 Task: Font style For heading Use Bodoni MT with light red berry 1 colour & Underline. font size for heading '12 Pt. 'Change the font style of data to Andalusand font size to  18 Pt. Change the alignment of both headline & data to  Align right. In the sheet  auditingProductSales
Action: Mouse moved to (68, 117)
Screenshot: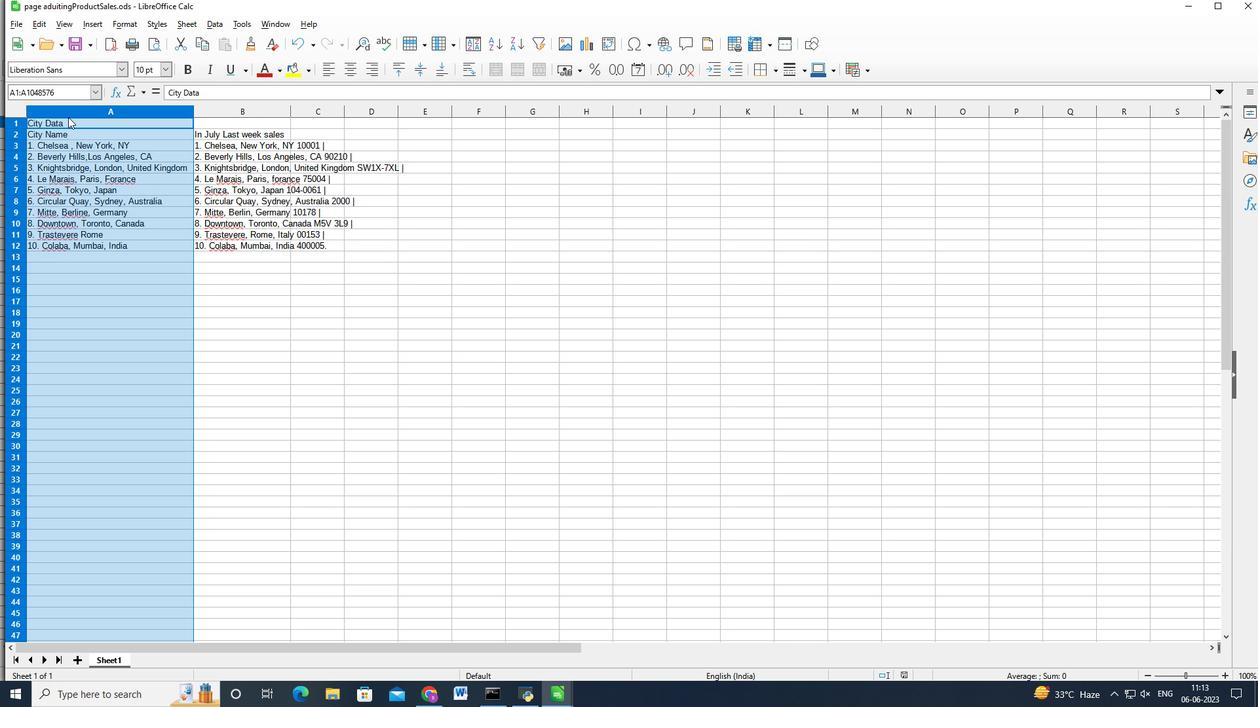 
Action: Mouse pressed left at (68, 117)
Screenshot: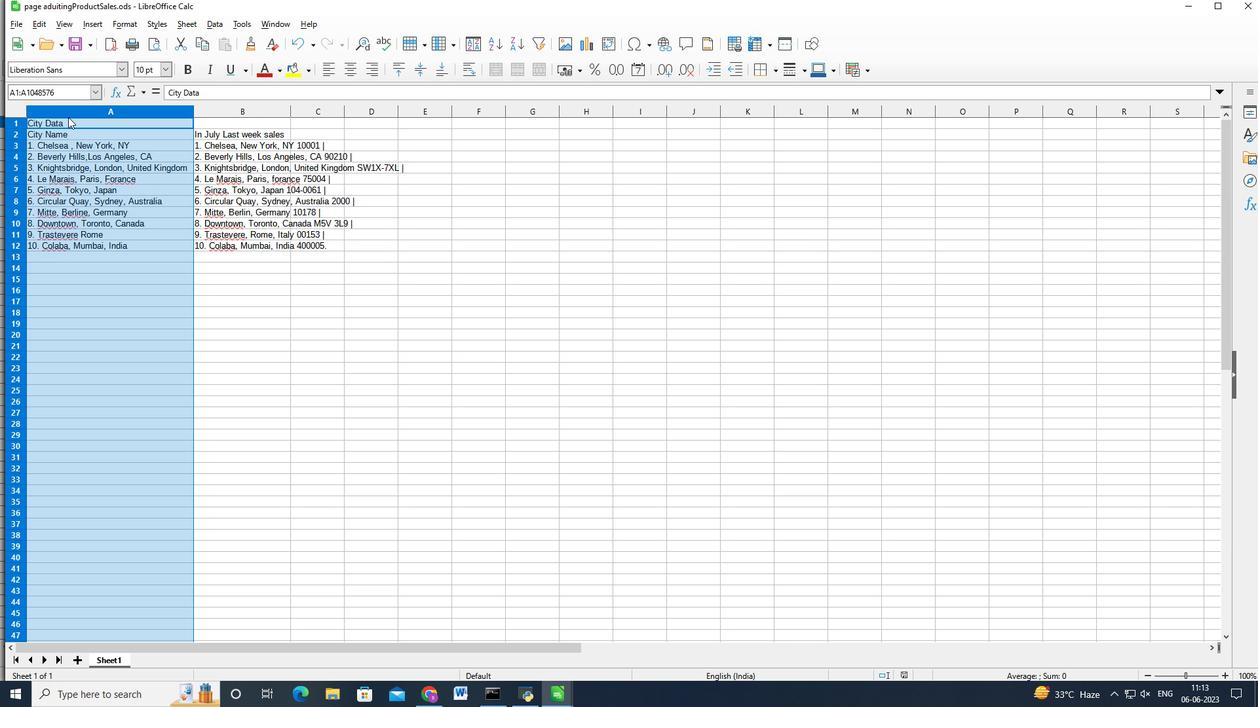 
Action: Mouse moved to (254, 141)
Screenshot: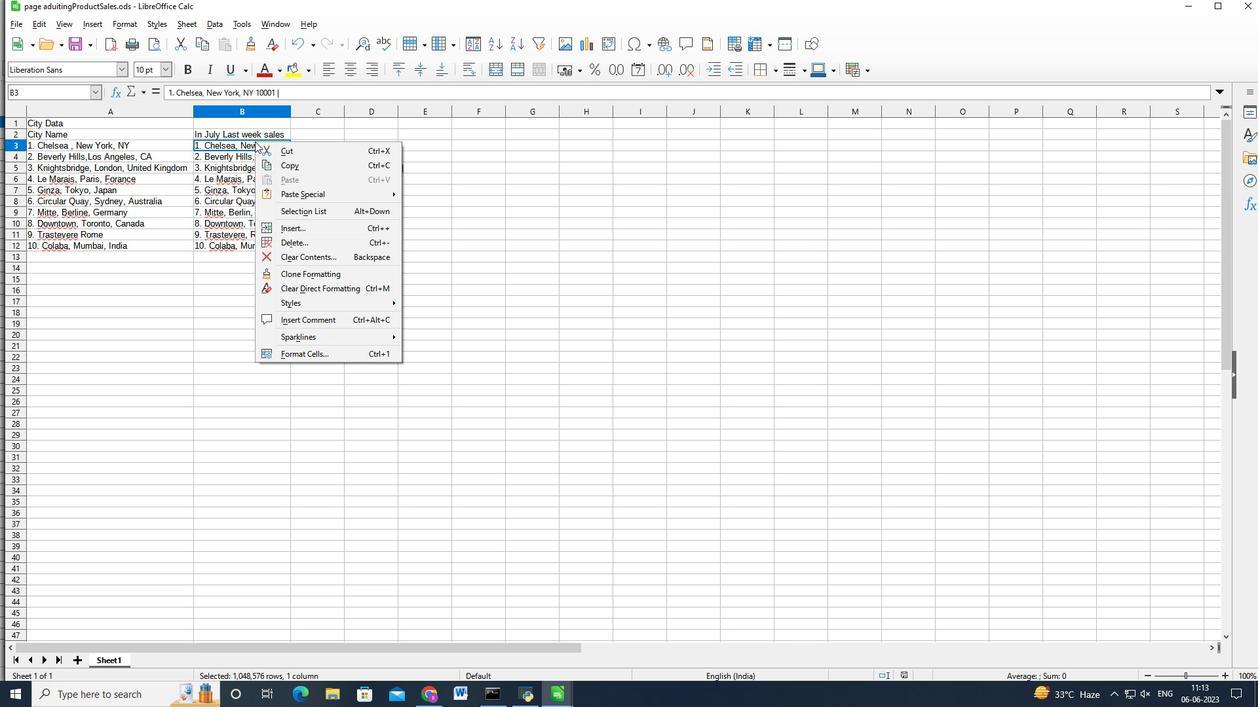 
Action: Mouse pressed right at (254, 141)
Screenshot: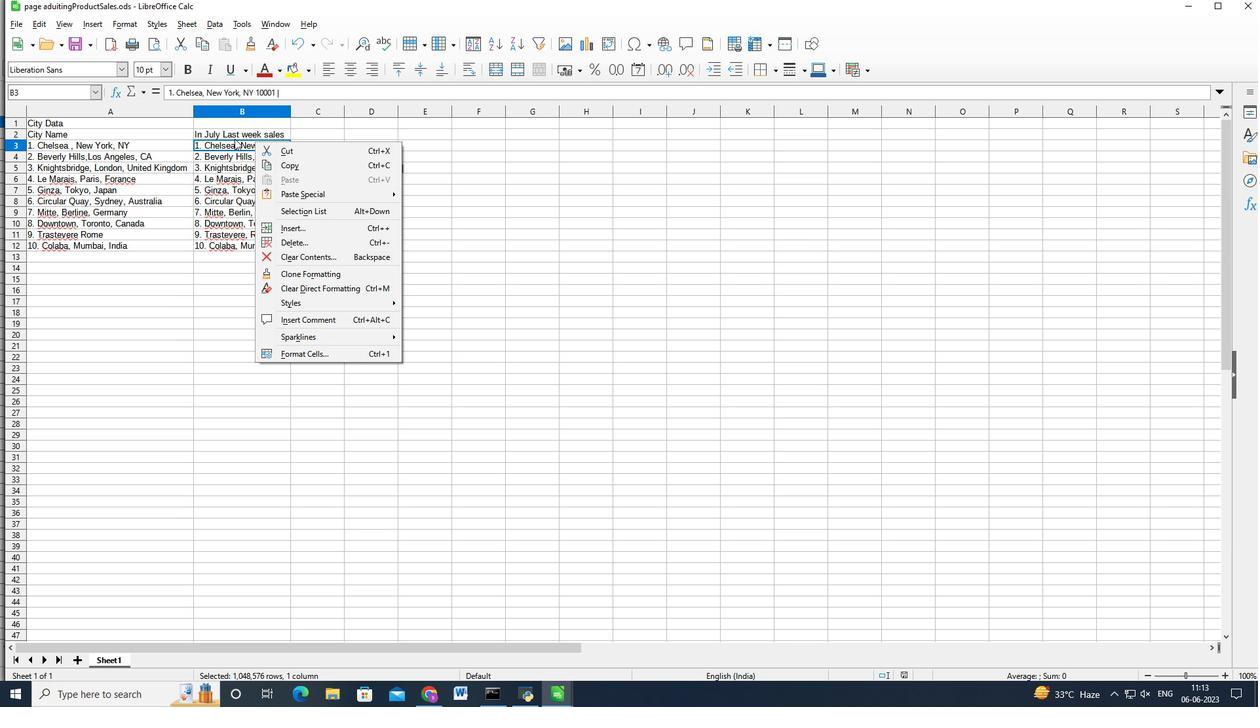 
Action: Mouse moved to (92, 118)
Screenshot: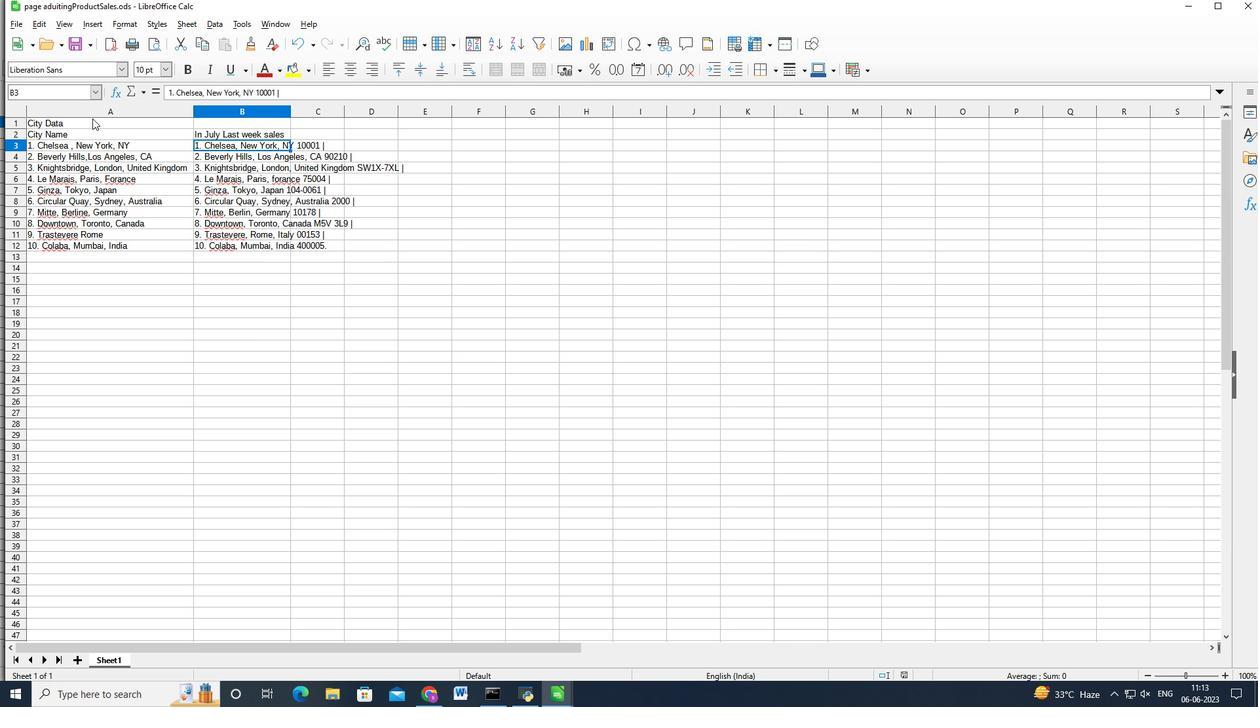 
Action: Mouse pressed right at (92, 118)
Screenshot: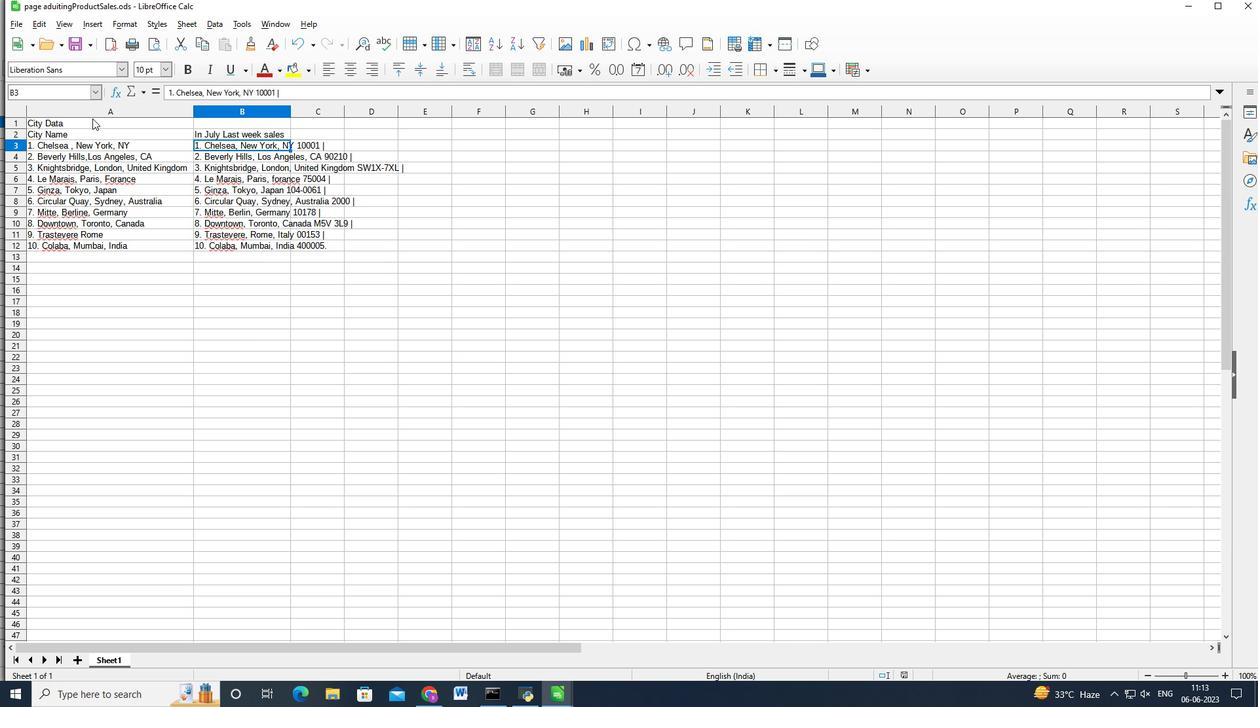 
Action: Mouse moved to (80, 123)
Screenshot: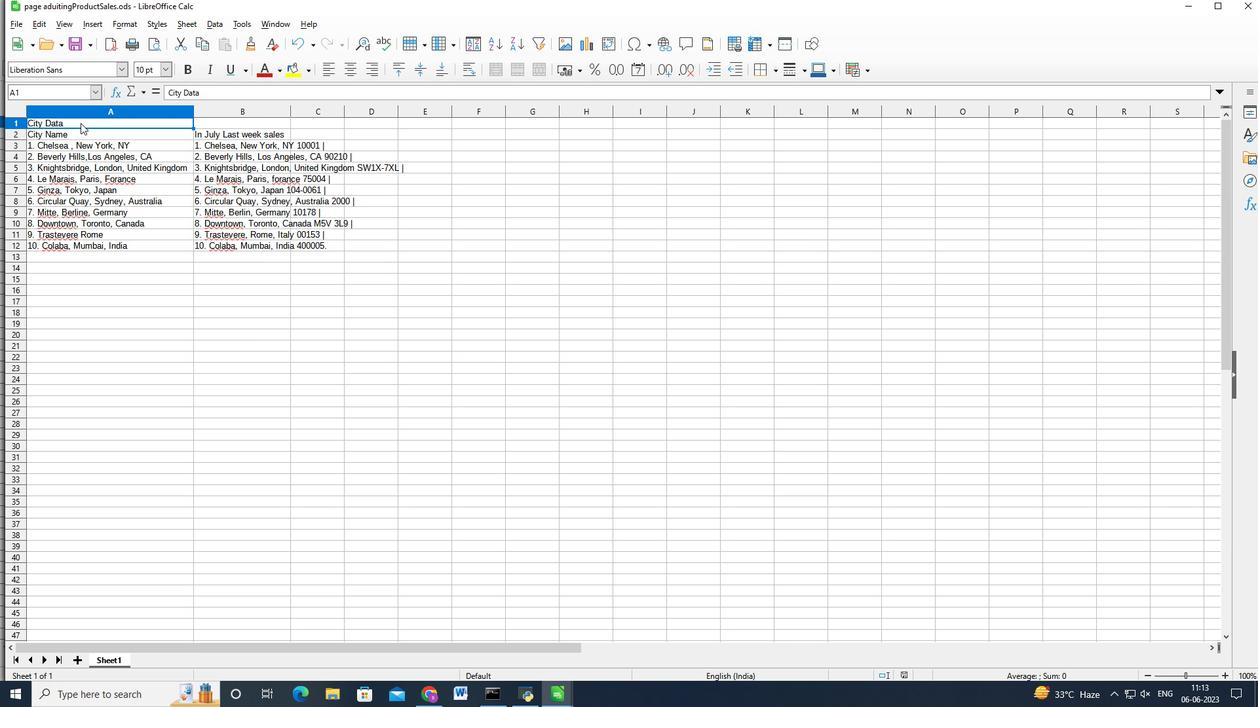 
Action: Mouse pressed left at (80, 123)
Screenshot: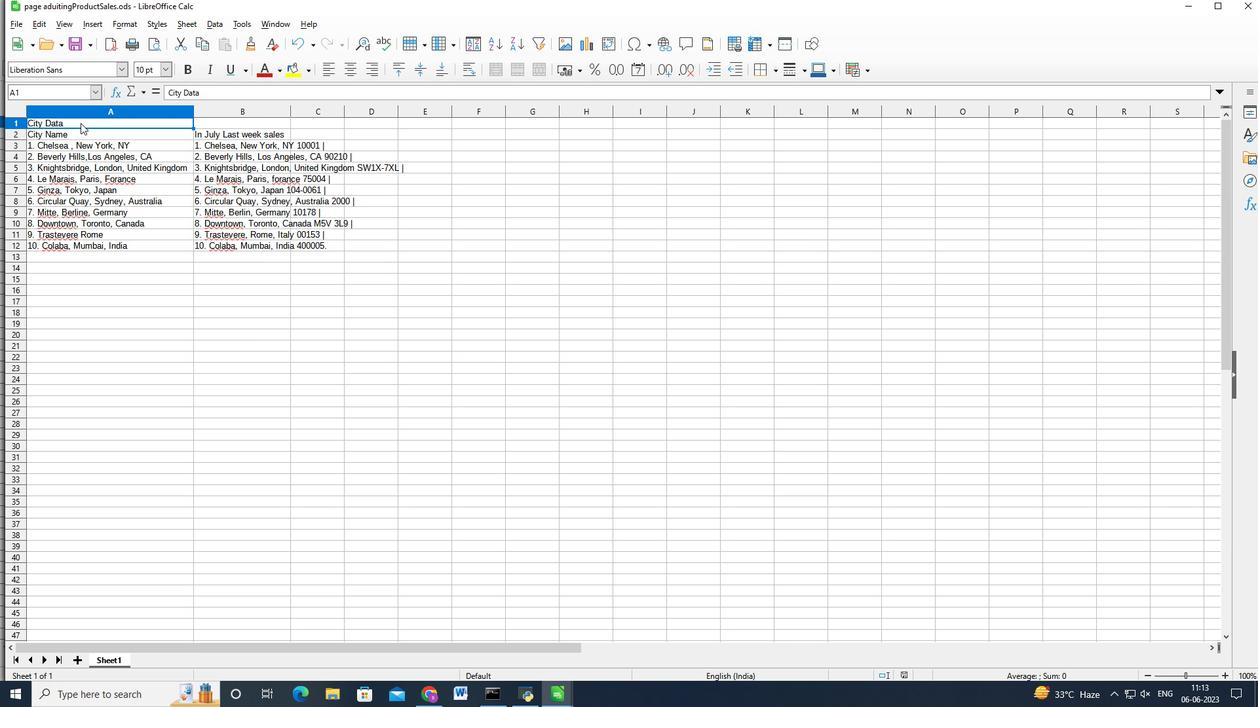 
Action: Mouse moved to (73, 72)
Screenshot: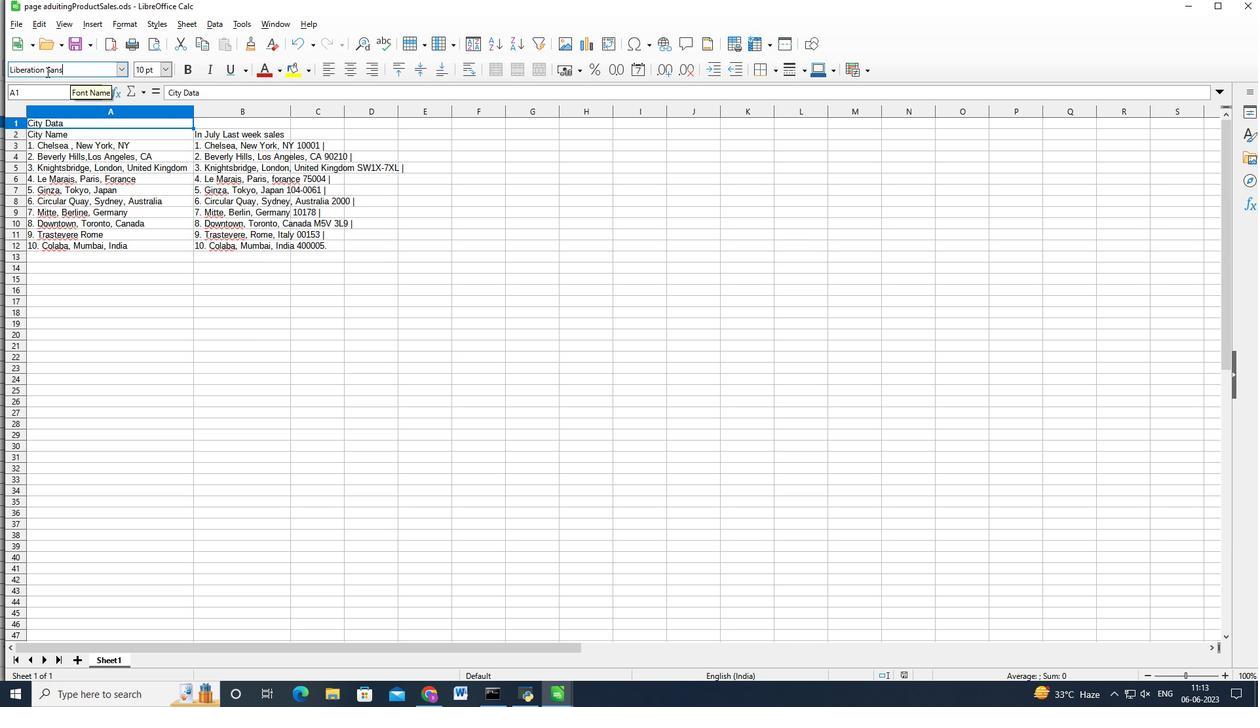 
Action: Mouse pressed left at (73, 72)
Screenshot: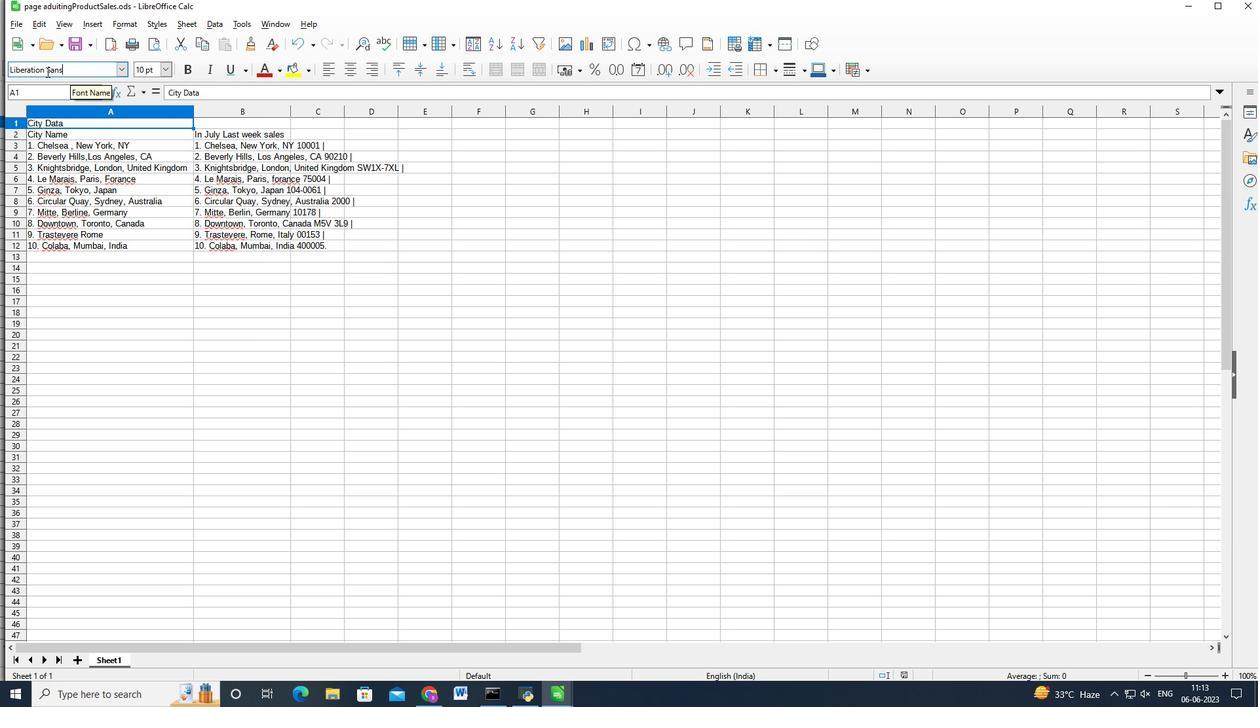 
Action: Mouse moved to (14, 72)
Screenshot: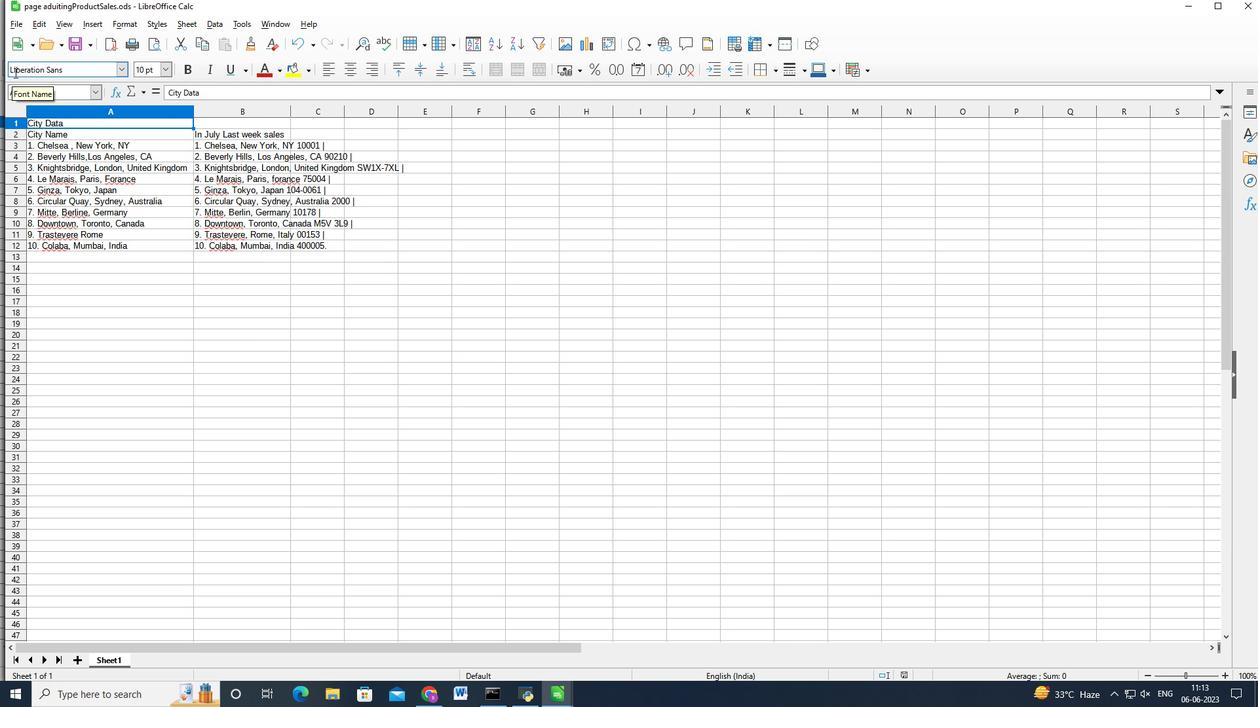 
Action: Key pressed <Key.backspace><Key.backspace><Key.backspace><Key.backspace><Key.backspace><Key.backspace><Key.backspace><Key.backspace><Key.backspace><Key.backspace><Key.backspace><Key.backspace><Key.backspace><Key.backspace><Key.backspace><Key.backspace><Key.backspace><Key.backspace><Key.shift>Bodonit<Key.backspace><Key.space><Key.caps_lock>MT<Key.enter>
Screenshot: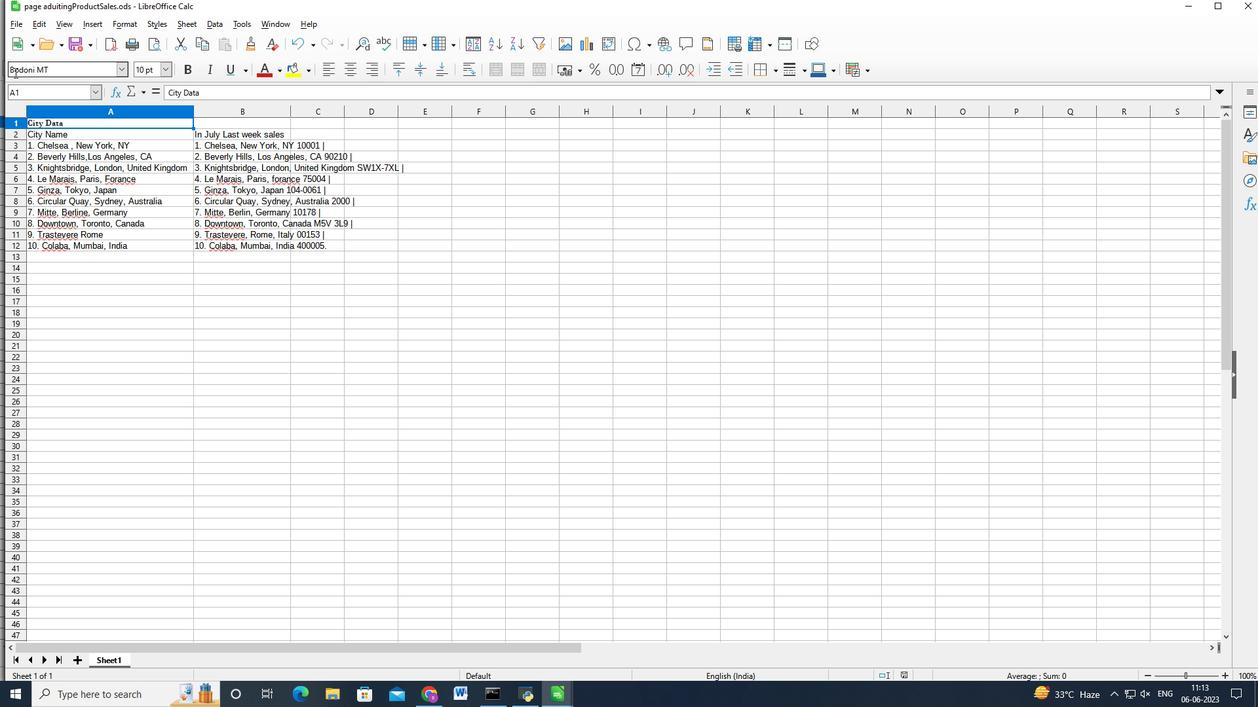 
Action: Mouse moved to (279, 68)
Screenshot: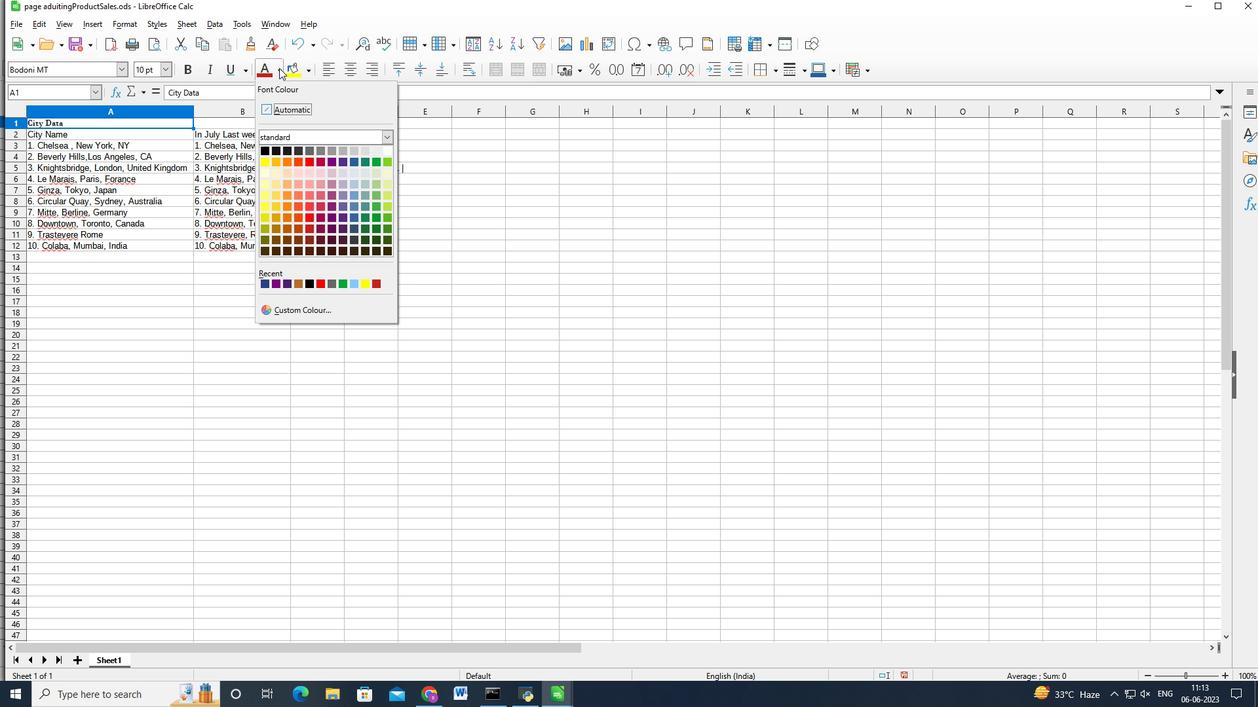
Action: Mouse pressed left at (279, 68)
Screenshot: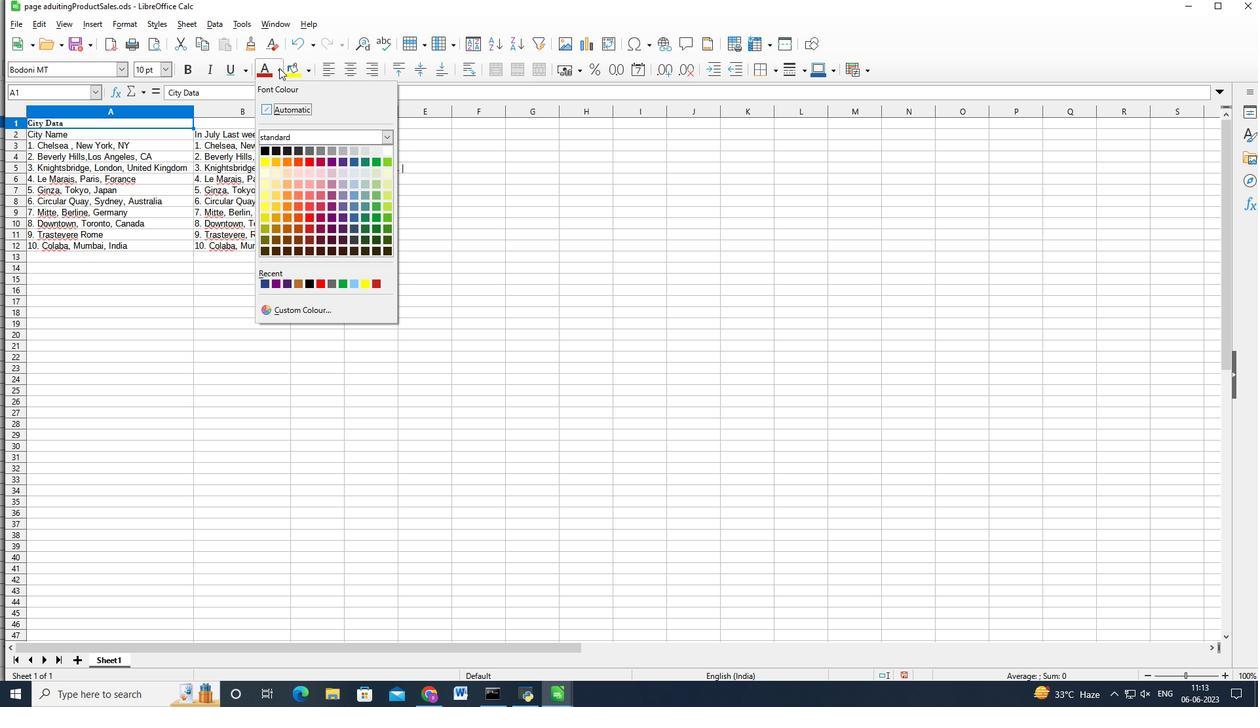 
Action: Mouse moved to (300, 311)
Screenshot: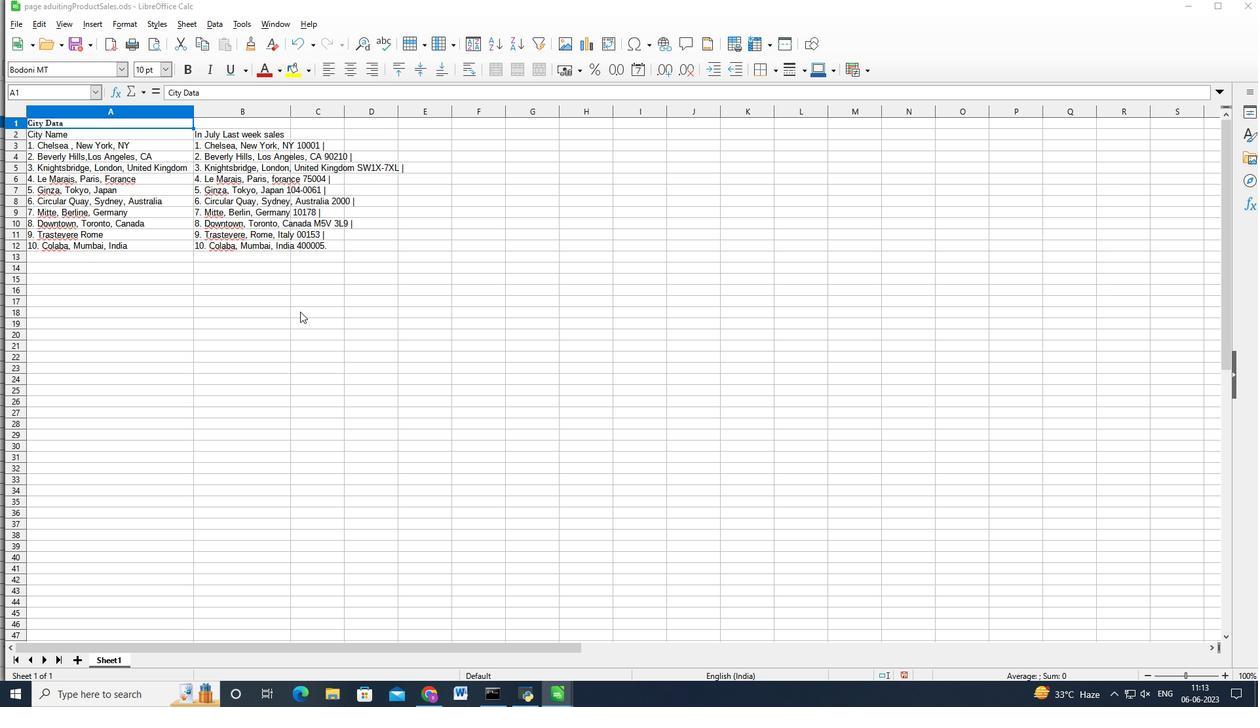 
Action: Mouse pressed left at (300, 311)
Screenshot: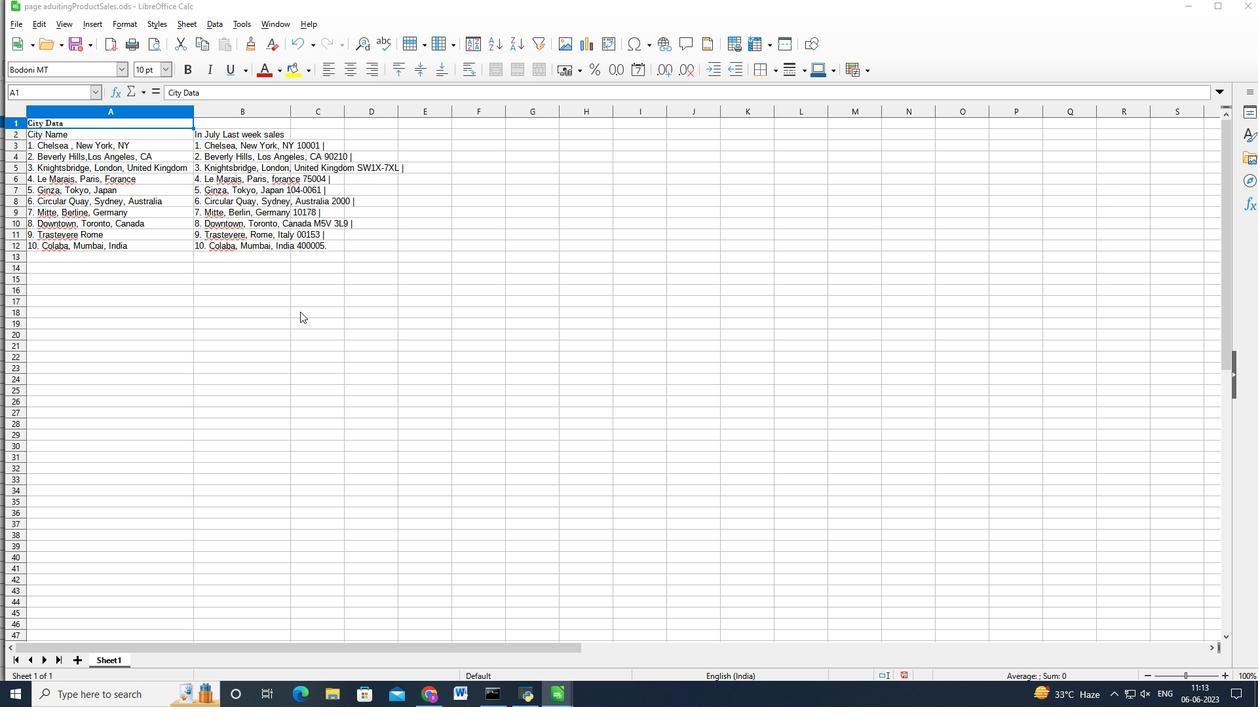 
Action: Mouse moved to (505, 435)
Screenshot: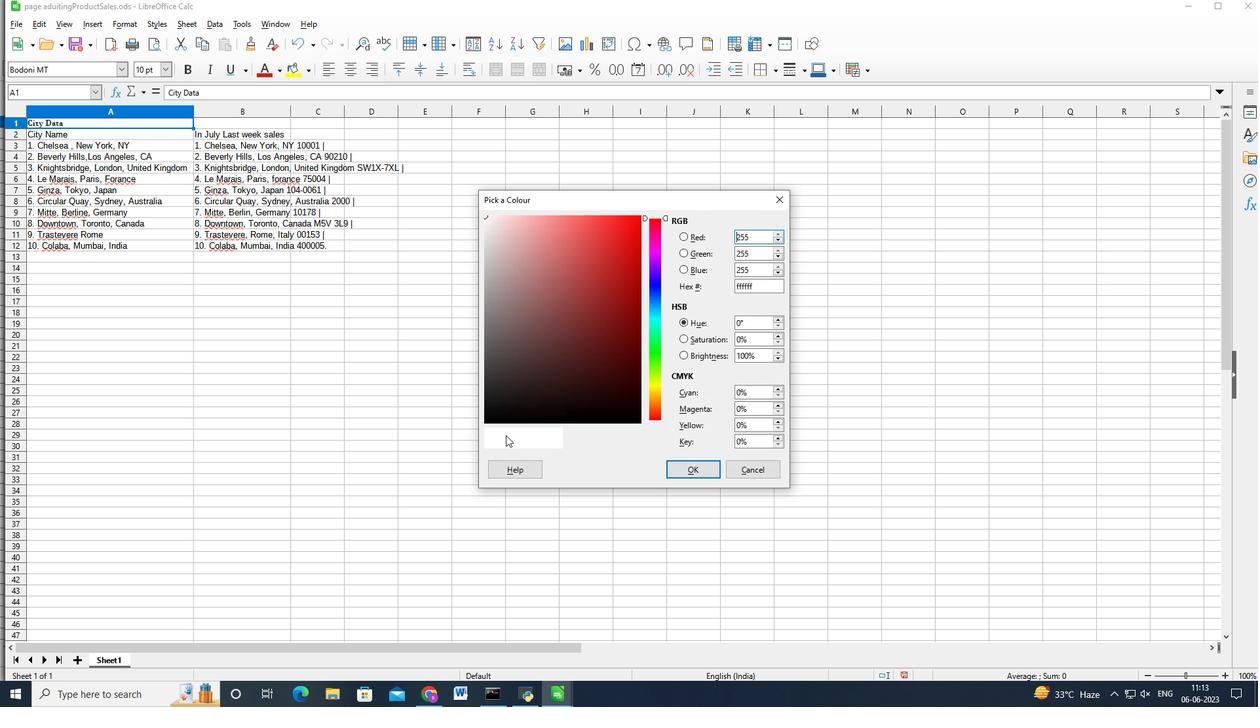
Action: Mouse pressed left at (505, 435)
Screenshot: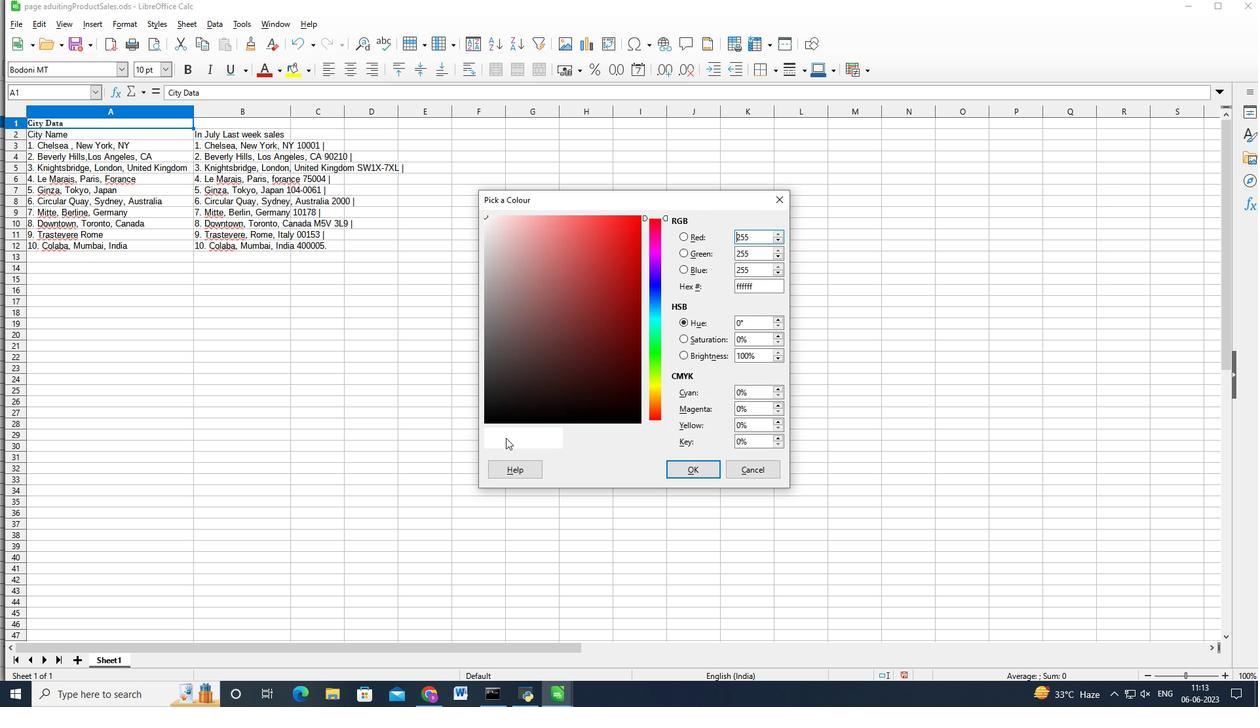 
Action: Mouse moved to (737, 475)
Screenshot: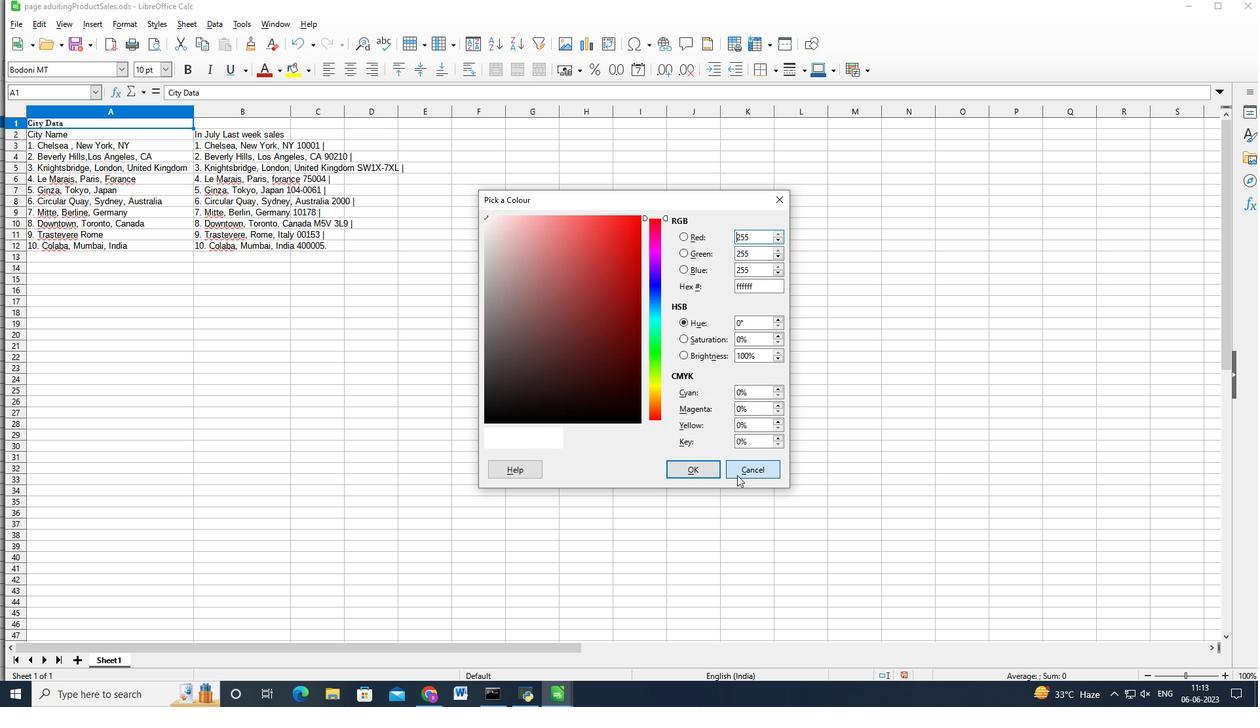 
Action: Mouse pressed left at (737, 475)
Screenshot: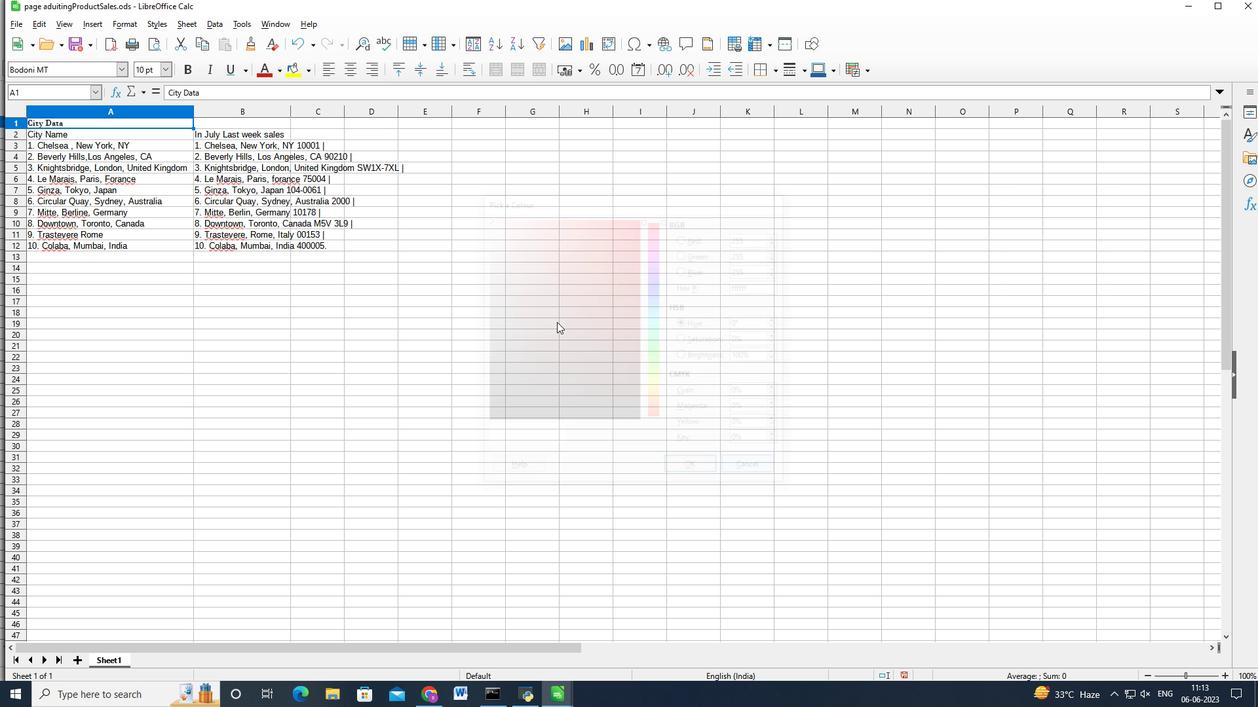 
Action: Mouse moved to (275, 70)
Screenshot: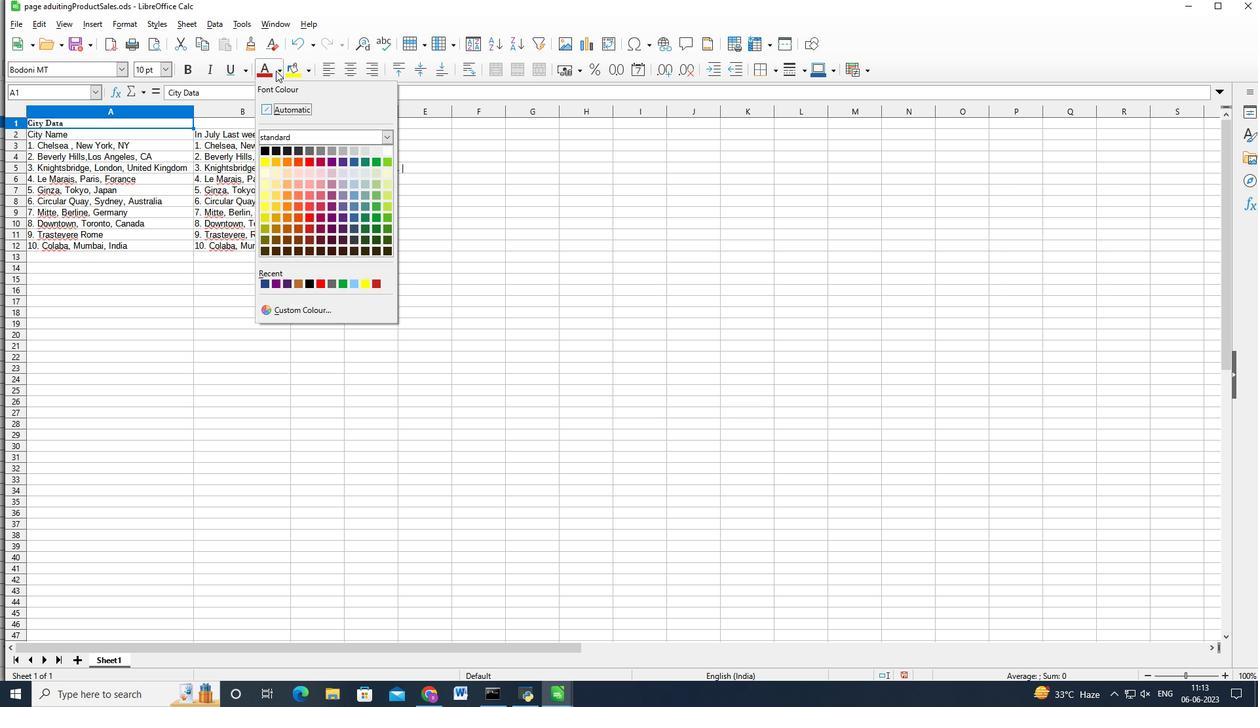 
Action: Mouse pressed left at (275, 70)
Screenshot: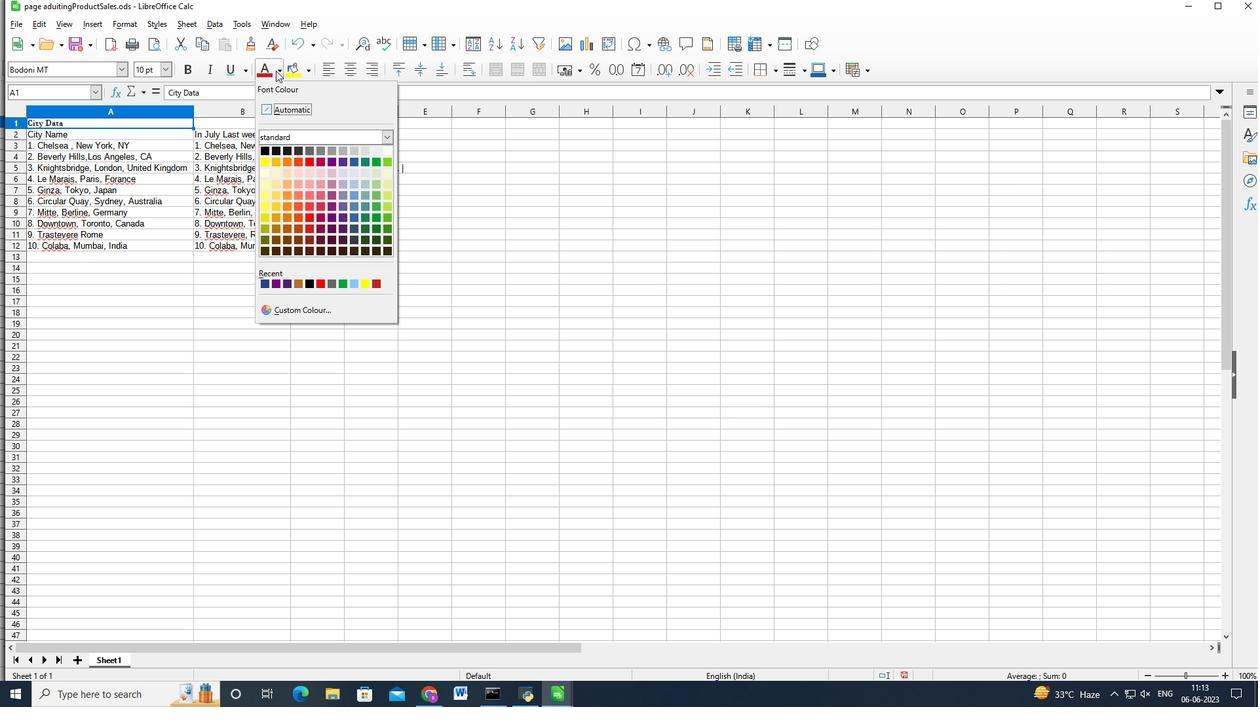 
Action: Mouse moved to (306, 209)
Screenshot: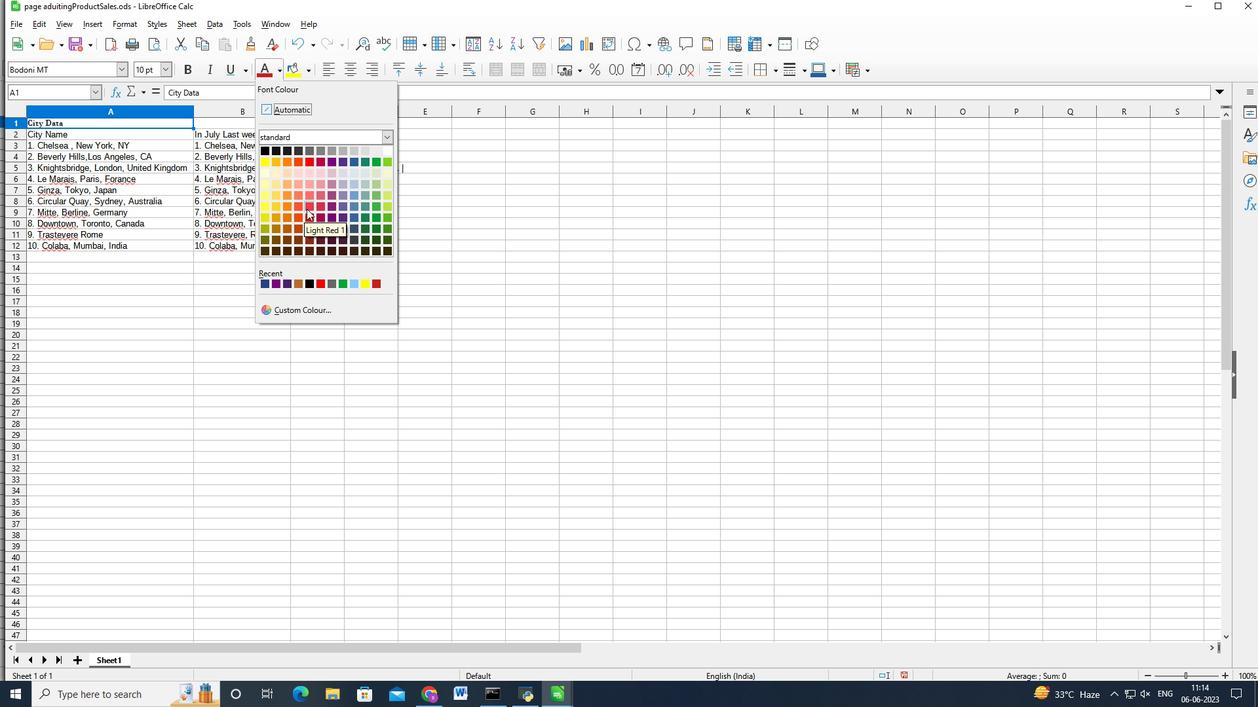 
Action: Mouse pressed left at (306, 209)
Screenshot: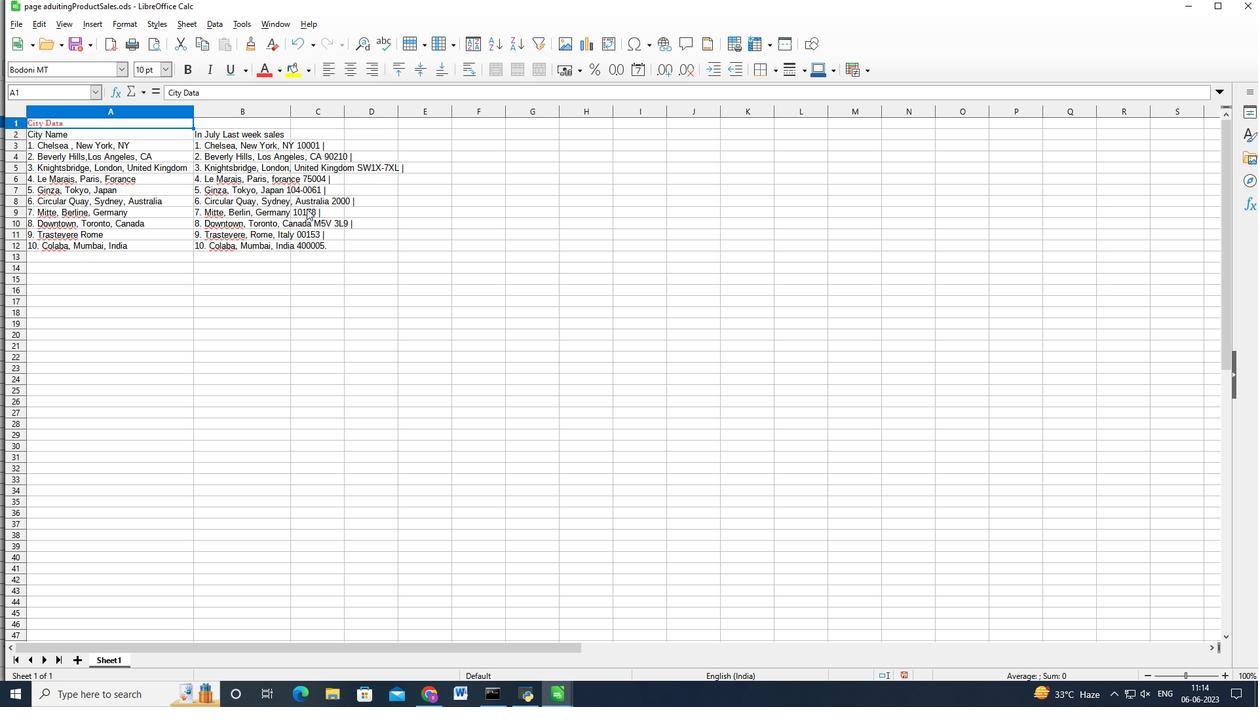 
Action: Mouse moved to (229, 68)
Screenshot: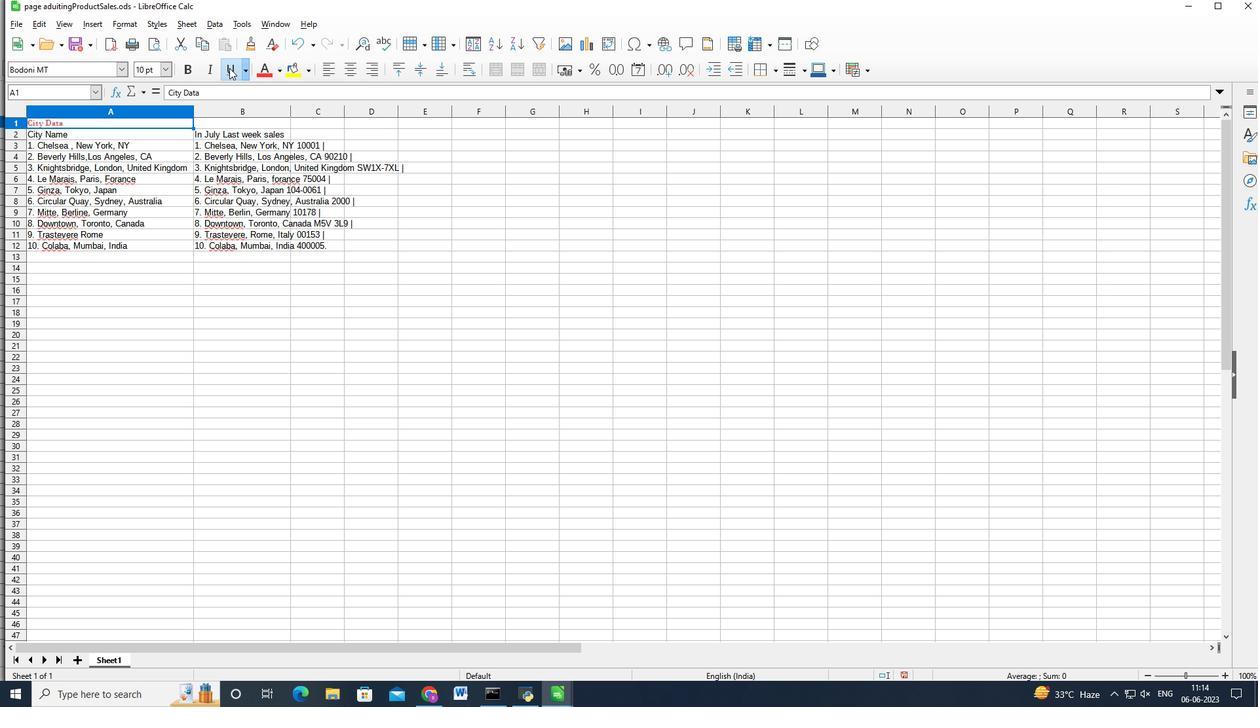 
Action: Mouse pressed left at (229, 68)
Screenshot: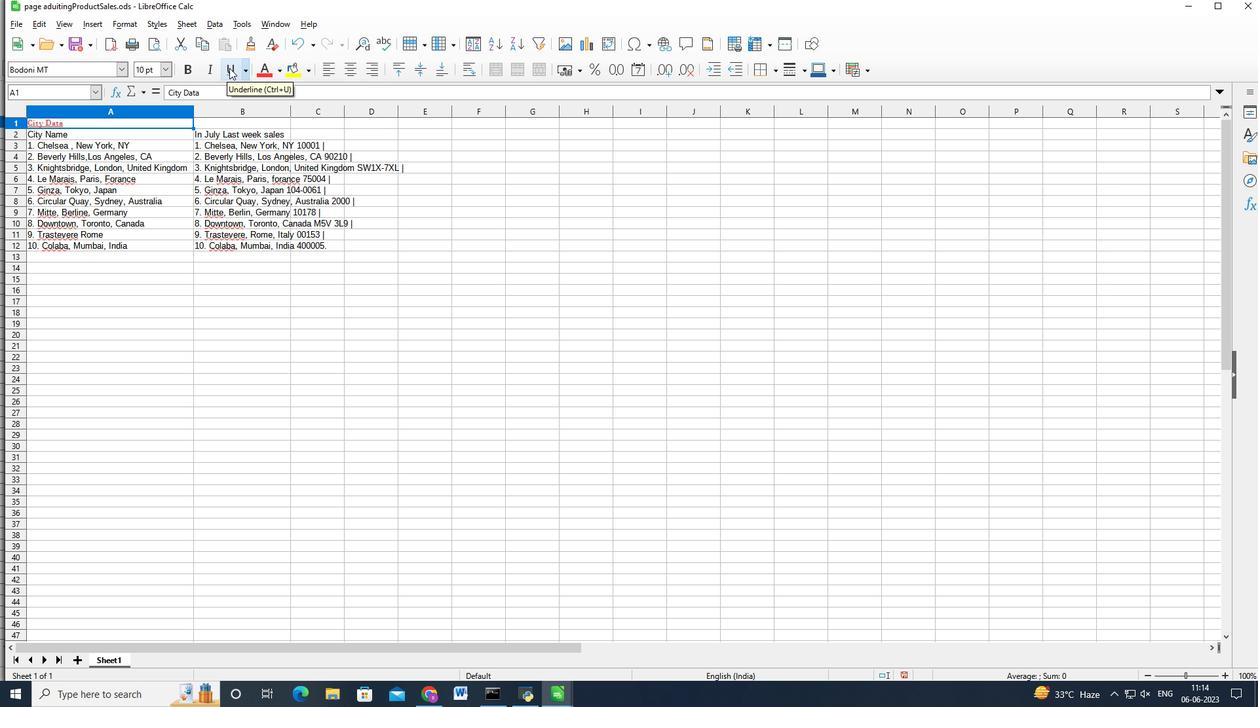 
Action: Mouse moved to (166, 68)
Screenshot: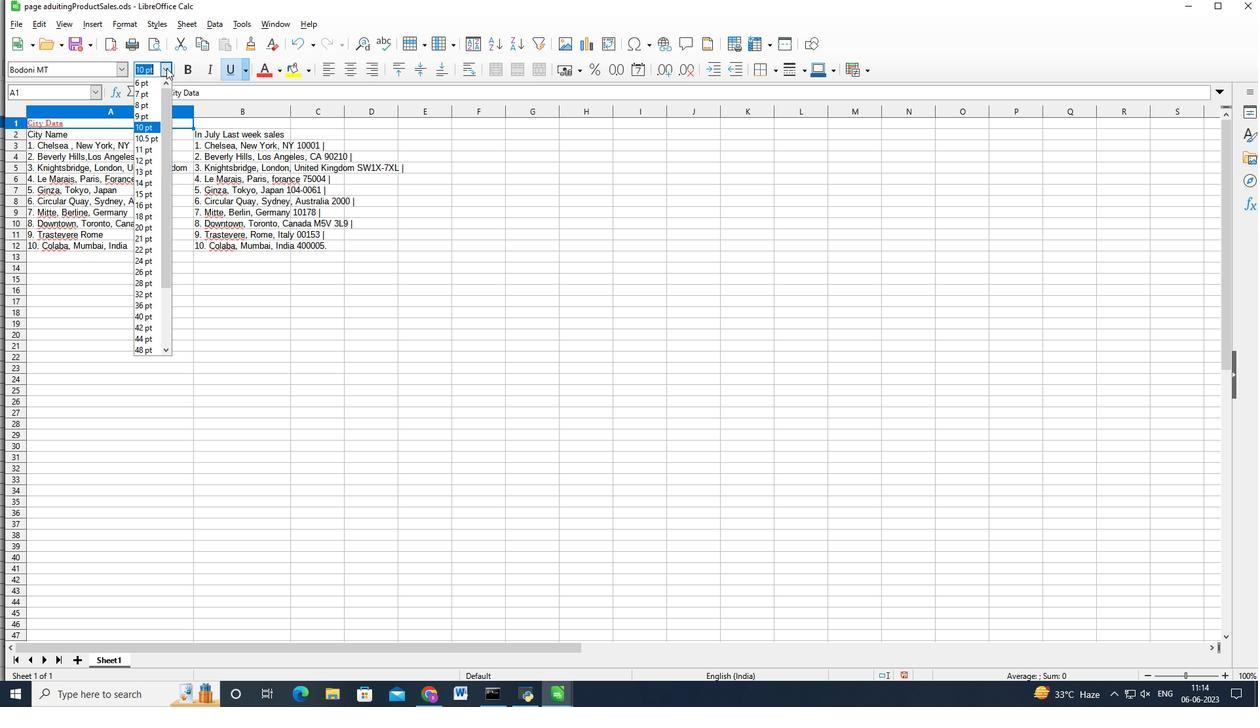 
Action: Mouse pressed left at (166, 68)
Screenshot: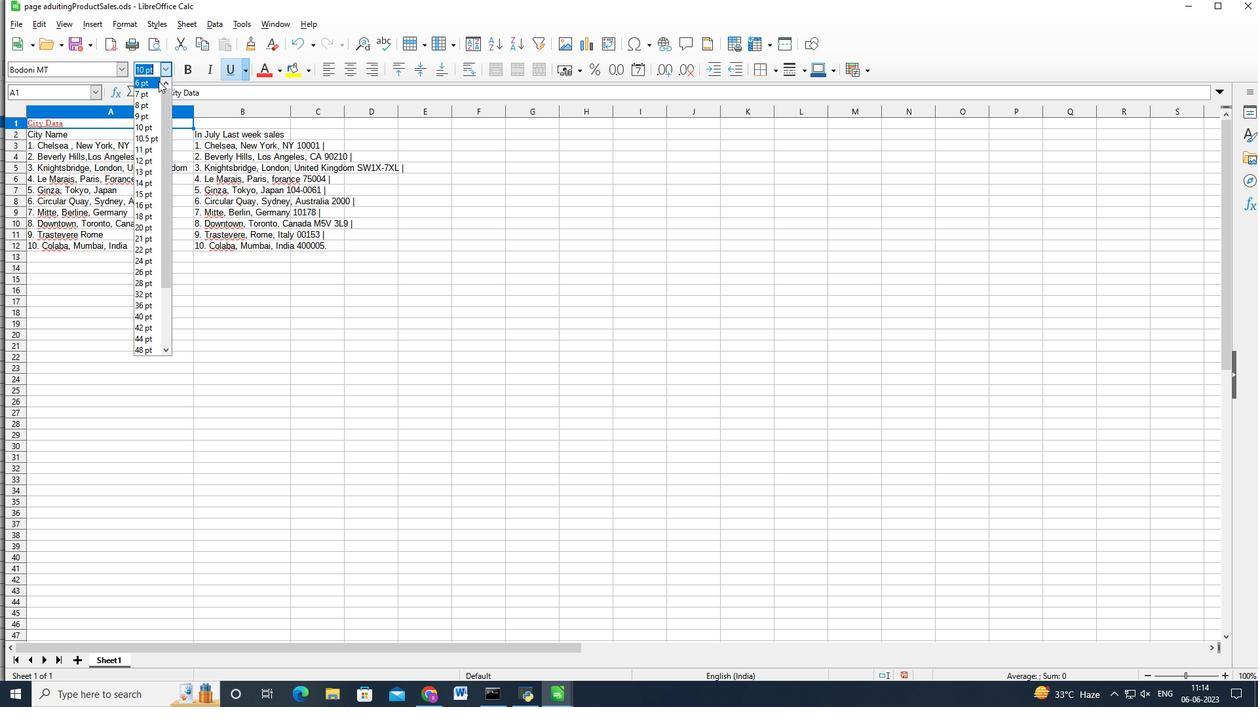 
Action: Mouse moved to (144, 159)
Screenshot: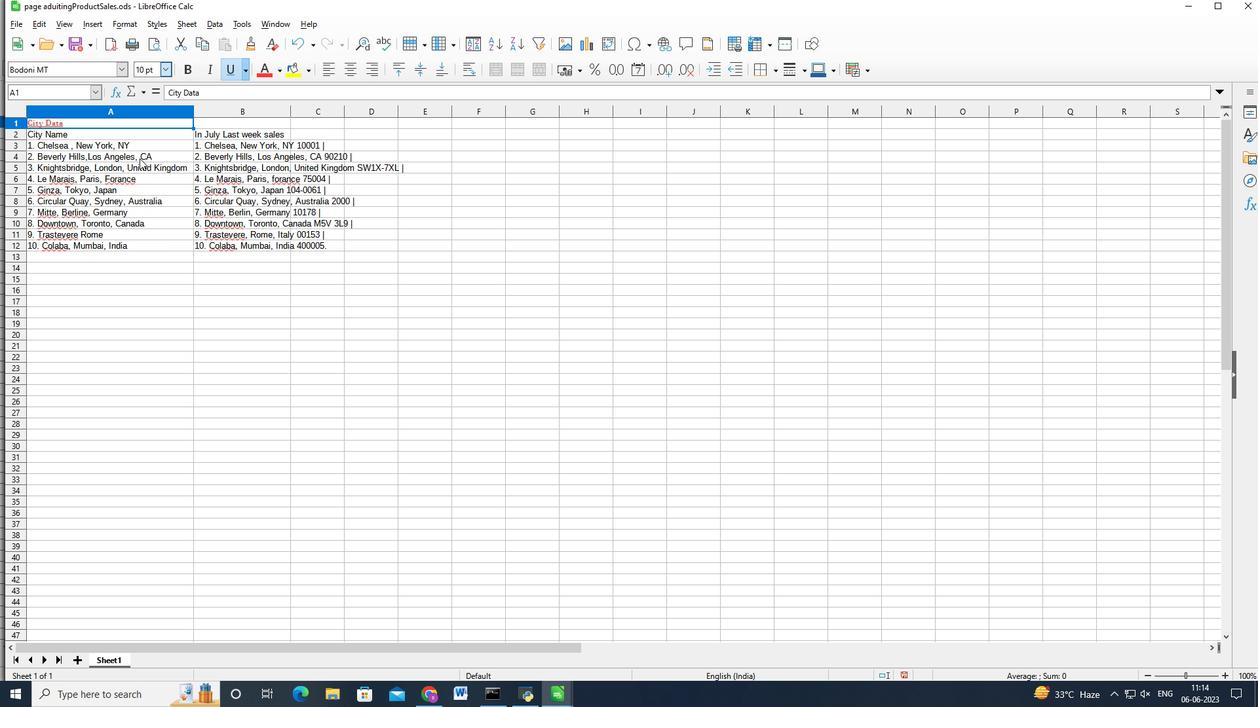 
Action: Mouse pressed left at (144, 159)
Screenshot: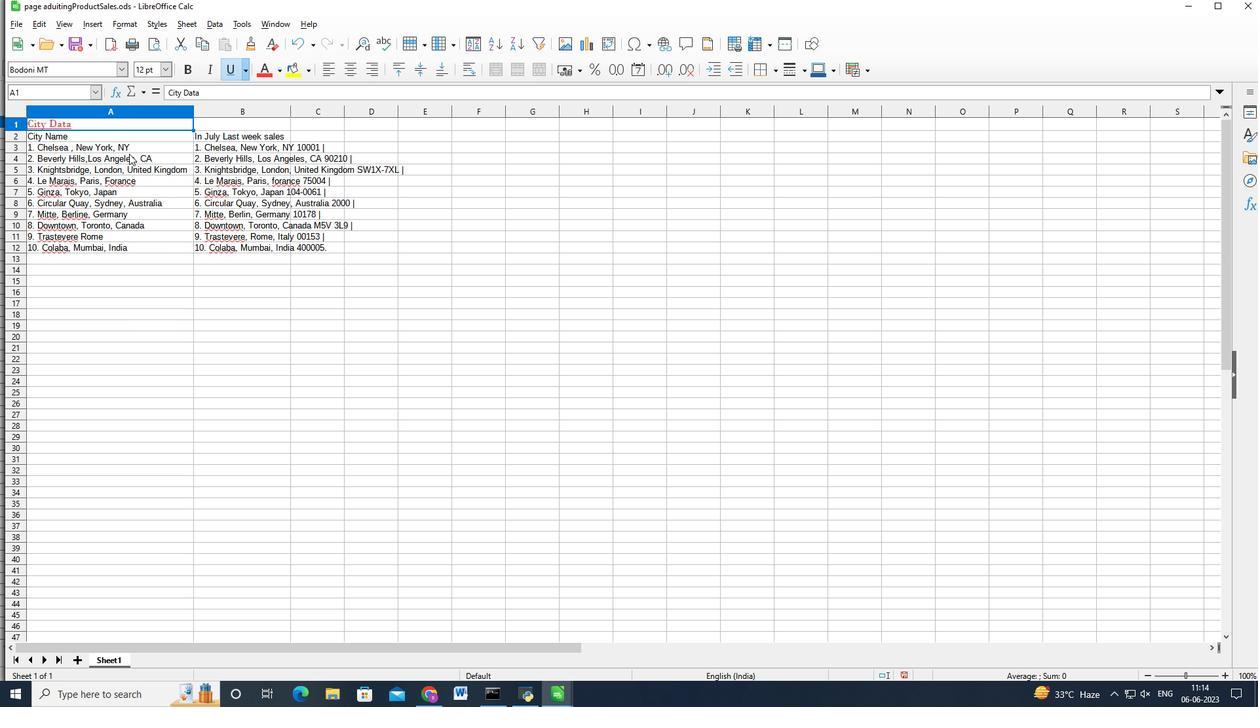 
Action: Mouse moved to (87, 136)
Screenshot: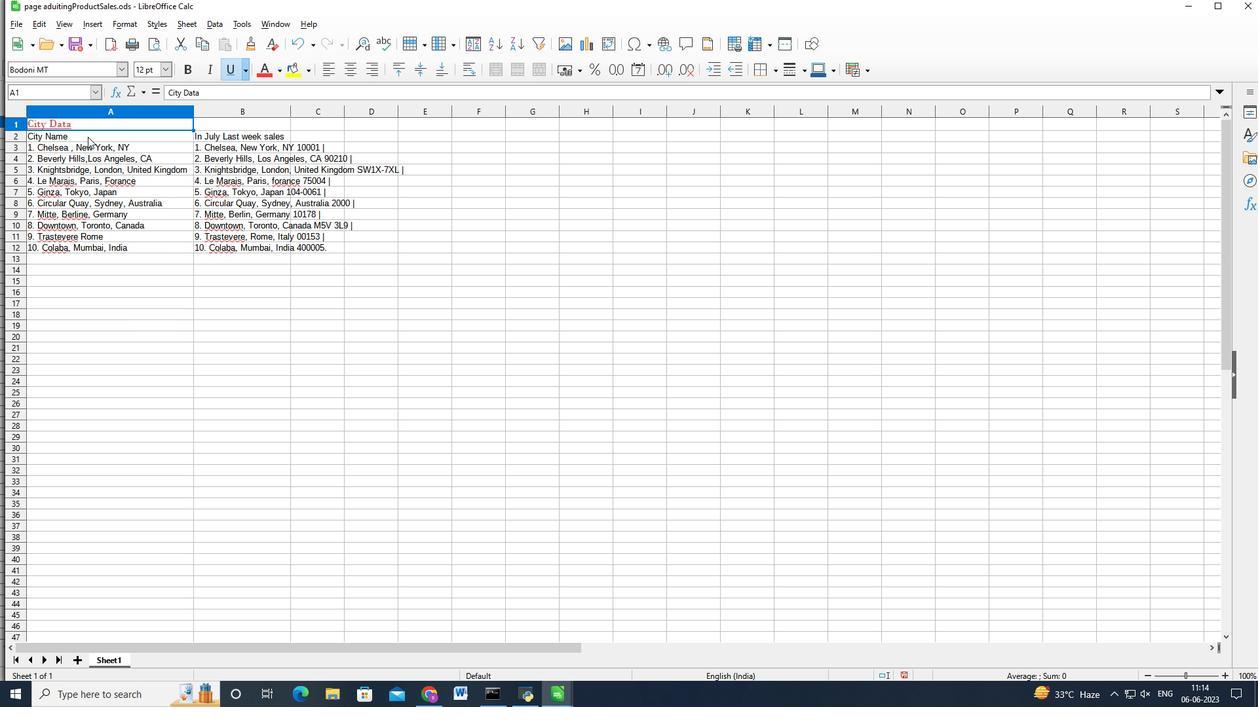 
Action: Mouse pressed left at (87, 136)
Screenshot: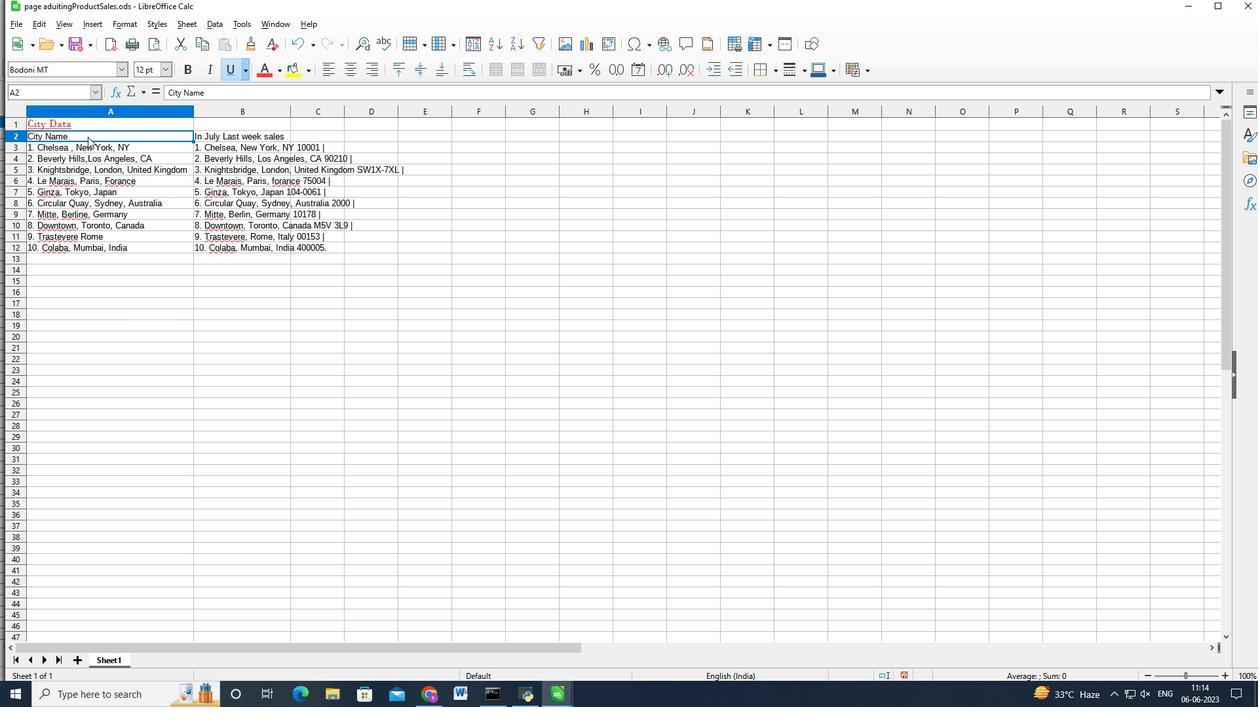 
Action: Key pressed <Key.shift><Key.right><Key.down><Key.down><Key.right><Key.right><Key.down><Key.down><Key.right><Key.down><Key.down><Key.down><Key.down><Key.down><Key.down>
Screenshot: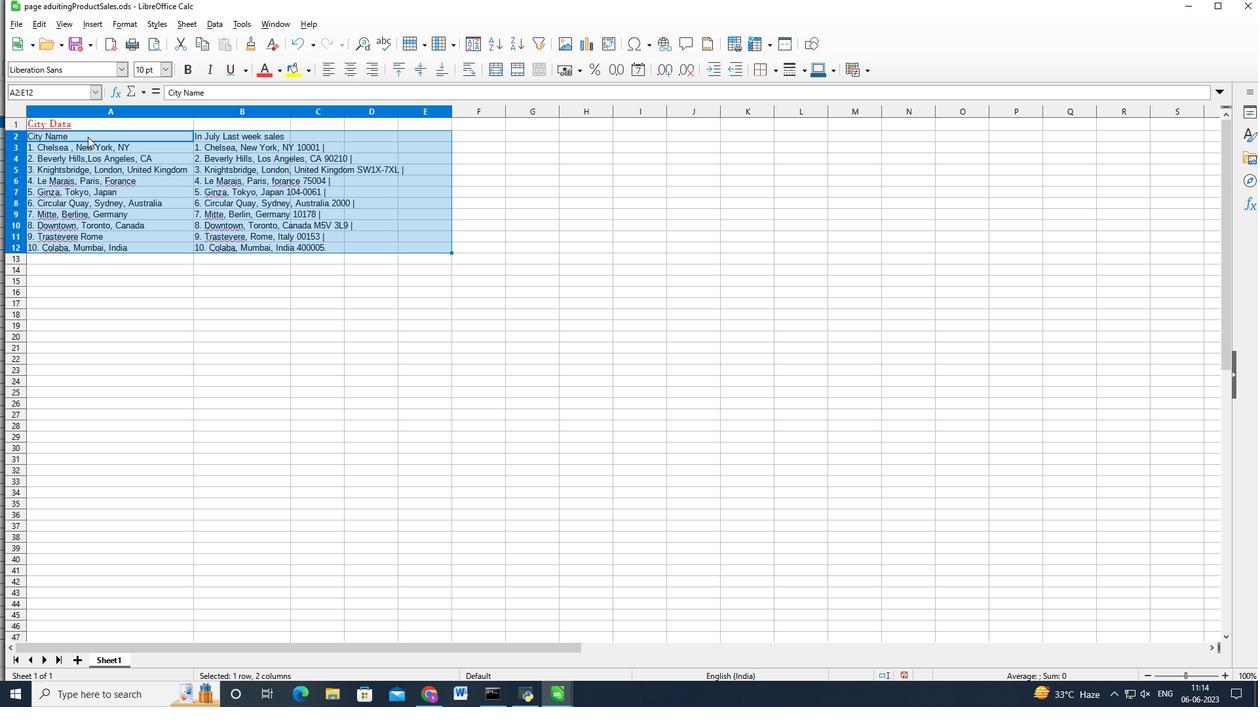 
Action: Mouse moved to (258, 137)
Screenshot: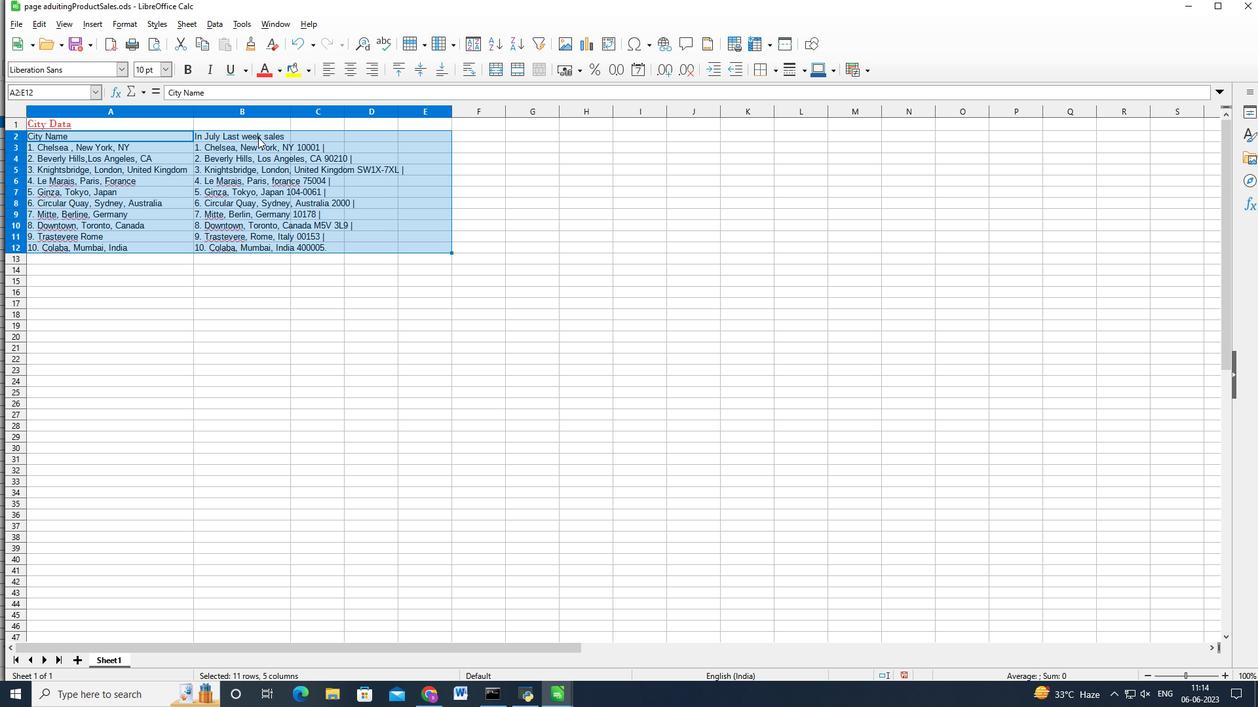 
Action: Mouse pressed left at (258, 137)
Screenshot: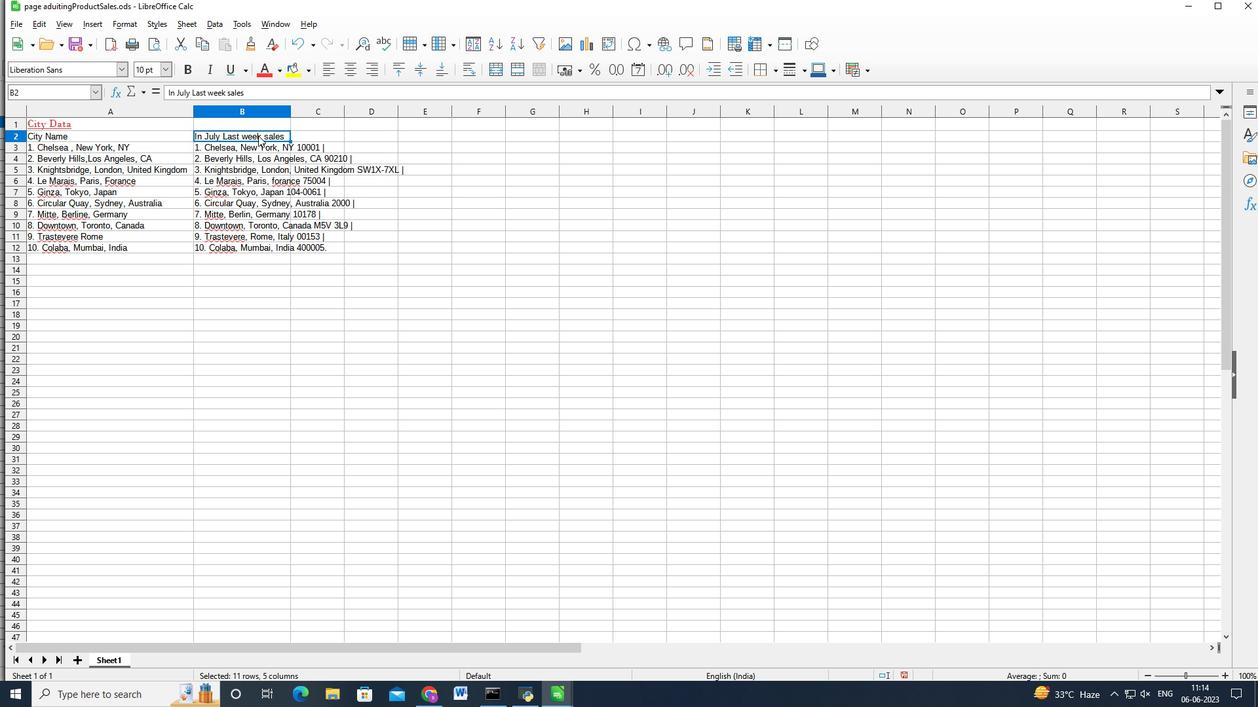 
Action: Mouse moved to (253, 111)
Screenshot: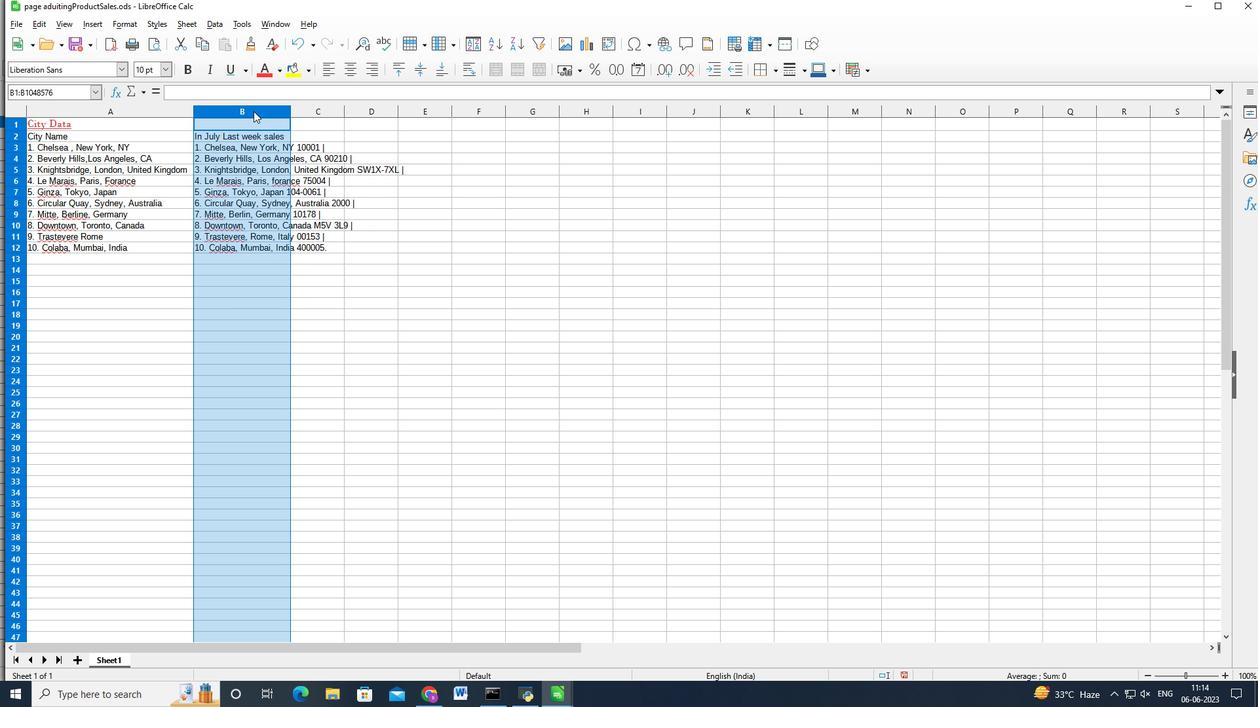
Action: Mouse pressed left at (253, 111)
Screenshot: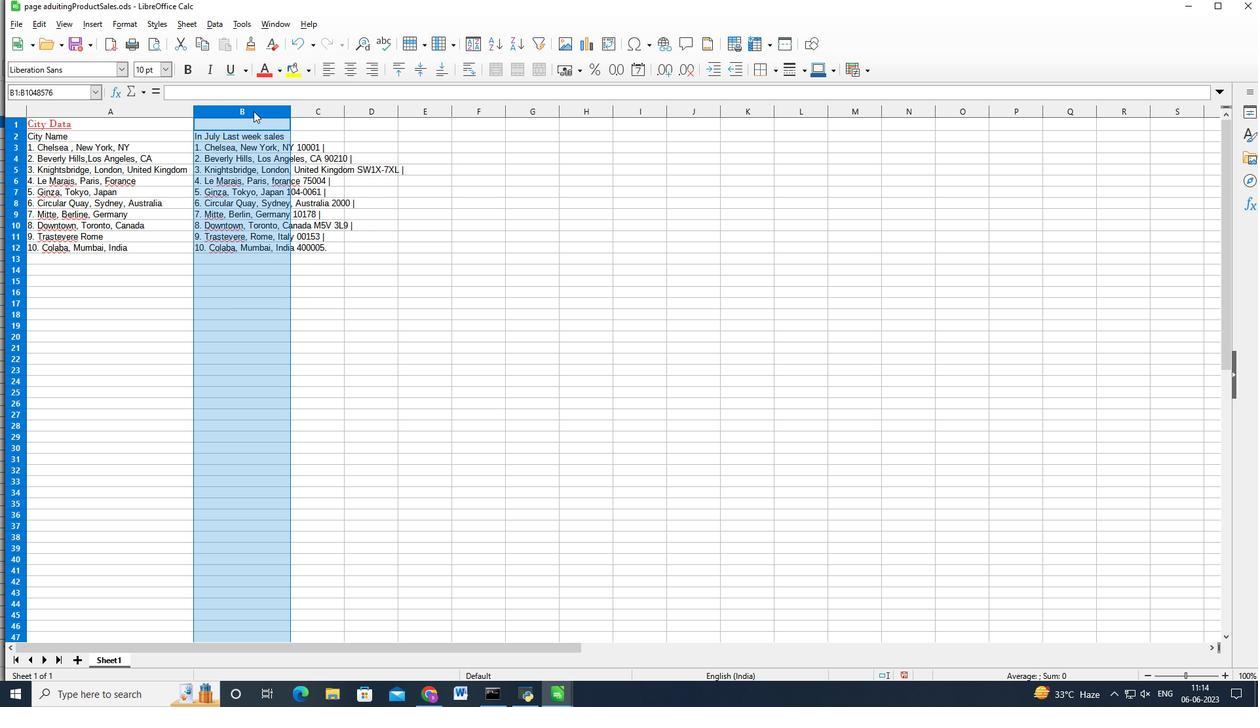 
Action: Mouse pressed left at (253, 111)
Screenshot: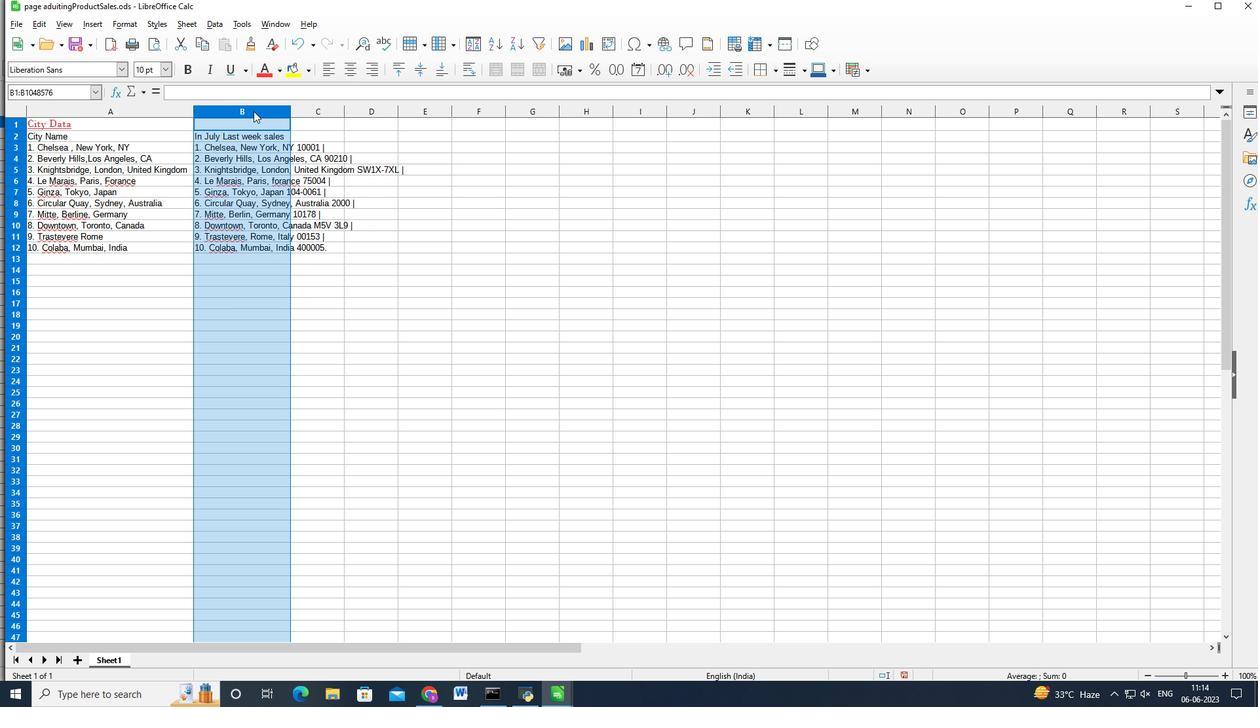 
Action: Mouse pressed left at (253, 111)
Screenshot: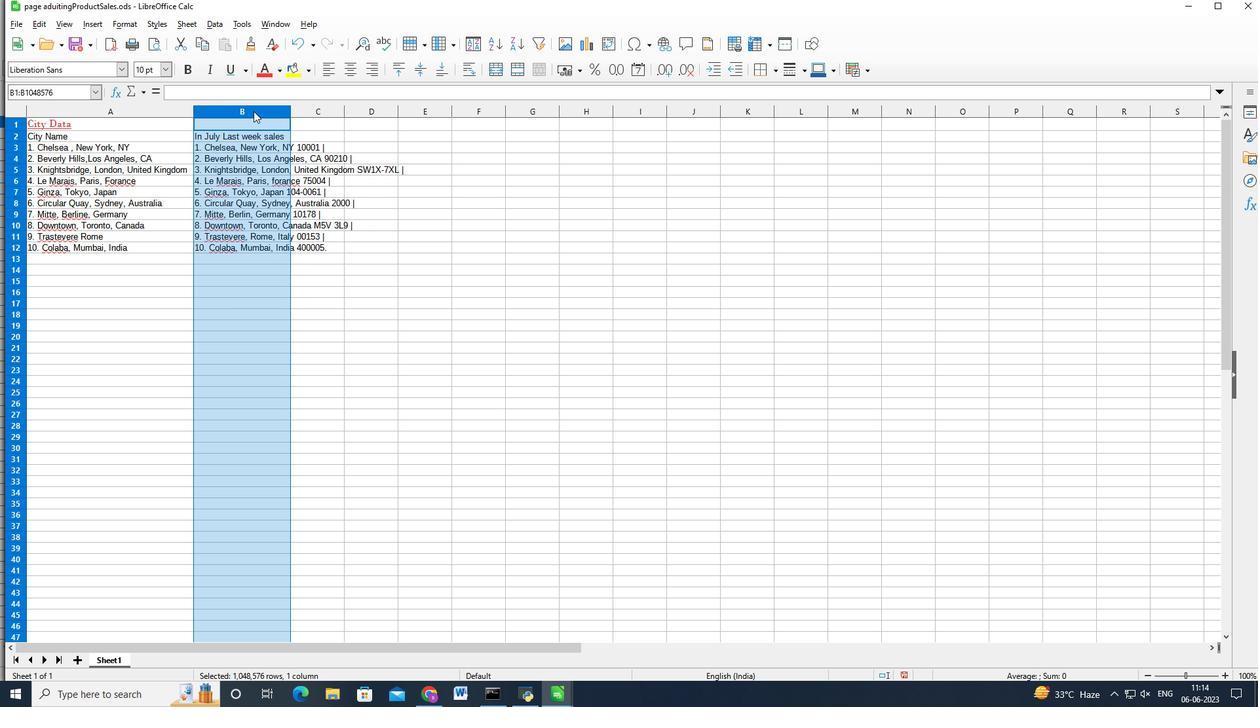 
Action: Mouse pressed left at (253, 111)
Screenshot: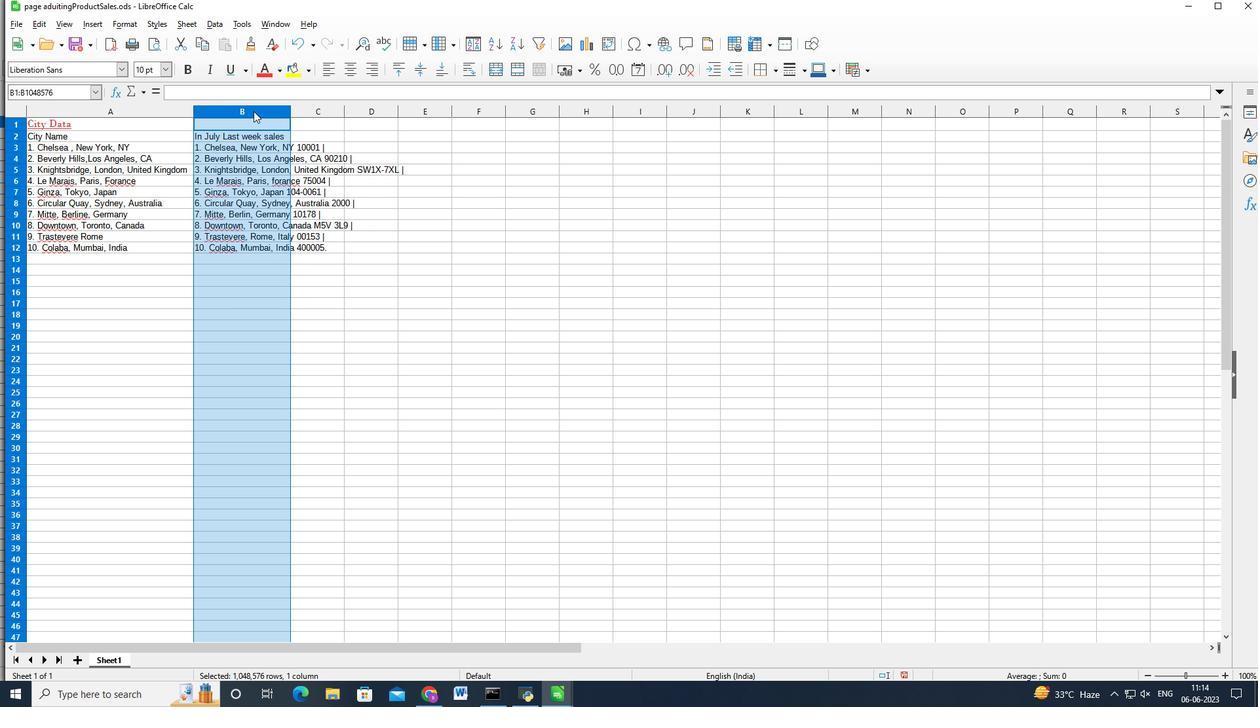 
Action: Mouse moved to (266, 108)
Screenshot: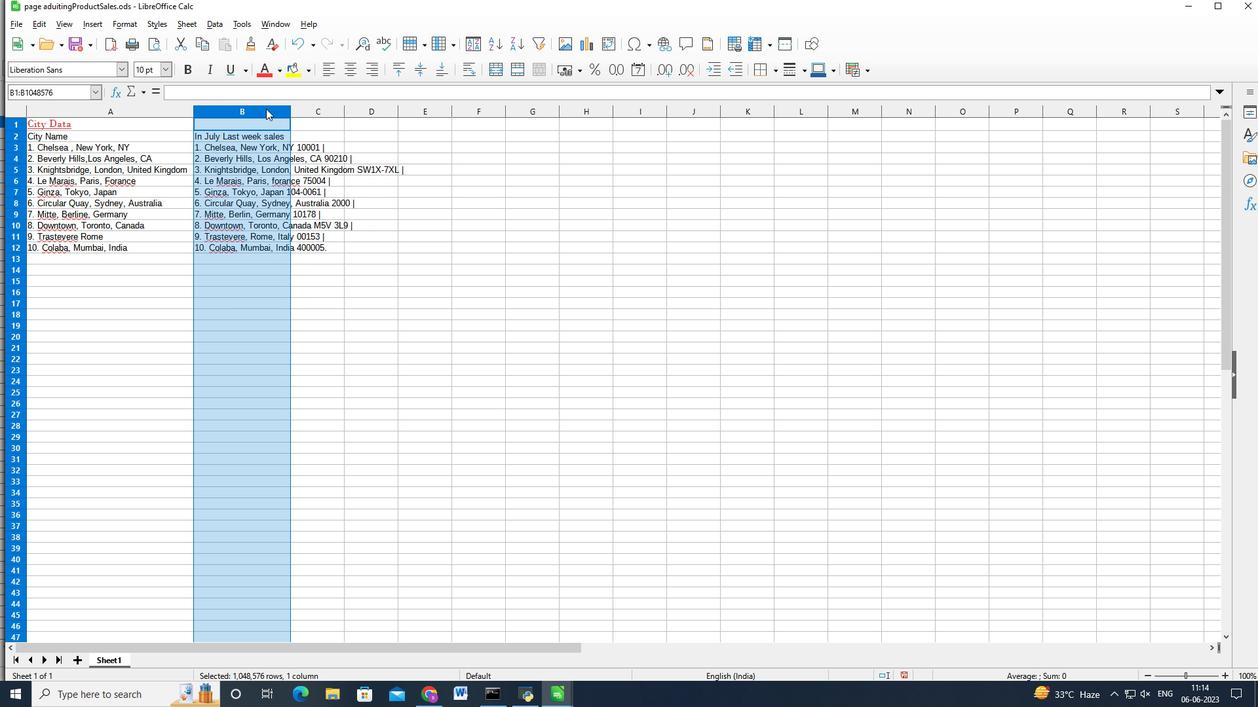 
Action: Mouse pressed left at (266, 108)
Screenshot: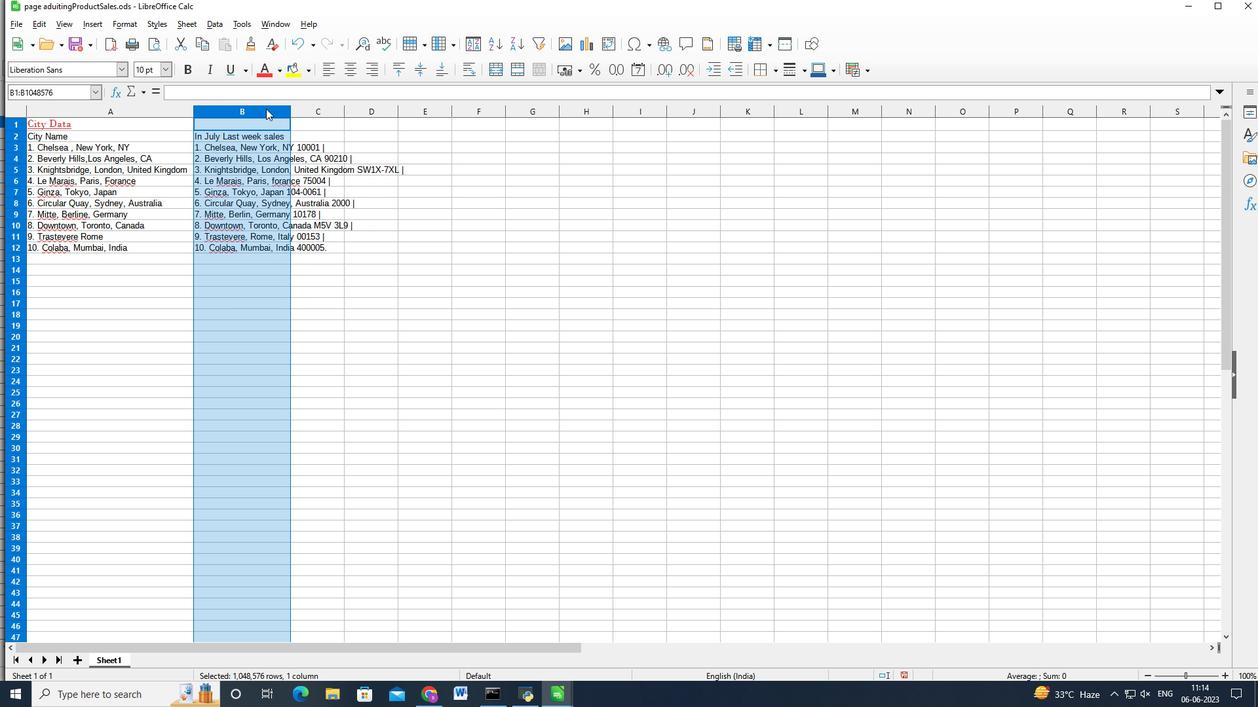 
Action: Mouse pressed left at (266, 108)
Screenshot: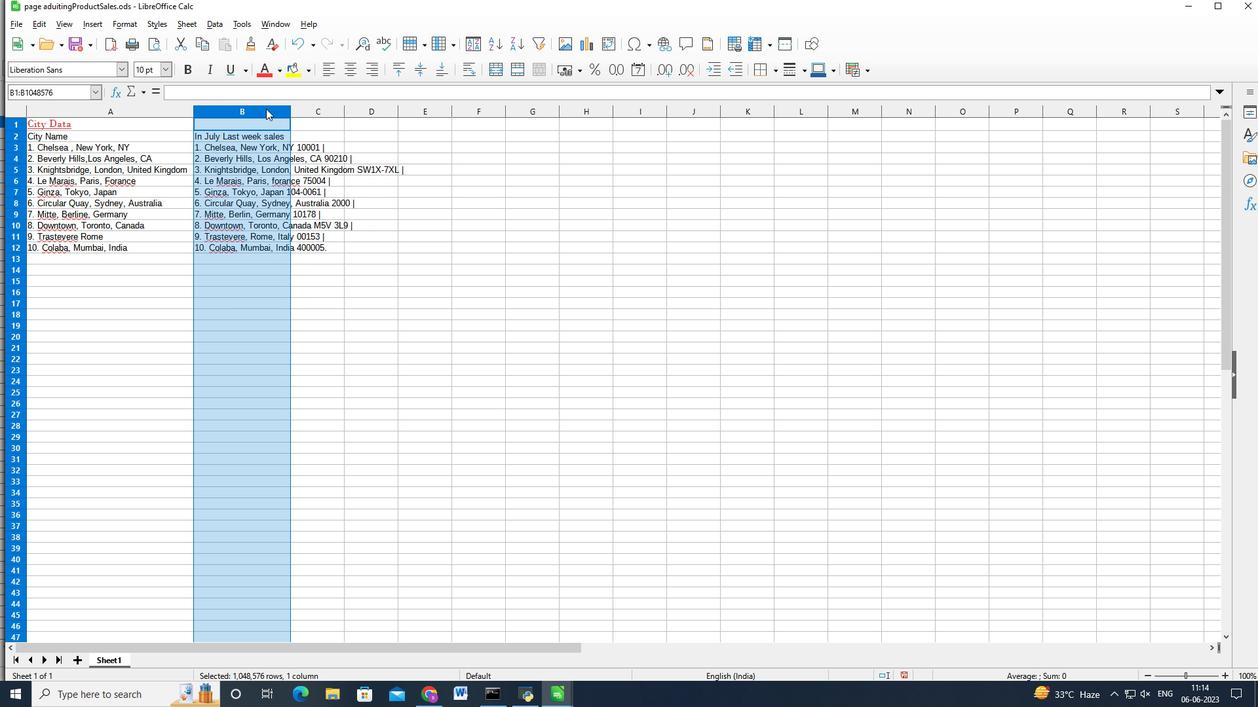 
Action: Mouse pressed left at (266, 108)
Screenshot: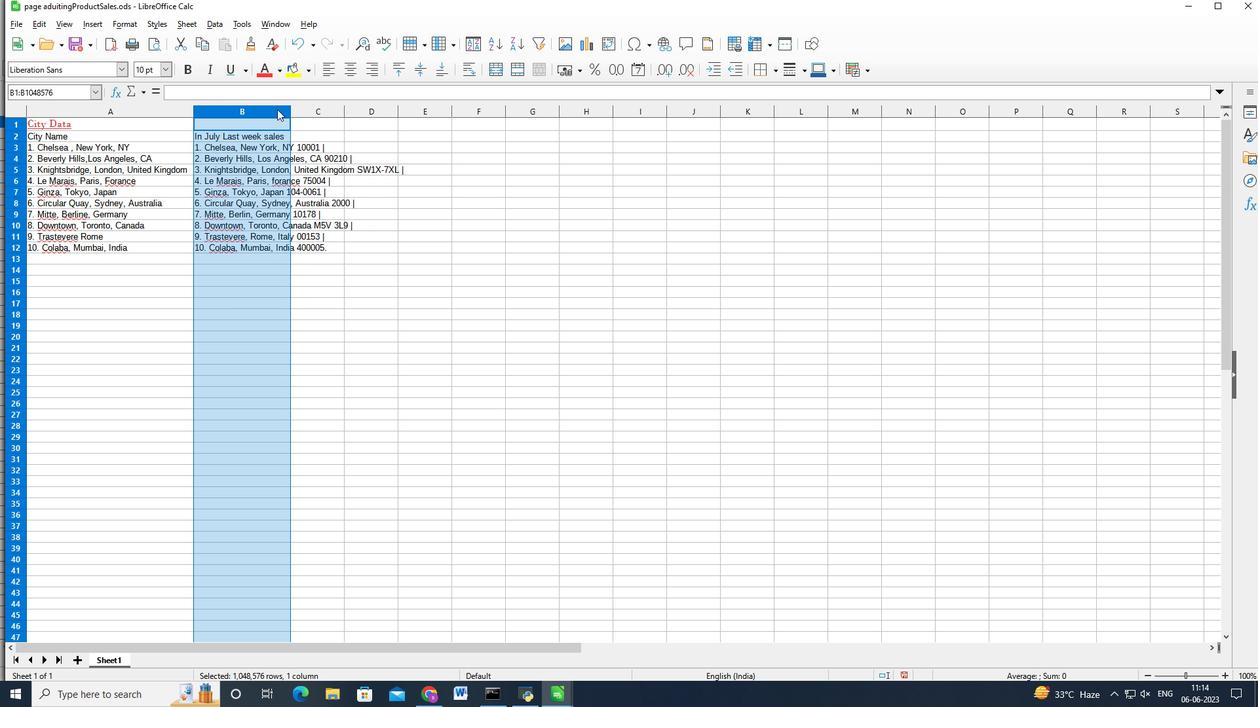 
Action: Mouse moved to (289, 108)
Screenshot: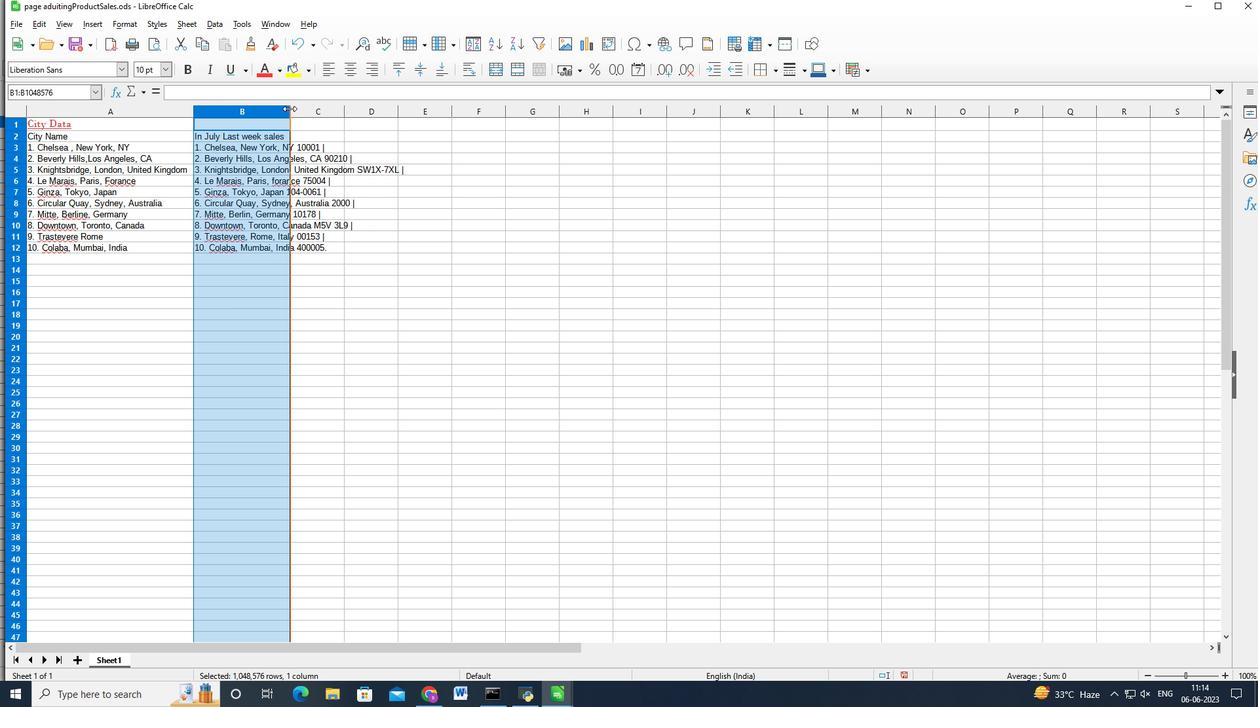 
Action: Mouse pressed left at (289, 108)
Screenshot: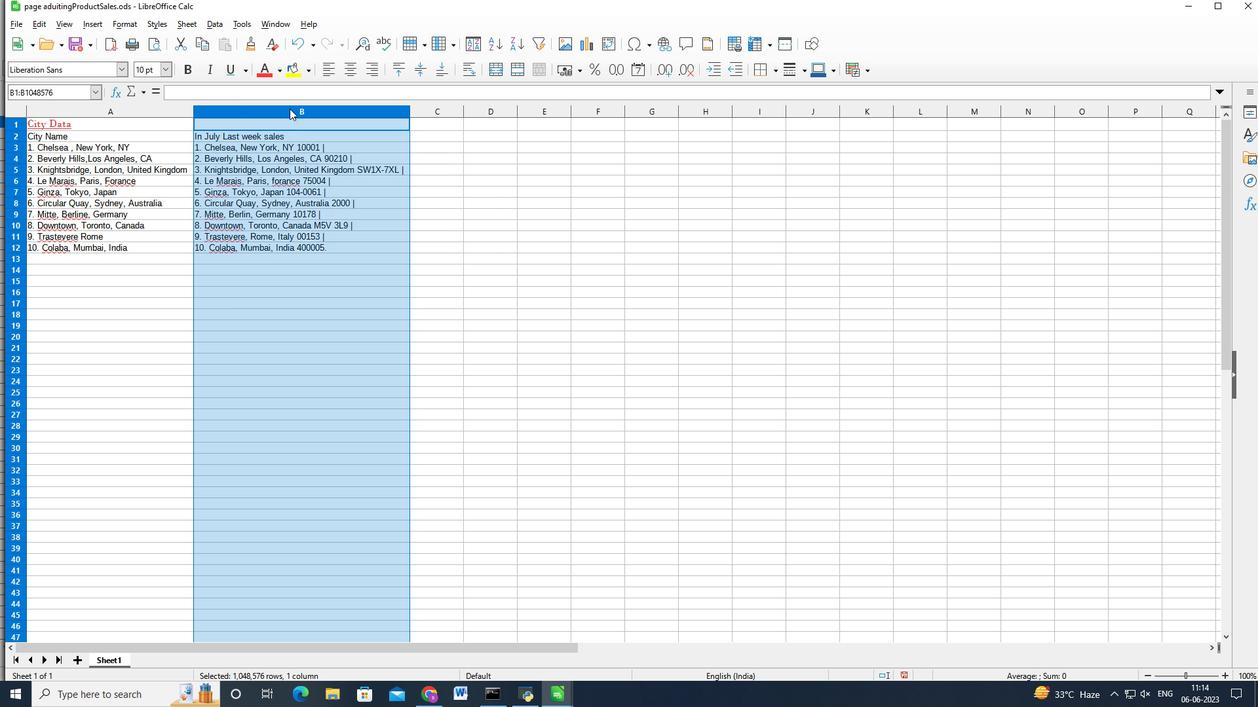 
Action: Mouse pressed left at (289, 108)
Screenshot: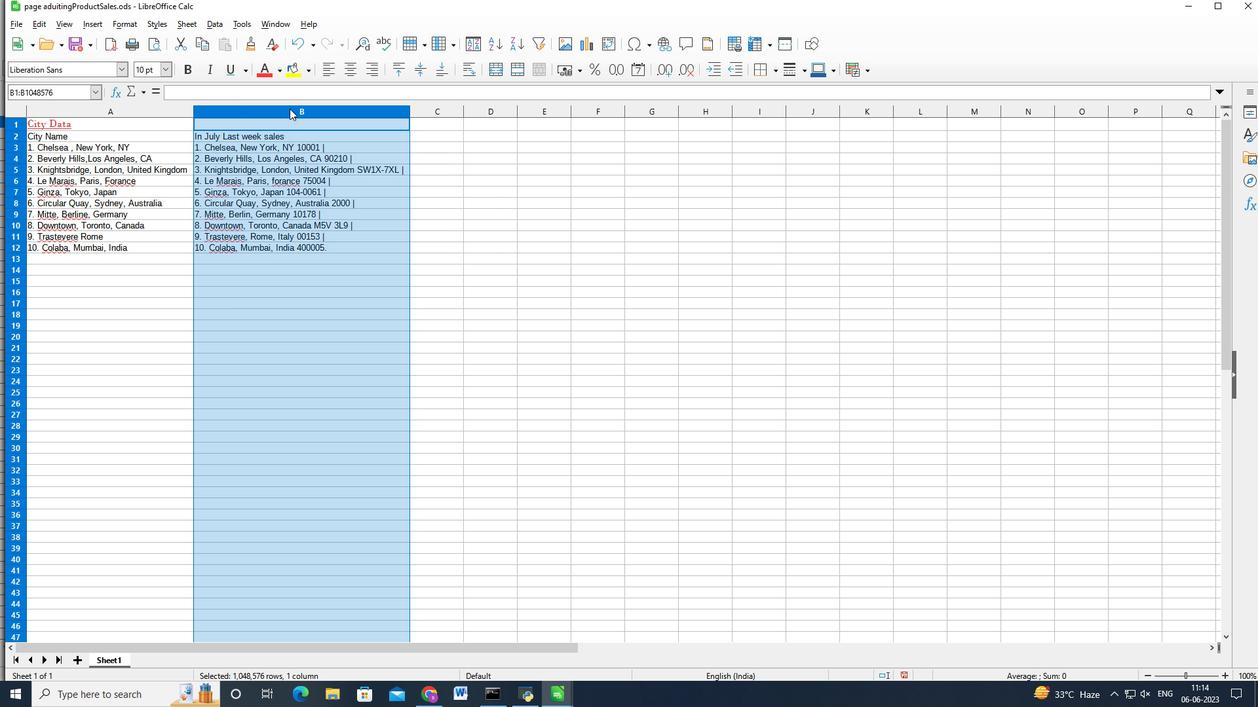 
Action: Mouse moved to (459, 230)
Screenshot: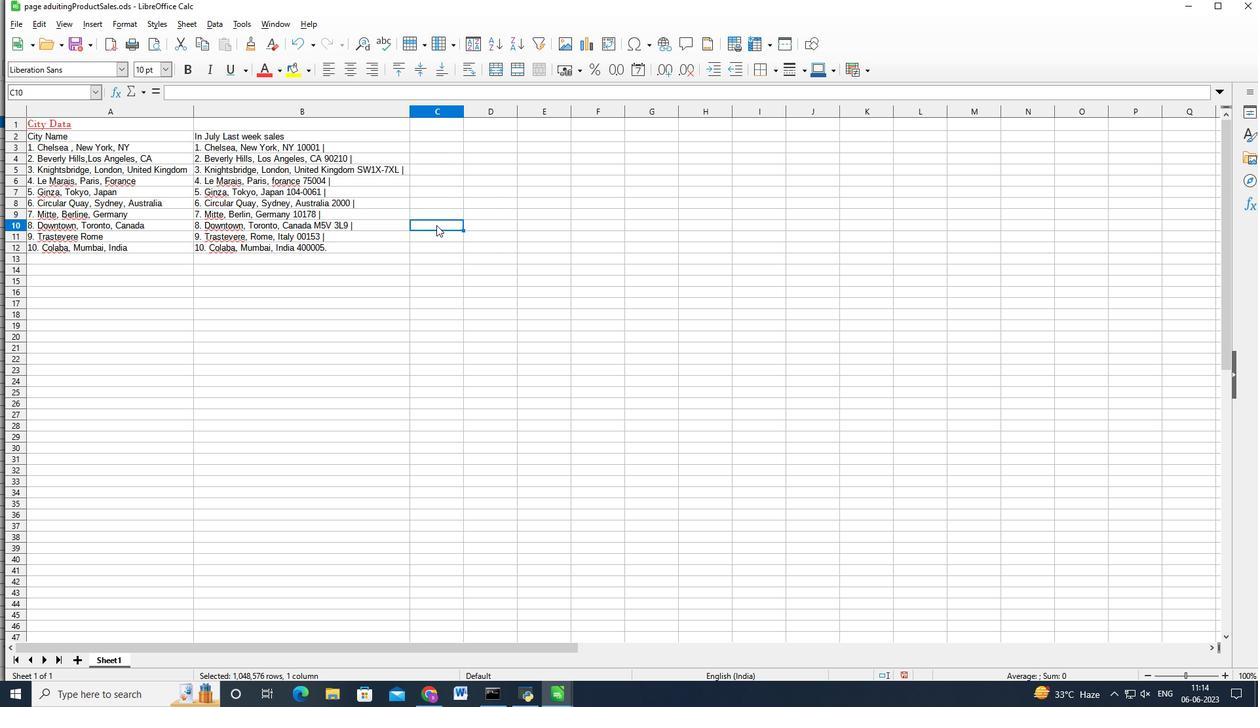 
Action: Mouse pressed left at (459, 230)
Screenshot: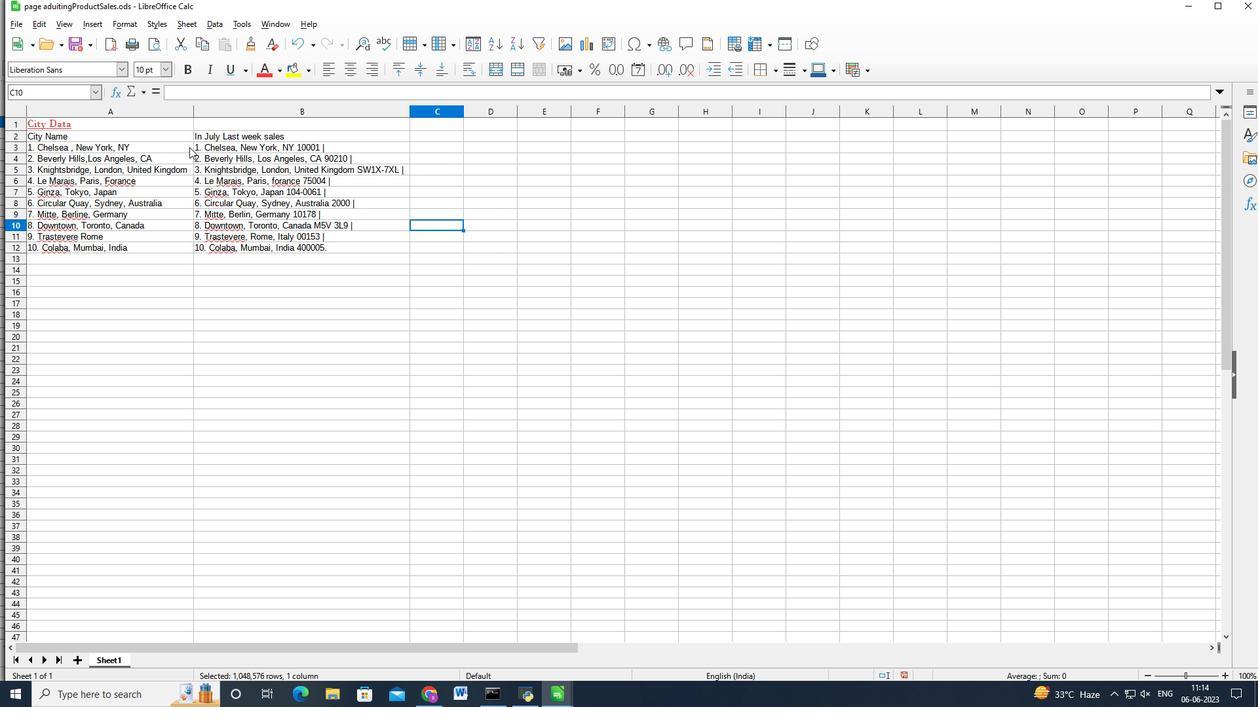 
Action: Mouse moved to (134, 135)
Screenshot: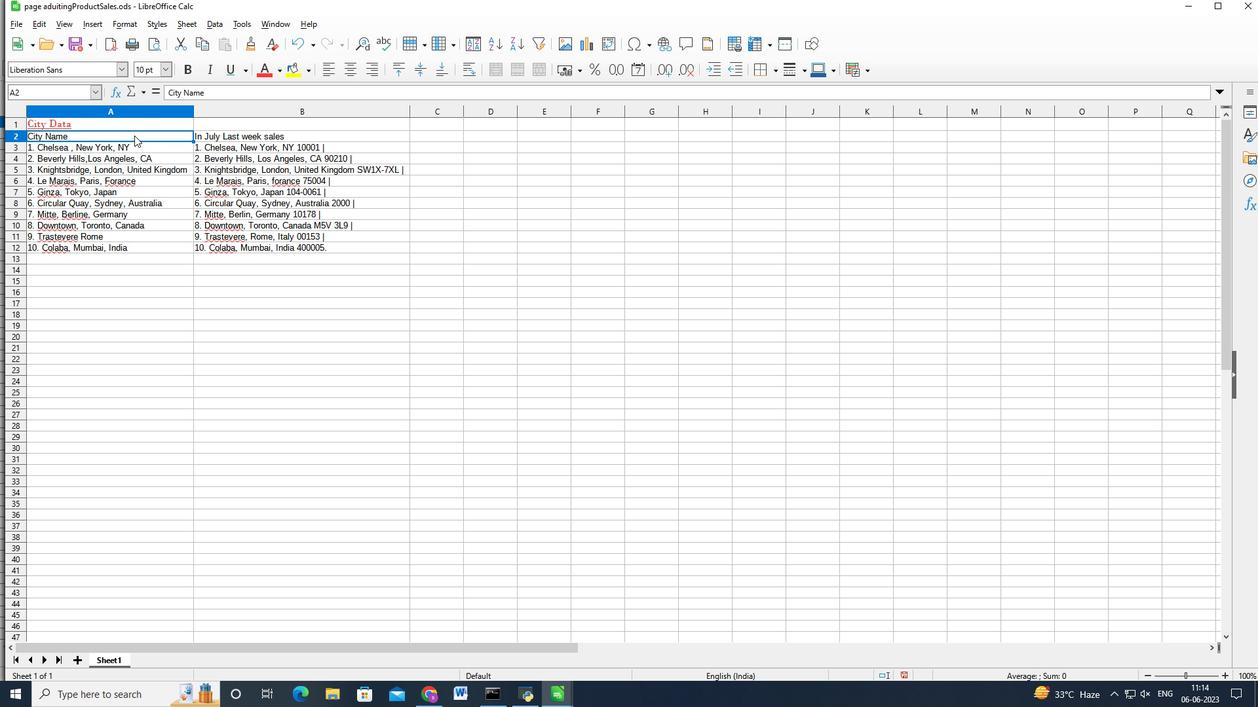 
Action: Mouse pressed left at (134, 135)
Screenshot: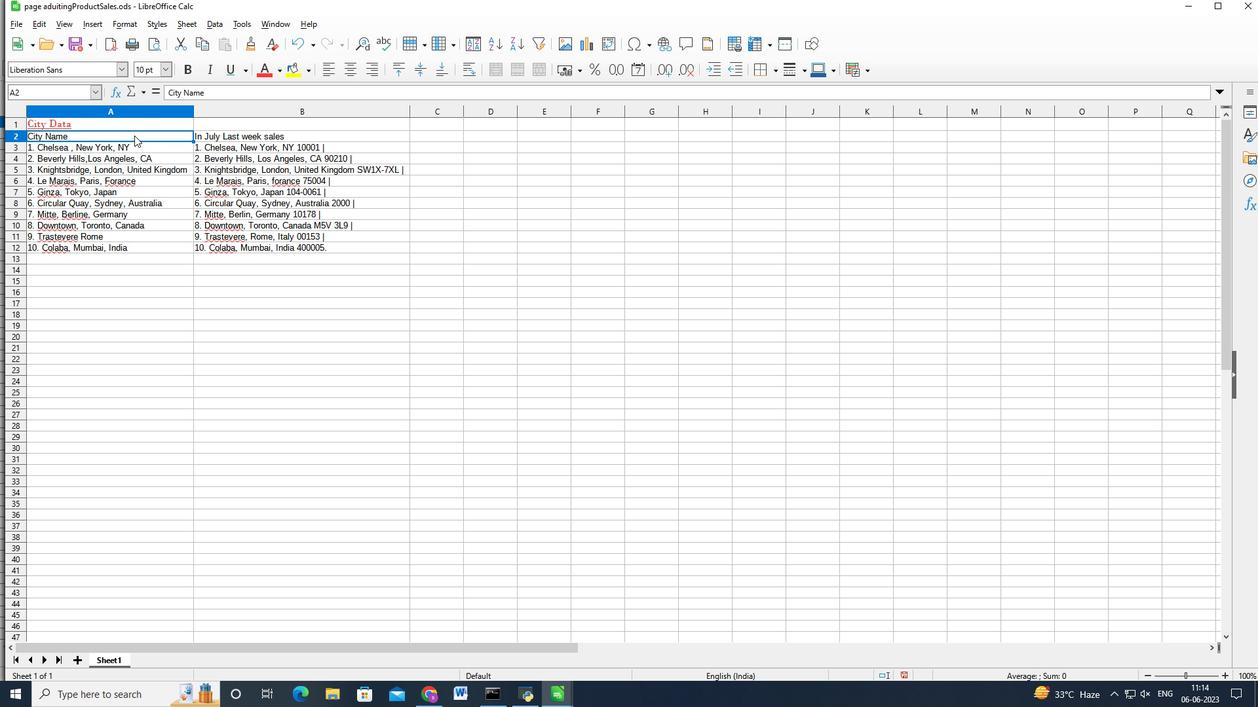
Action: Key pressed <Key.shift><Key.right><Key.down><Key.down><Key.down><Key.down><Key.down><Key.down><Key.down><Key.down><Key.down><Key.down>
Screenshot: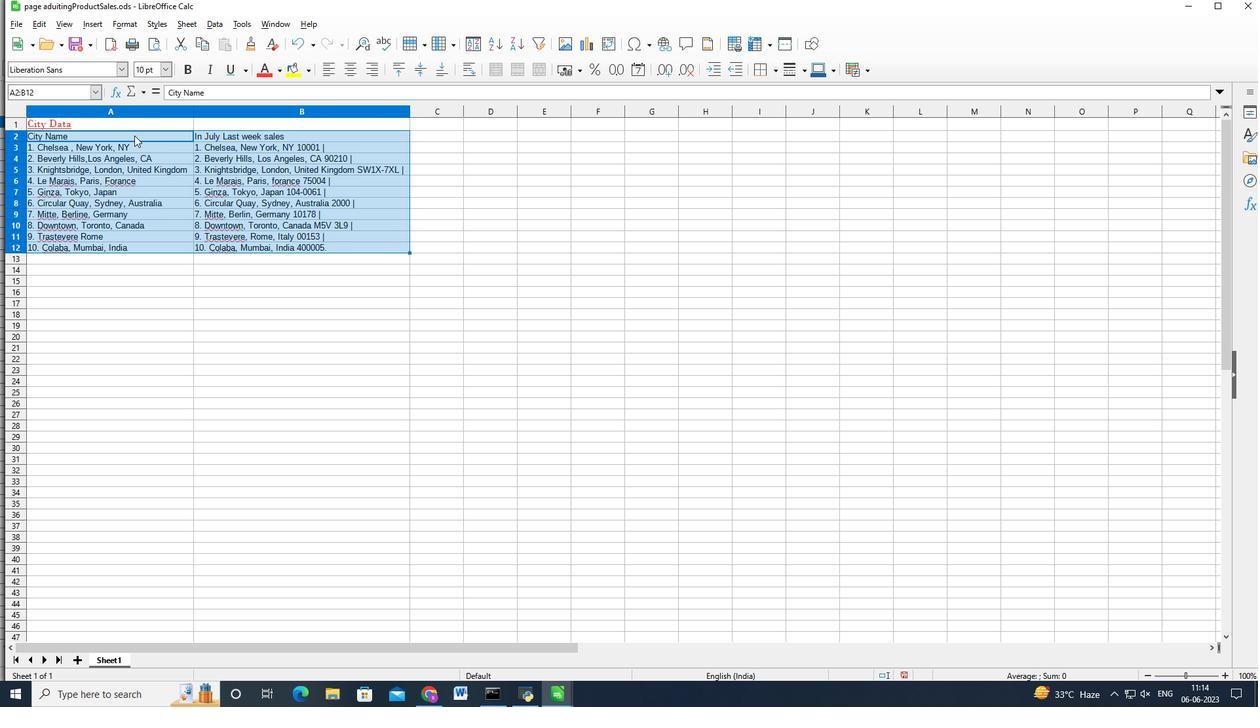 
Action: Mouse moved to (89, 72)
Screenshot: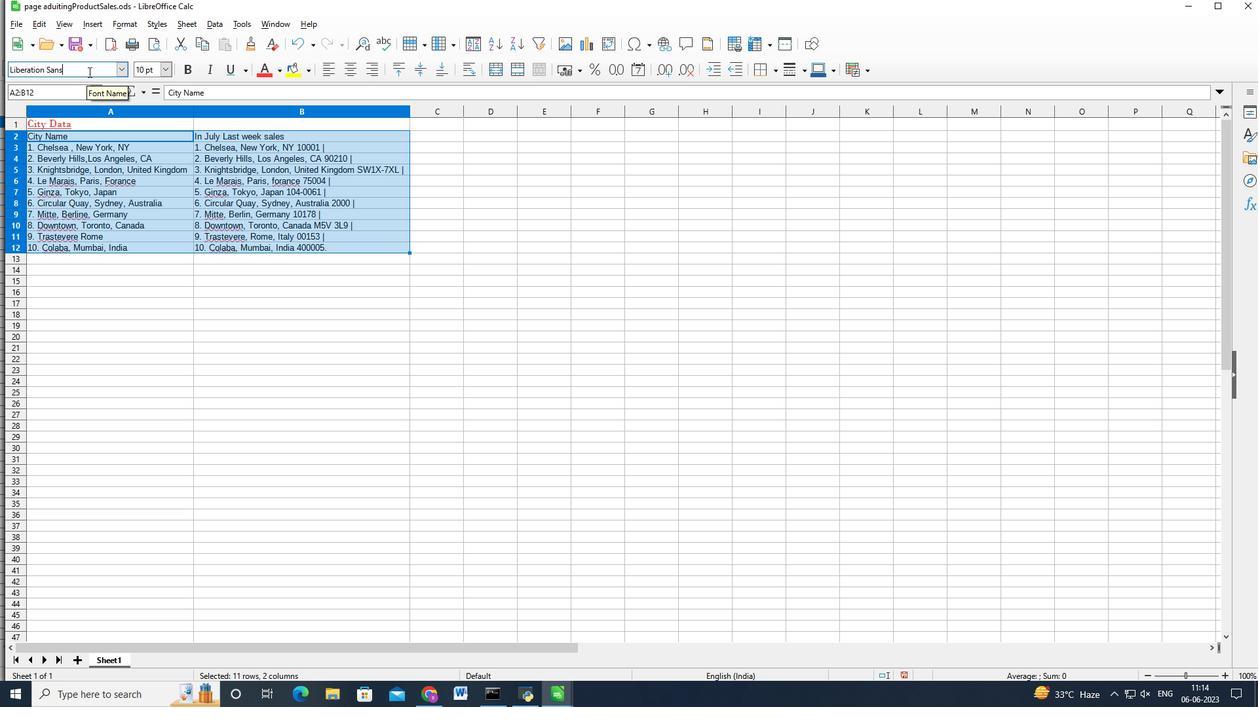 
Action: Mouse pressed left at (89, 72)
Screenshot: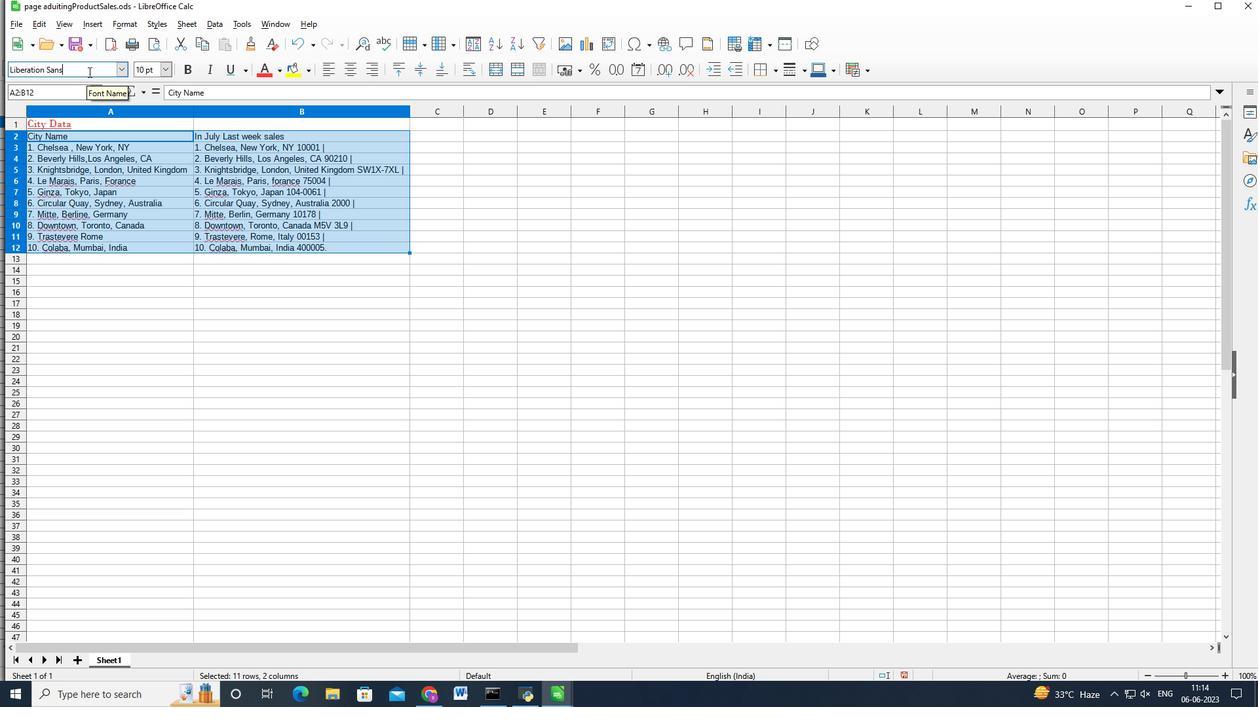 
Action: Mouse moved to (88, 72)
Screenshot: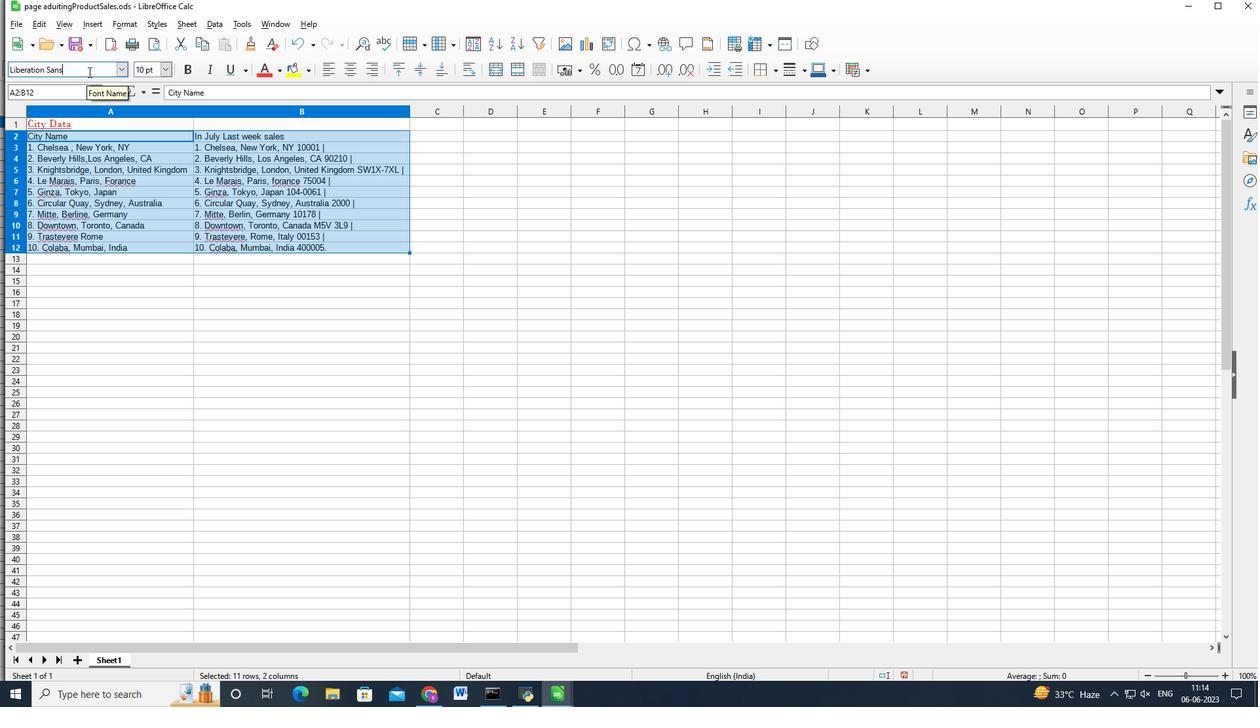 
Action: Key pressed <Key.backspace><Key.backspace><Key.backspace><Key.backspace><Key.backspace><Key.backspace><Key.backspace><Key.backspace><Key.backspace><Key.backspace><Key.backspace><Key.backspace><Key.backspace><Key.backspace><Key.backspace><Key.backspace><Key.backspace><Key.backspace><Key.backspace><Key.shift_r>ANDAL<Key.backspace>LUSAND<Key.enter><Key.caps_lock>
Screenshot: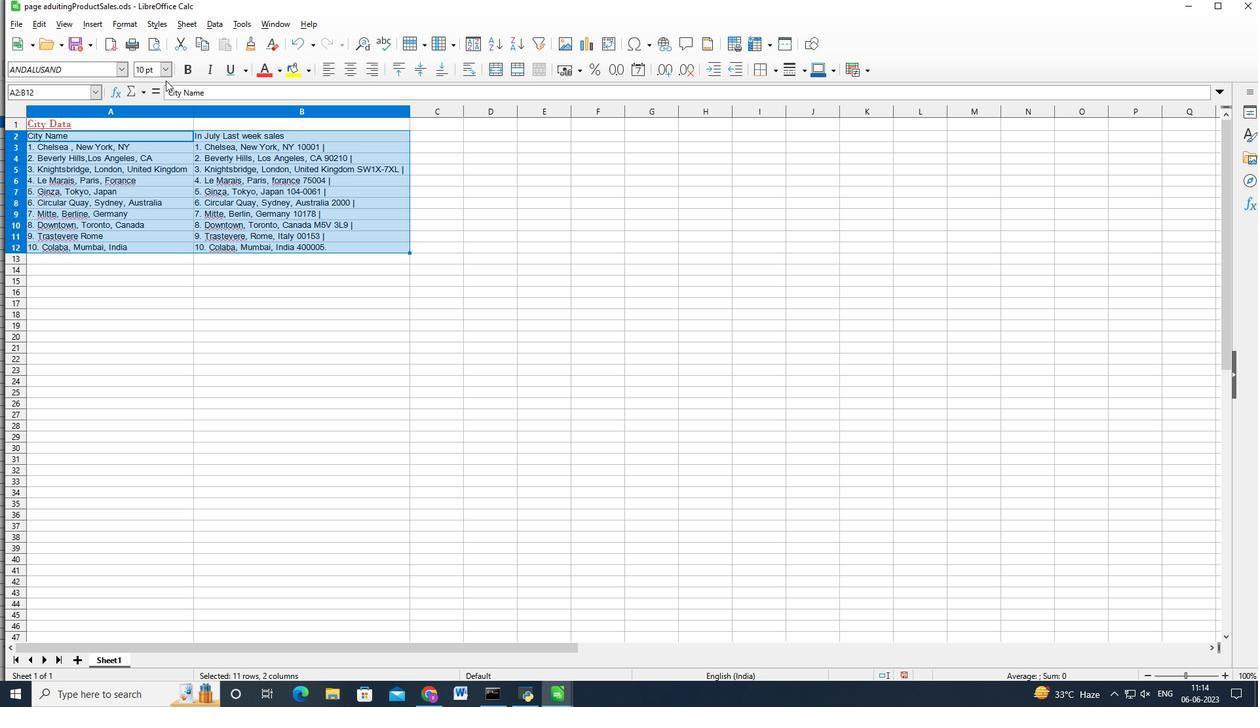 
Action: Mouse moved to (167, 72)
Screenshot: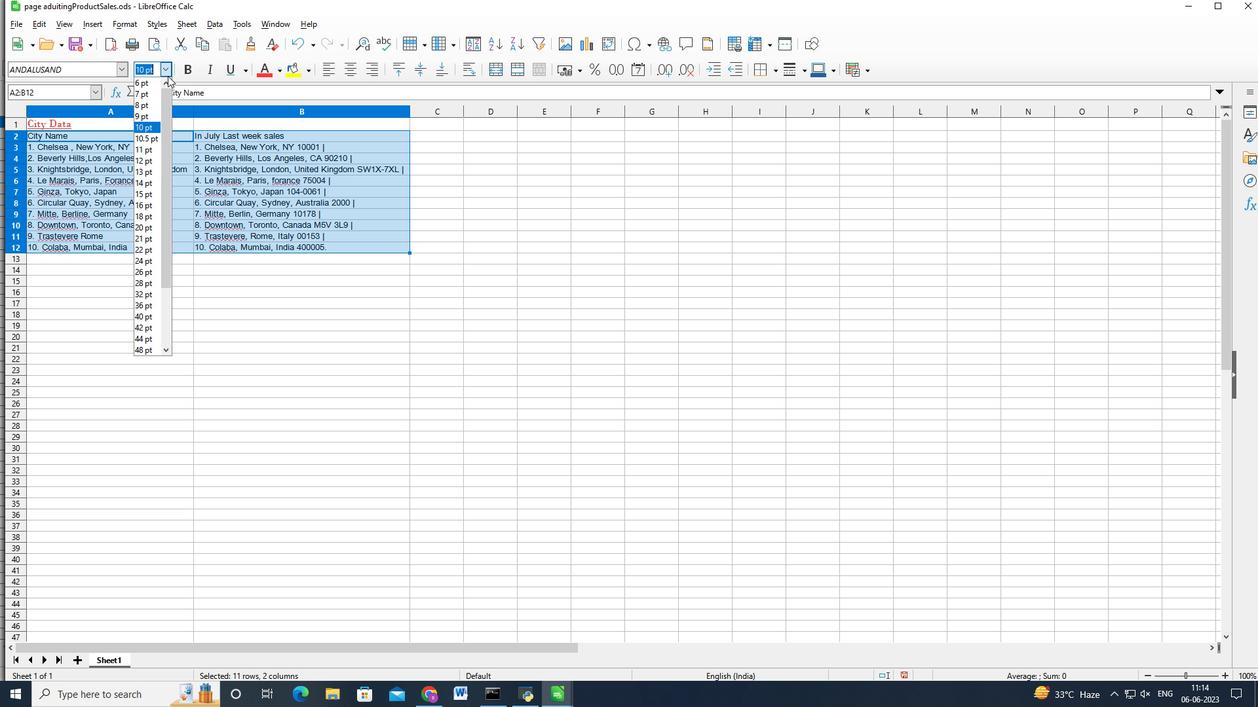 
Action: Mouse pressed left at (167, 72)
Screenshot: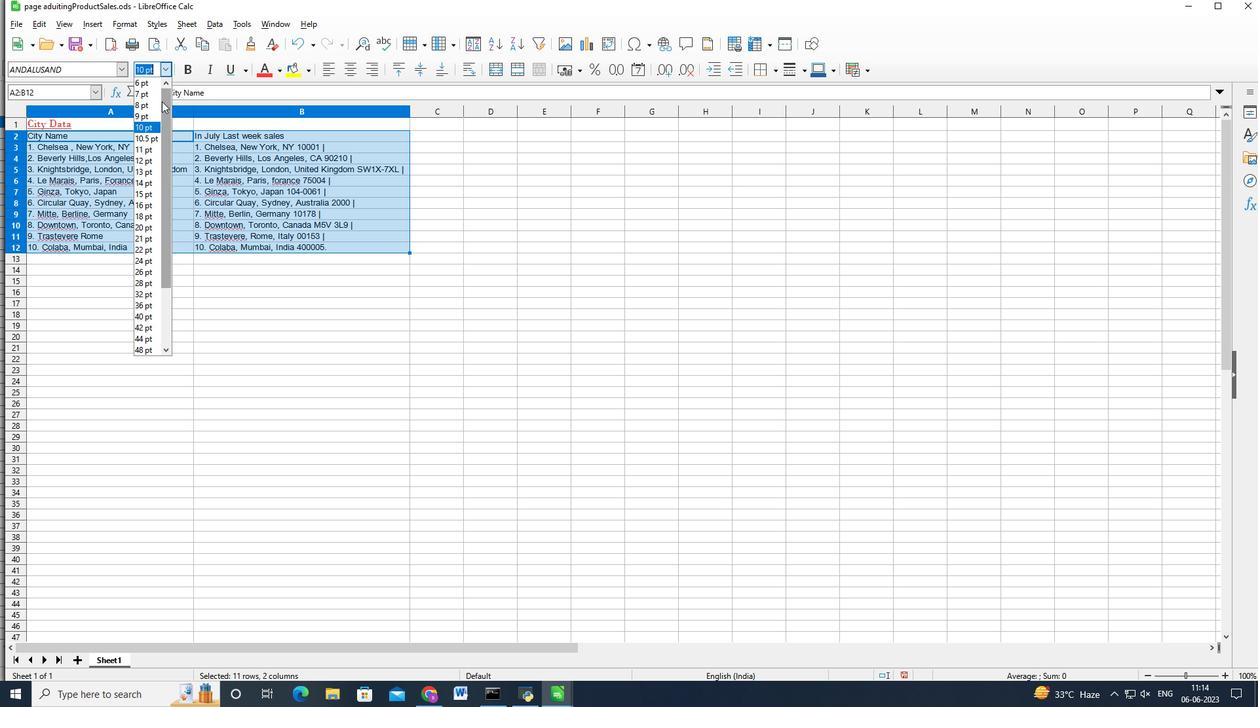 
Action: Mouse moved to (140, 216)
Screenshot: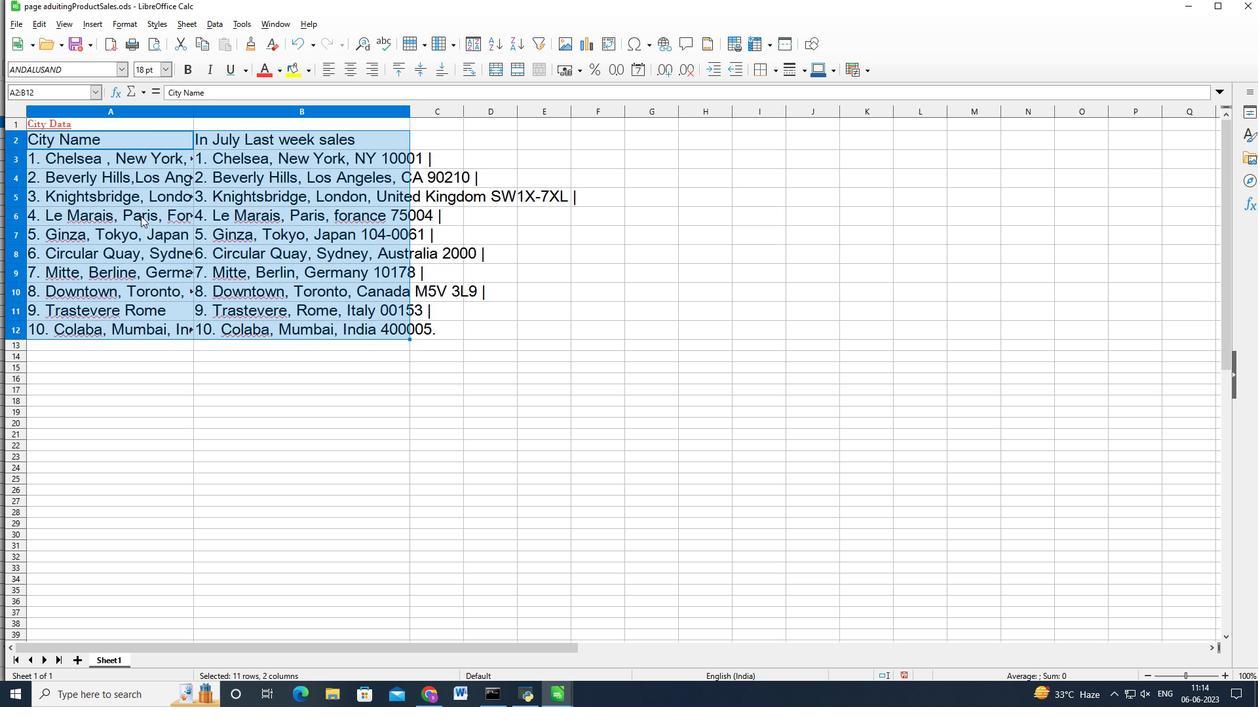 
Action: Mouse pressed left at (140, 216)
Screenshot: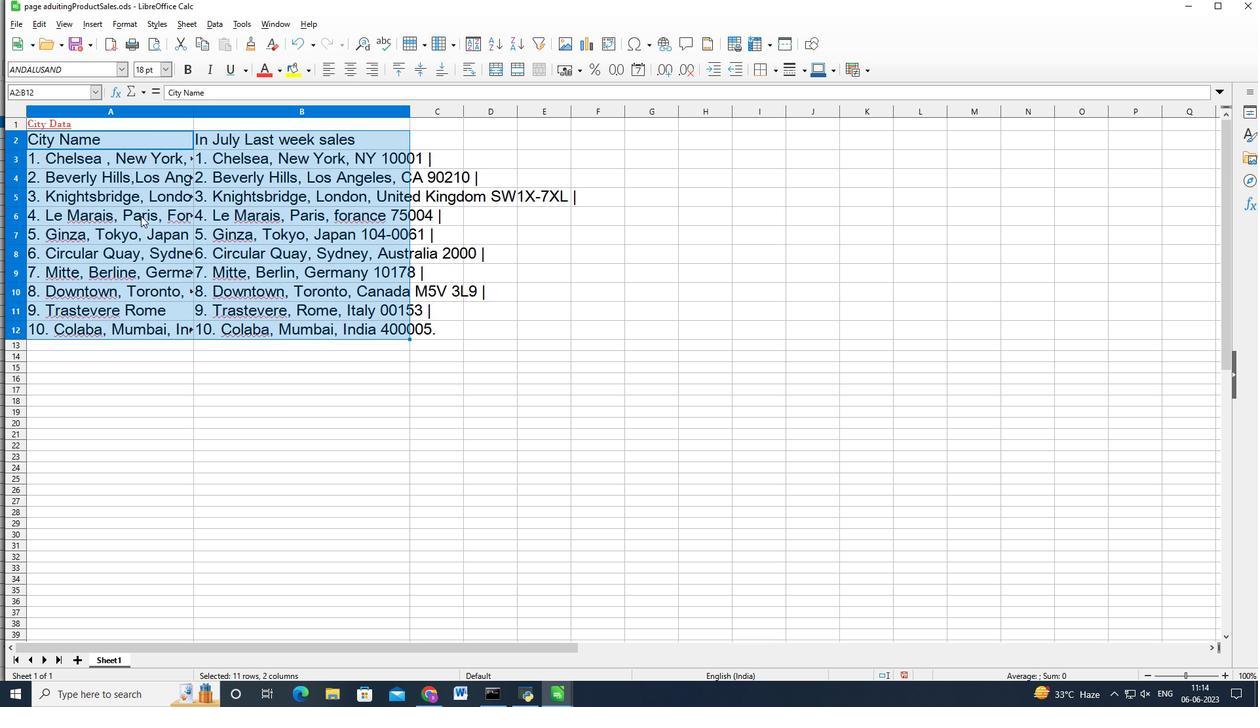 
Action: Mouse moved to (457, 145)
Screenshot: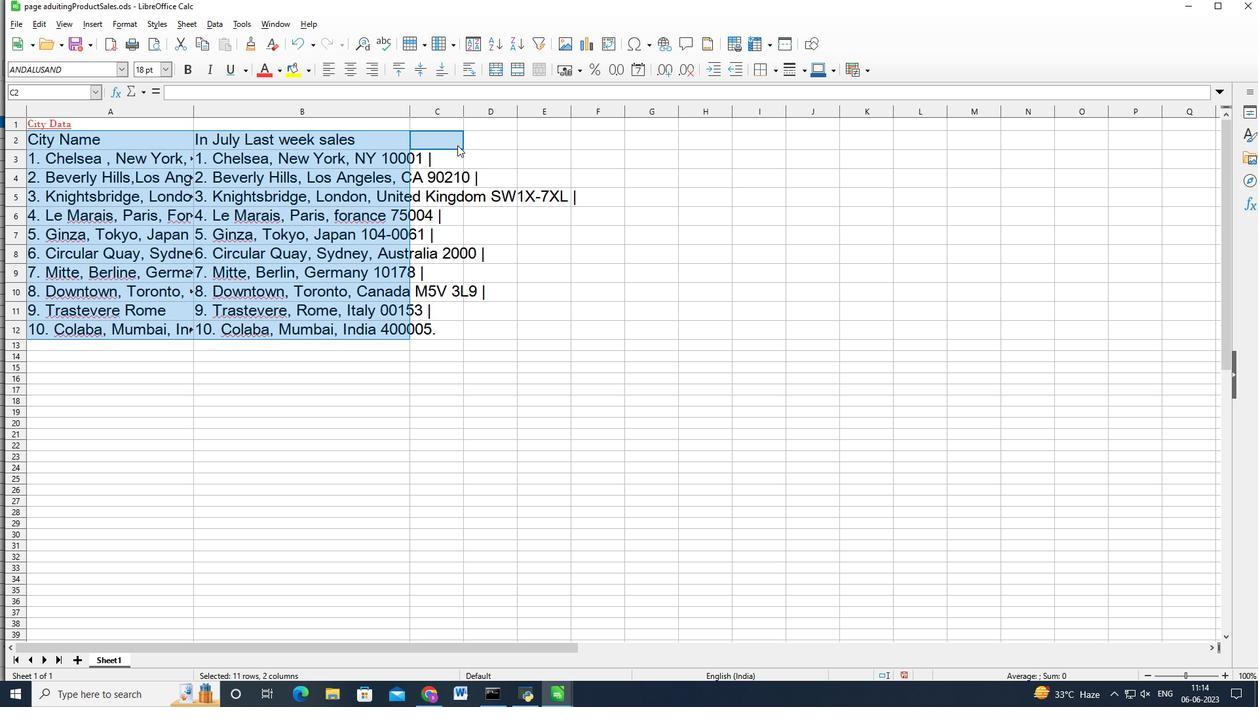 
Action: Mouse pressed left at (457, 145)
Screenshot: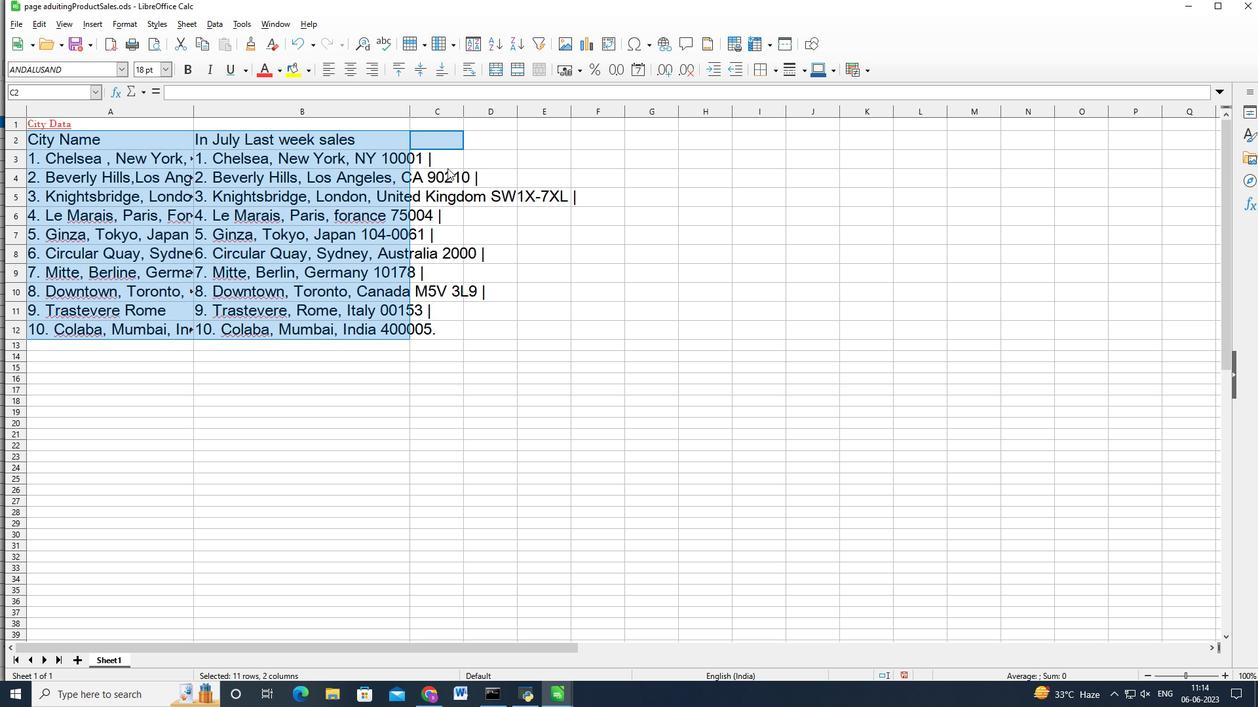 
Action: Mouse moved to (448, 159)
Screenshot: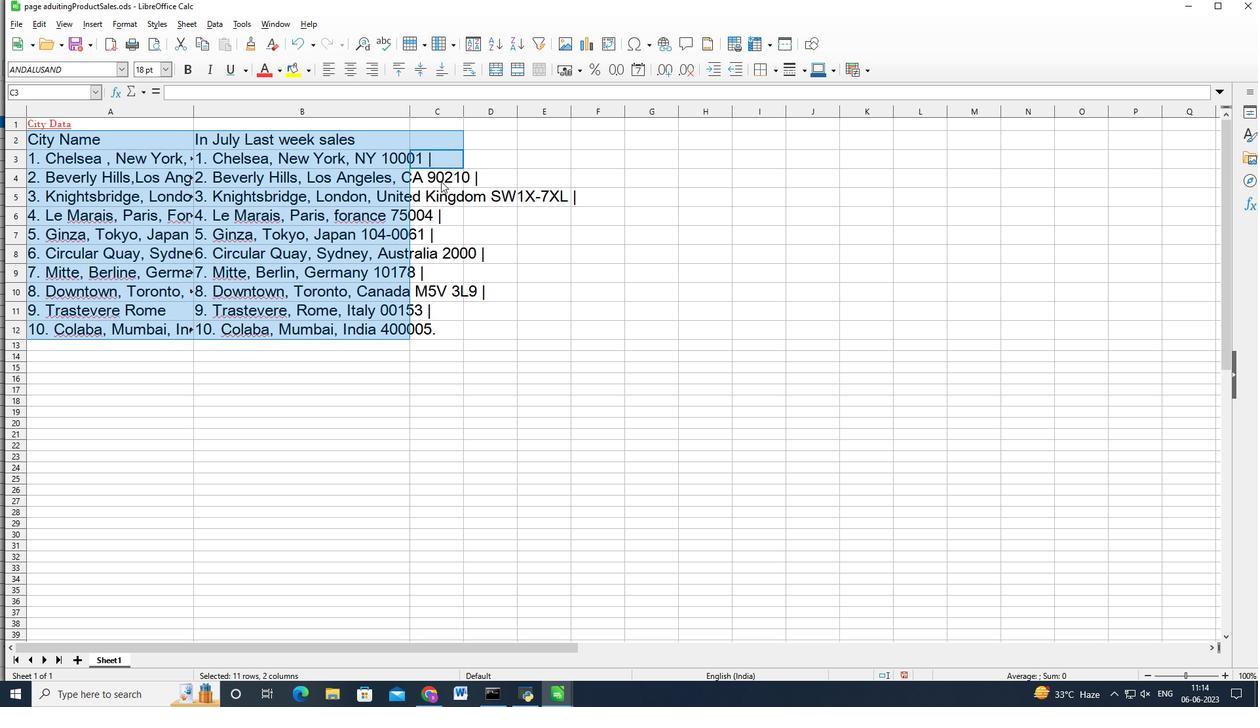 
Action: Mouse pressed left at (448, 159)
Screenshot: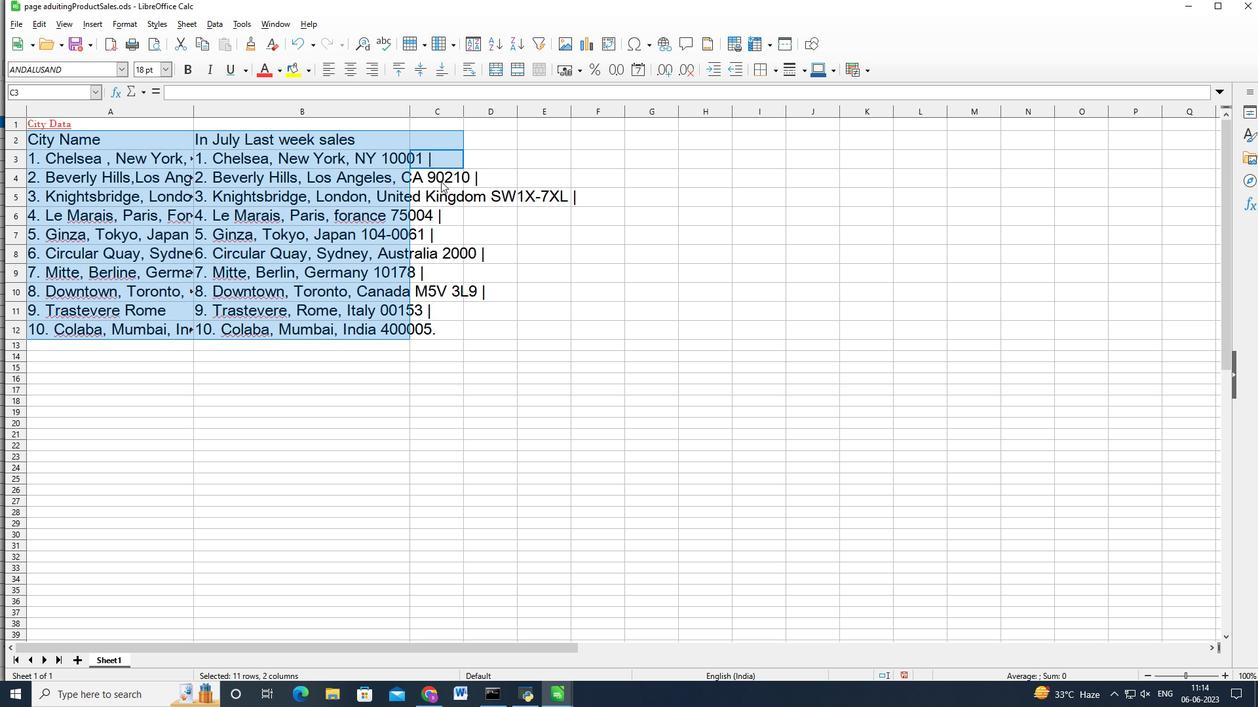 
Action: Mouse moved to (441, 181)
Screenshot: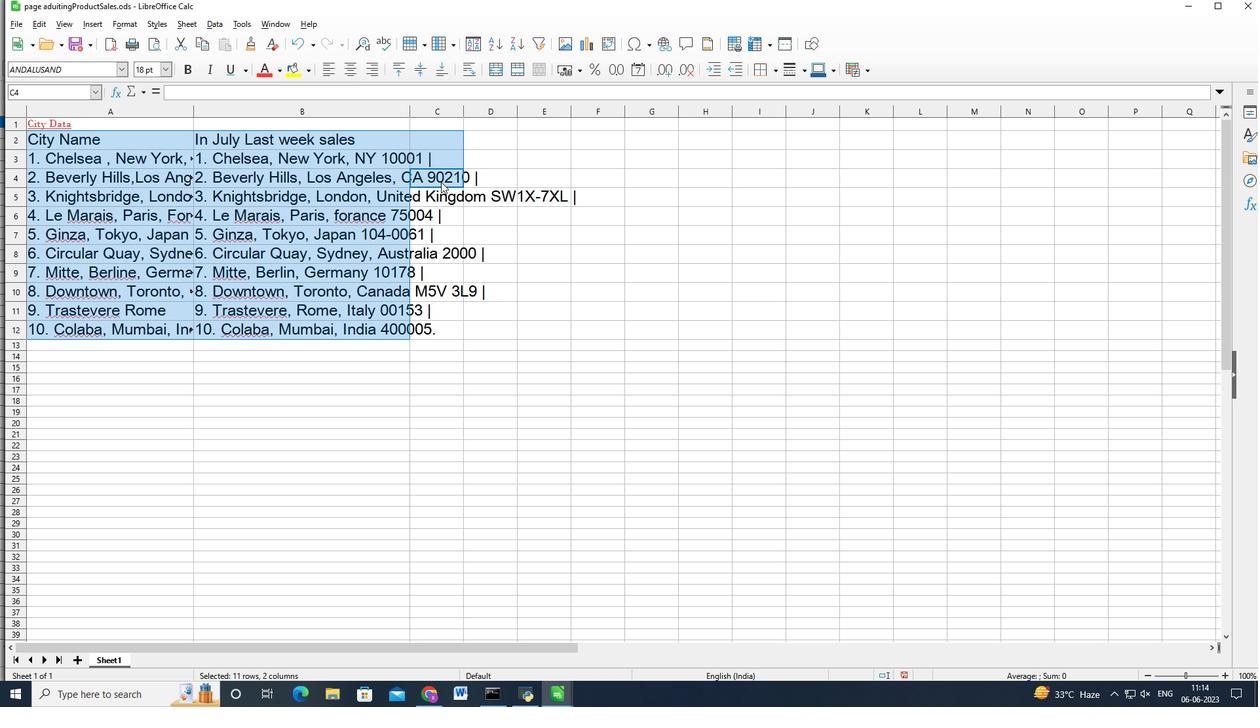 
Action: Mouse pressed left at (441, 181)
Screenshot: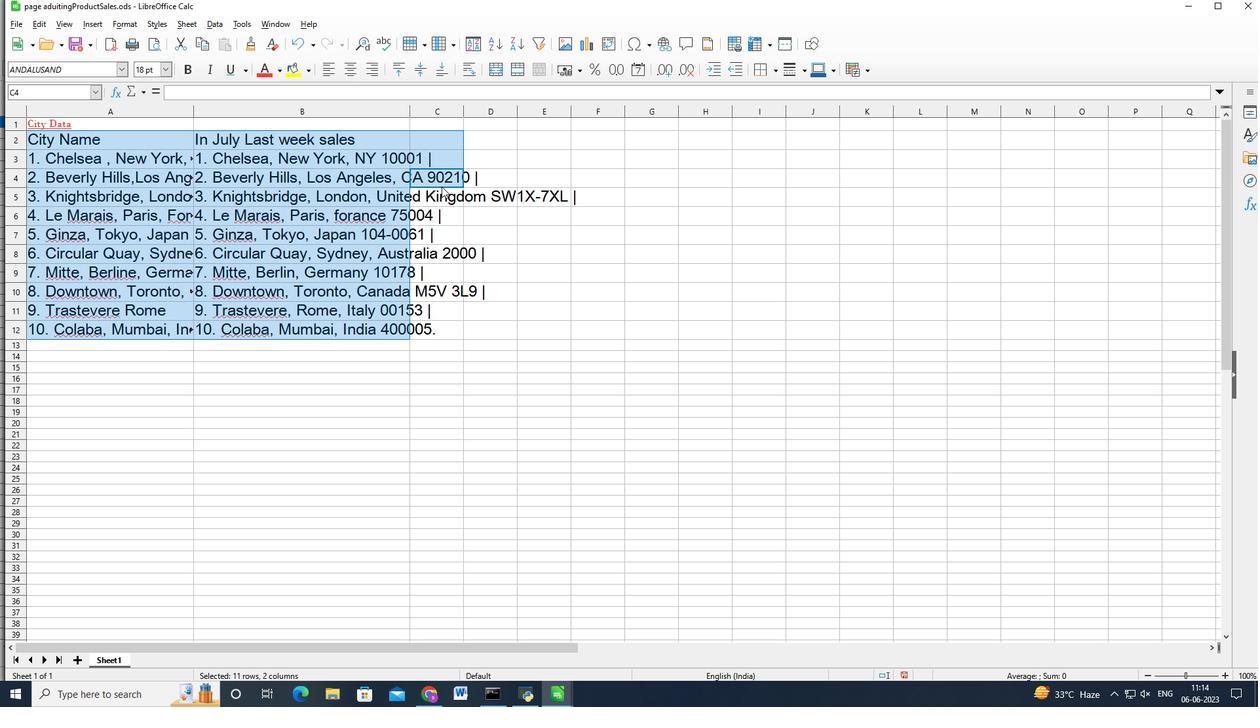 
Action: Mouse moved to (443, 192)
Screenshot: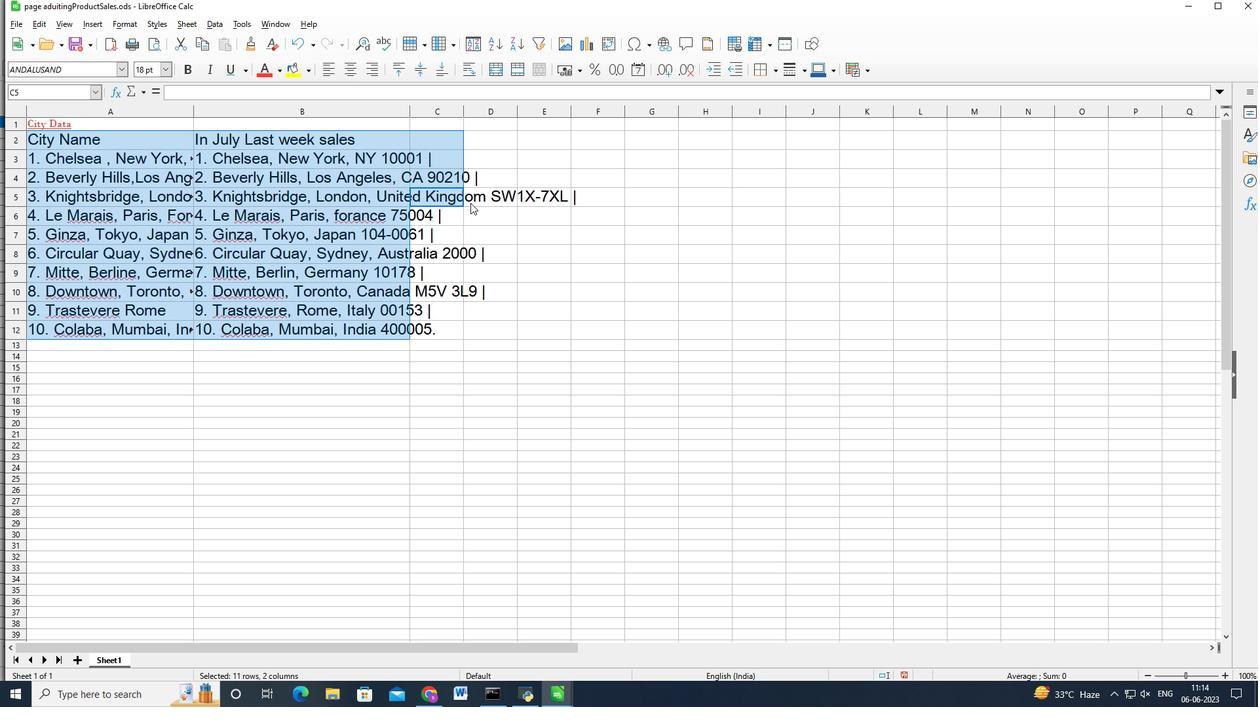 
Action: Mouse pressed left at (443, 192)
Screenshot: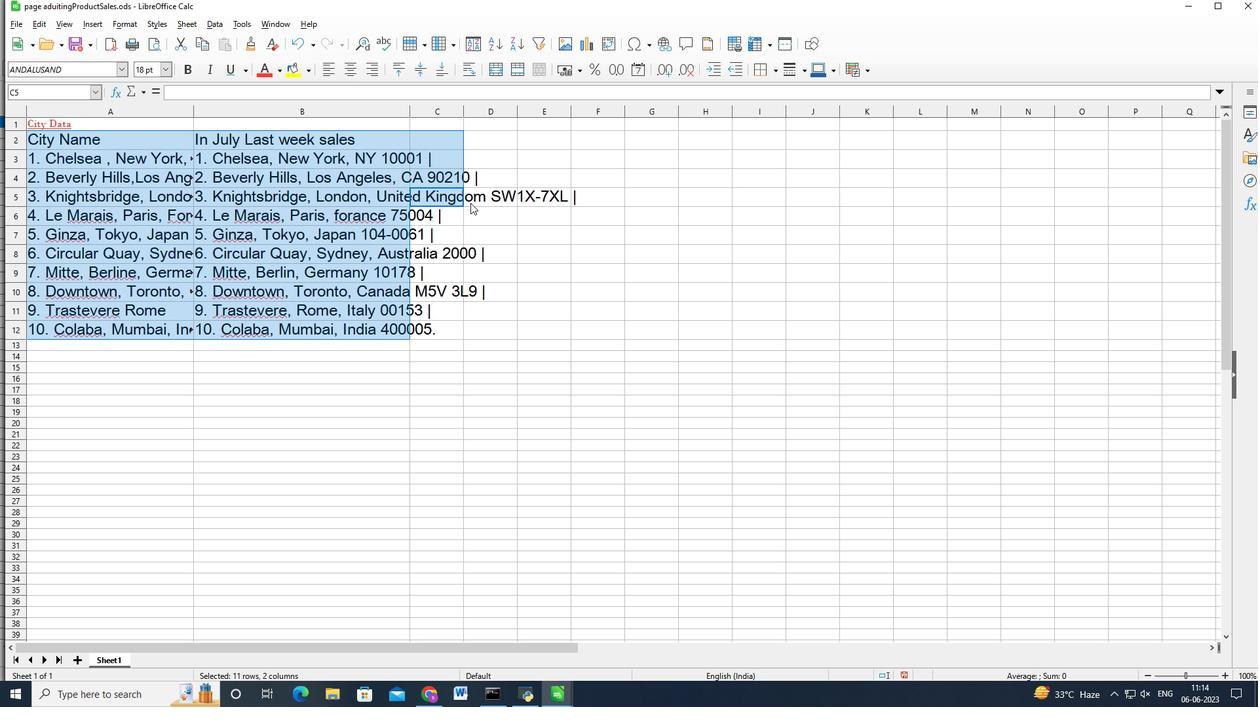 
Action: Mouse moved to (493, 199)
Screenshot: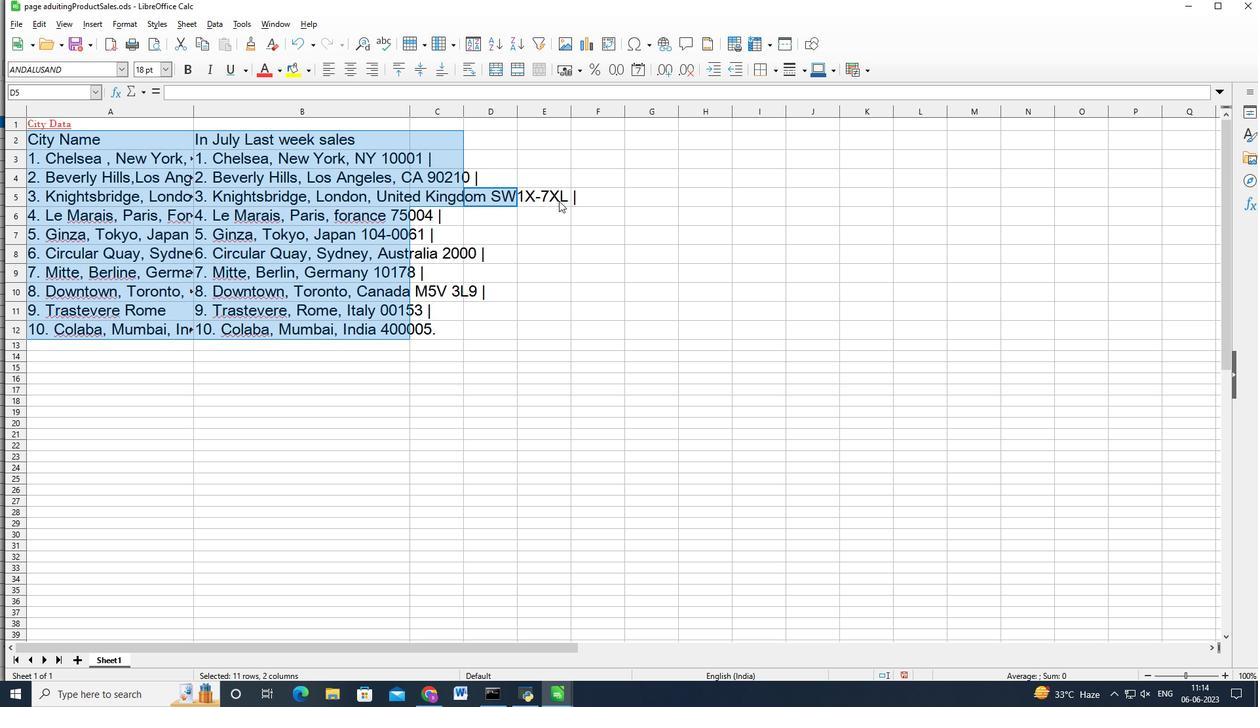 
Action: Mouse pressed left at (493, 199)
Screenshot: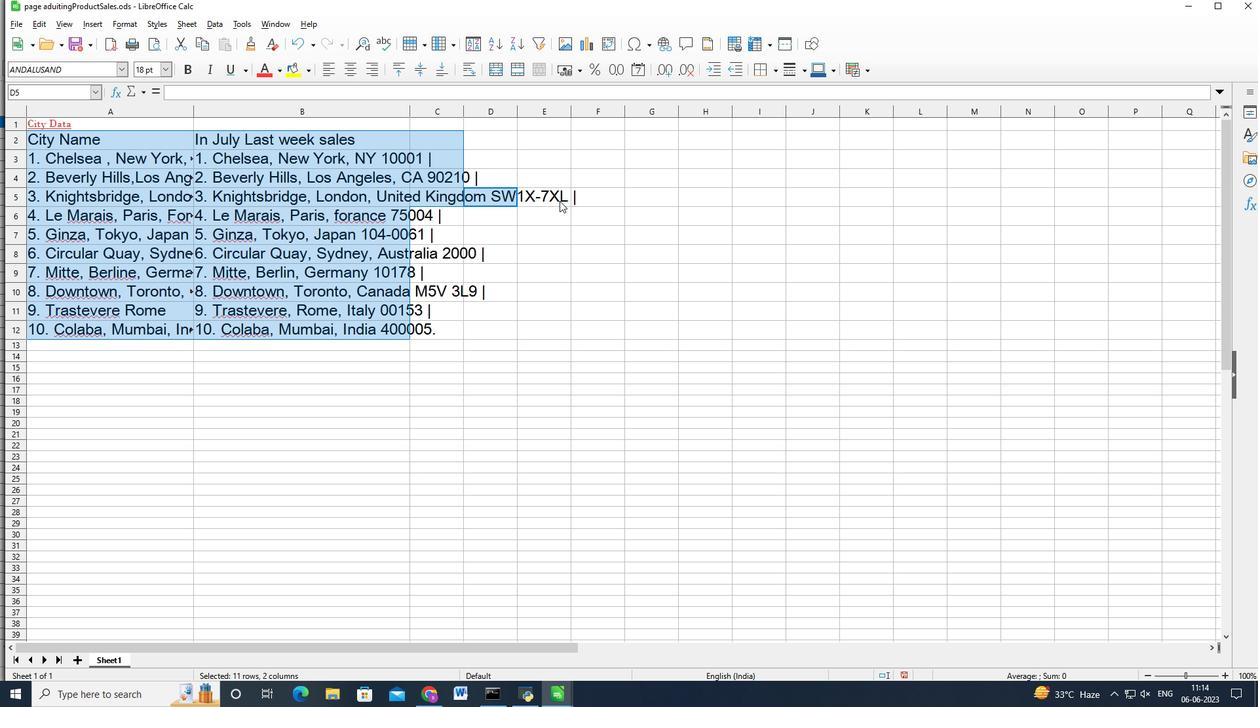
Action: Mouse moved to (559, 201)
Screenshot: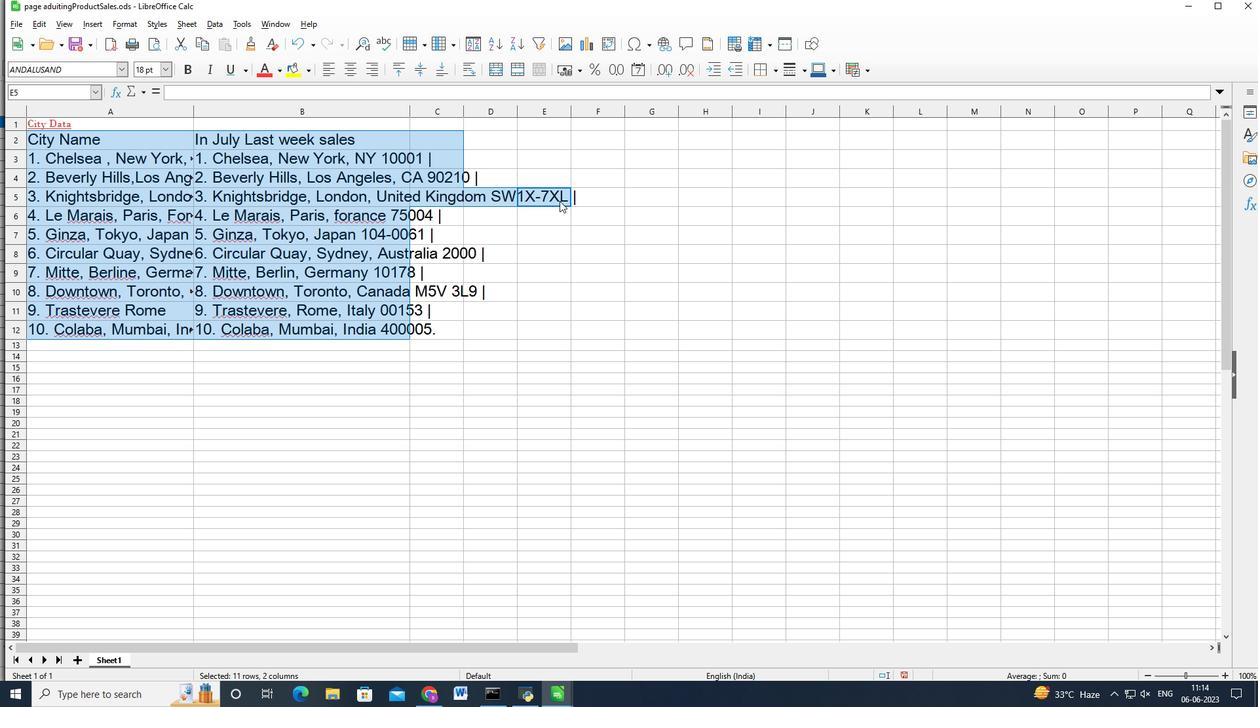 
Action: Mouse pressed left at (559, 201)
Screenshot: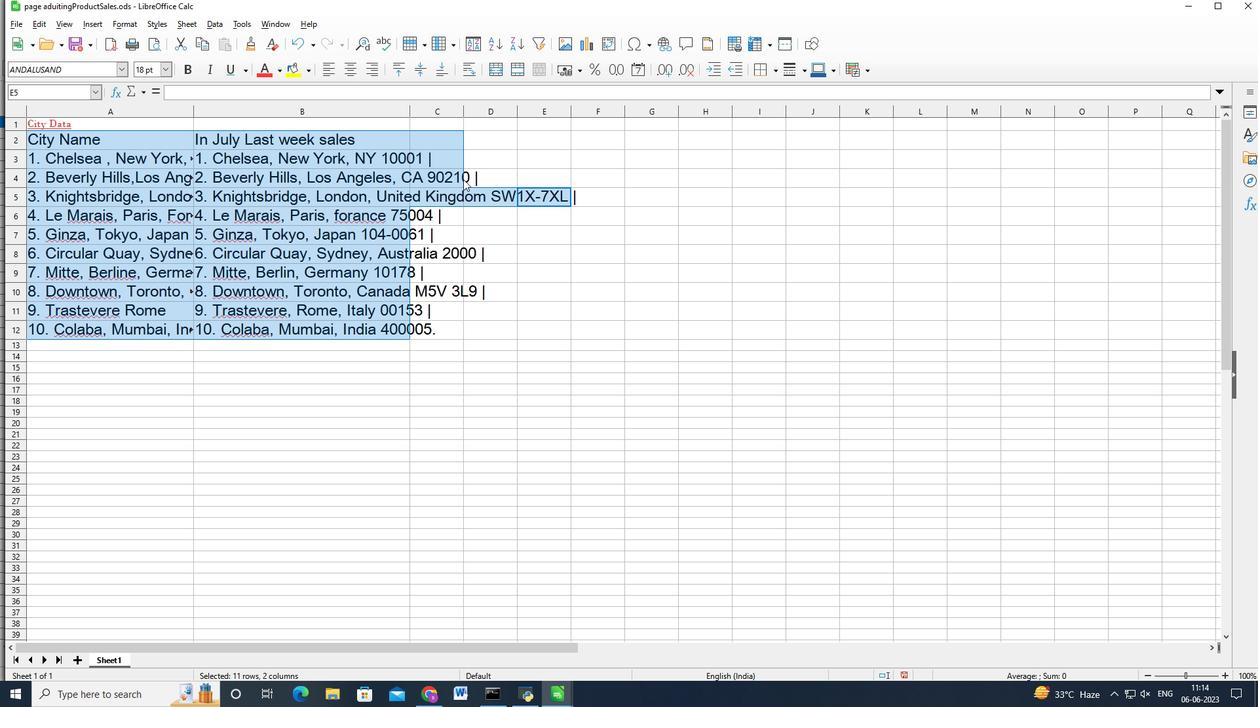 
Action: Mouse moved to (454, 177)
Screenshot: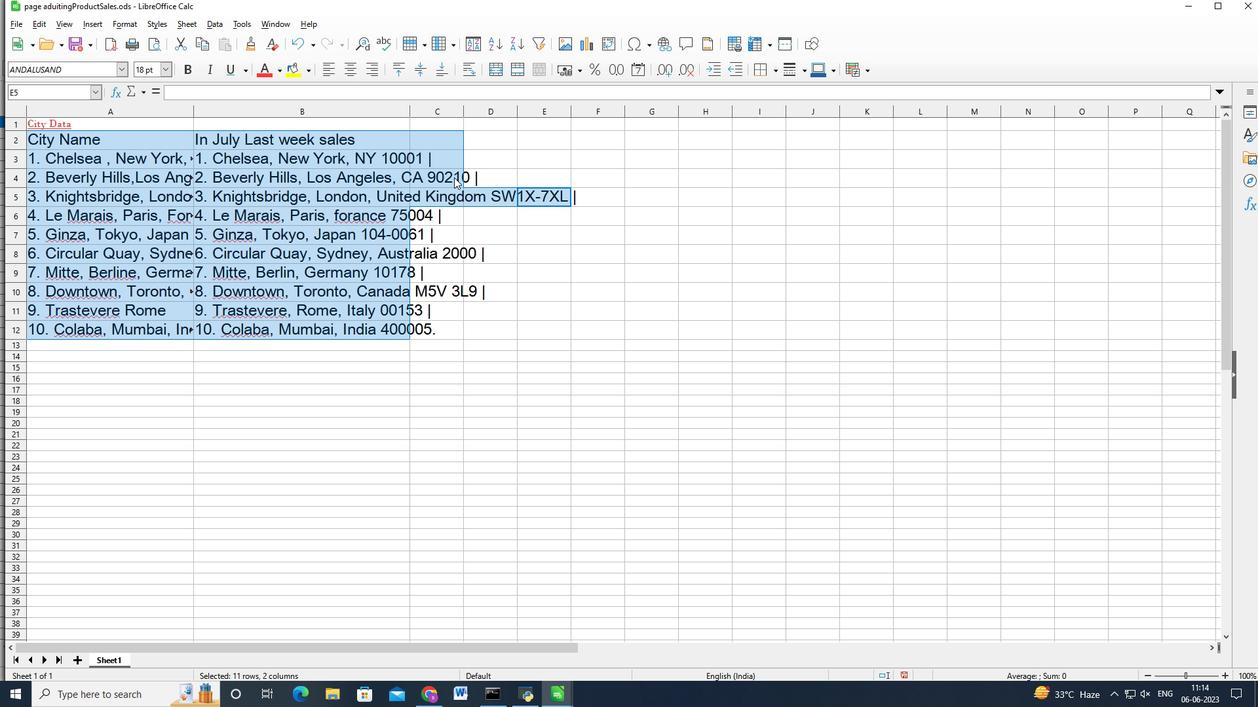 
Action: Key pressed <Key.down><Key.left><Key.left>
Screenshot: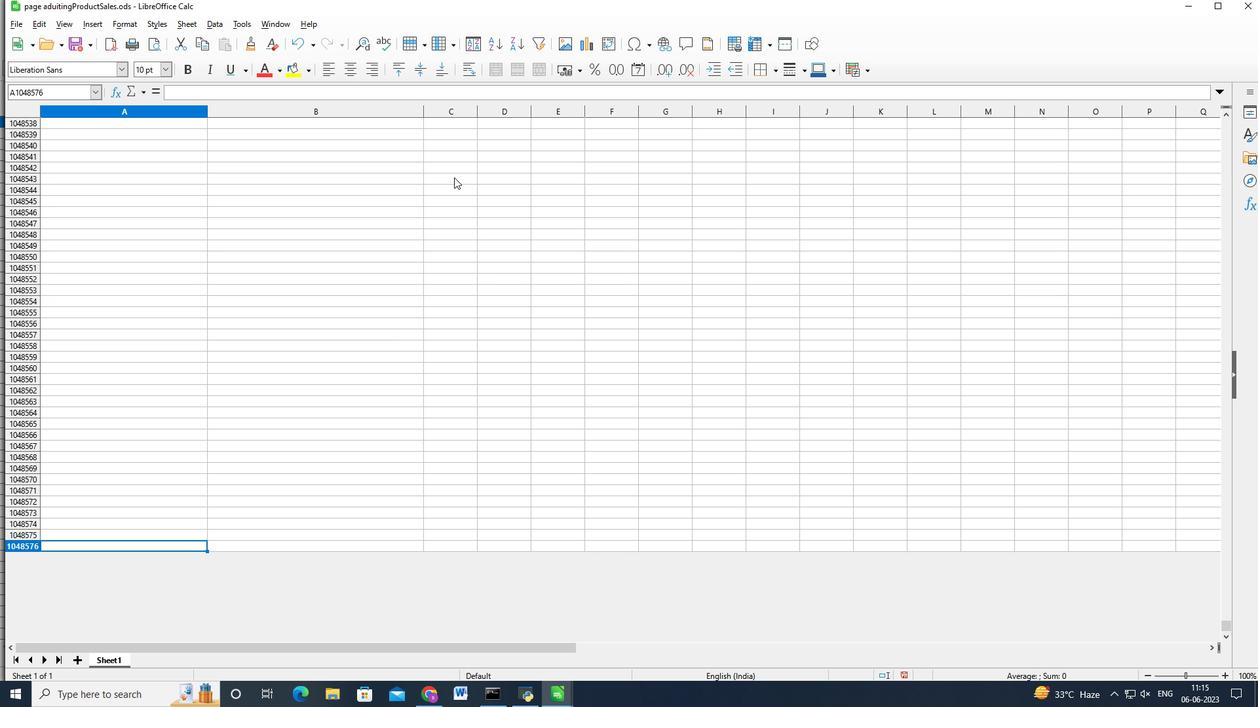 
Action: Mouse moved to (182, 651)
Screenshot: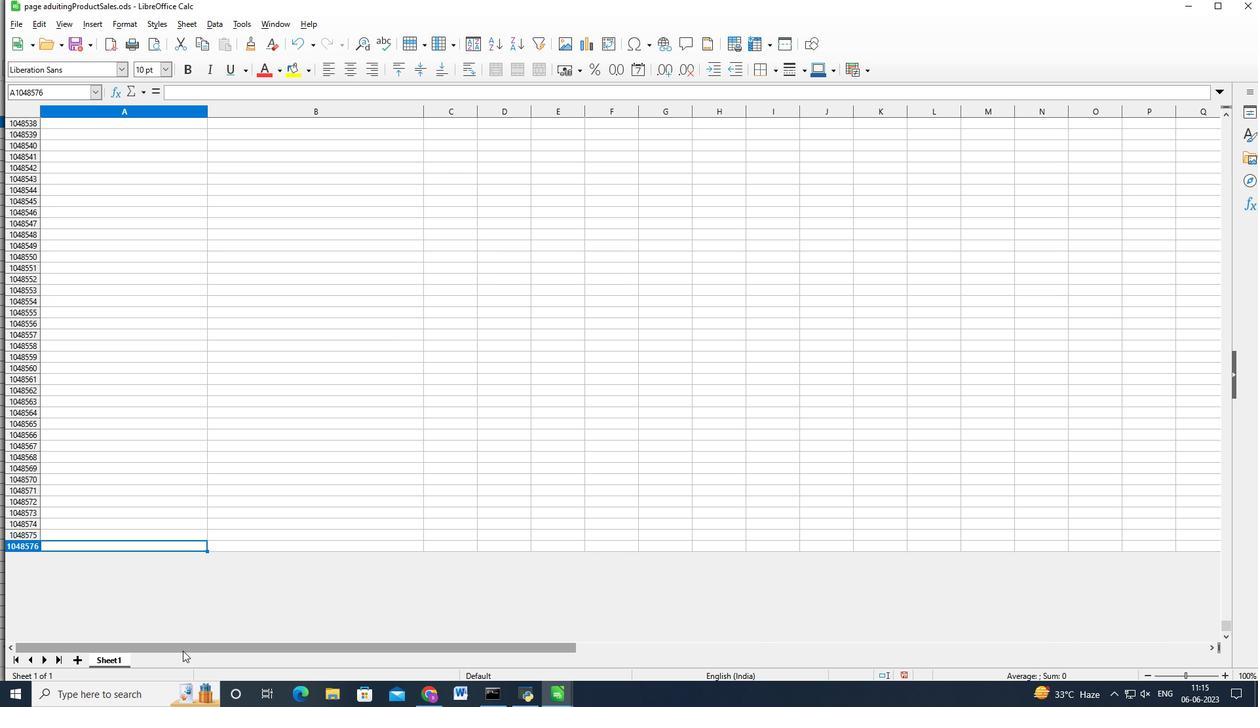 
Action: Mouse pressed left at (182, 651)
Screenshot: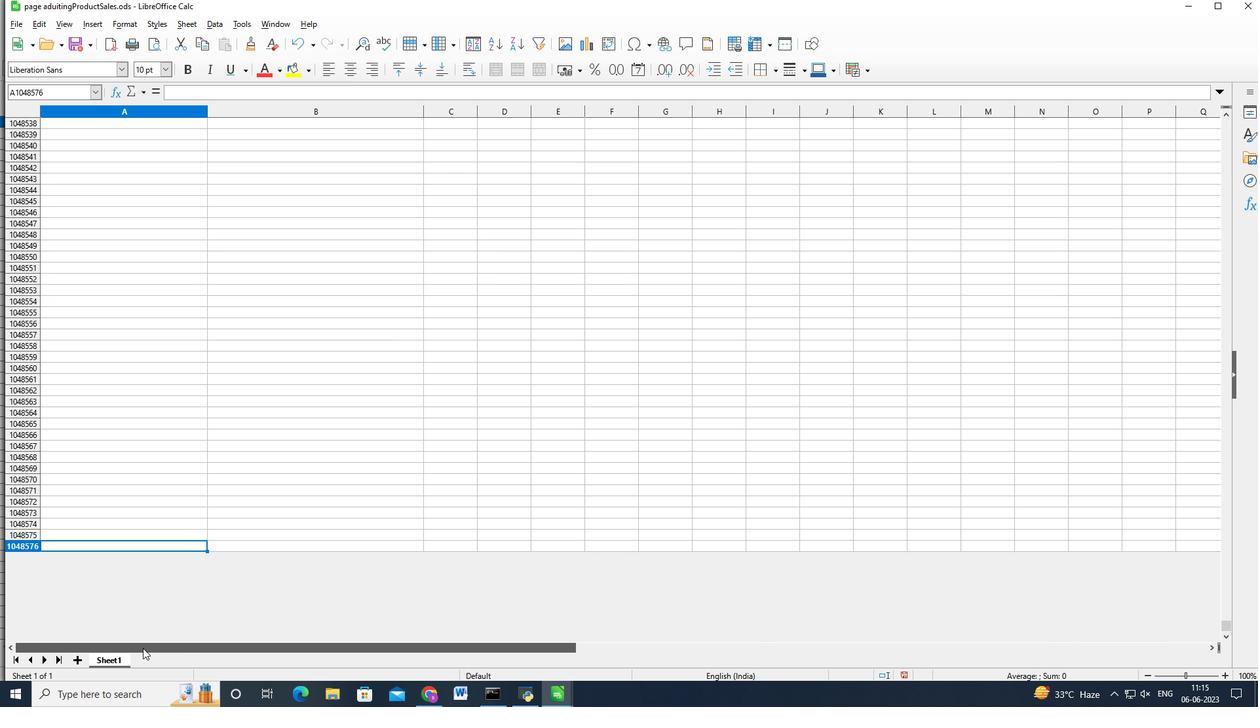 
Action: Mouse moved to (136, 458)
Screenshot: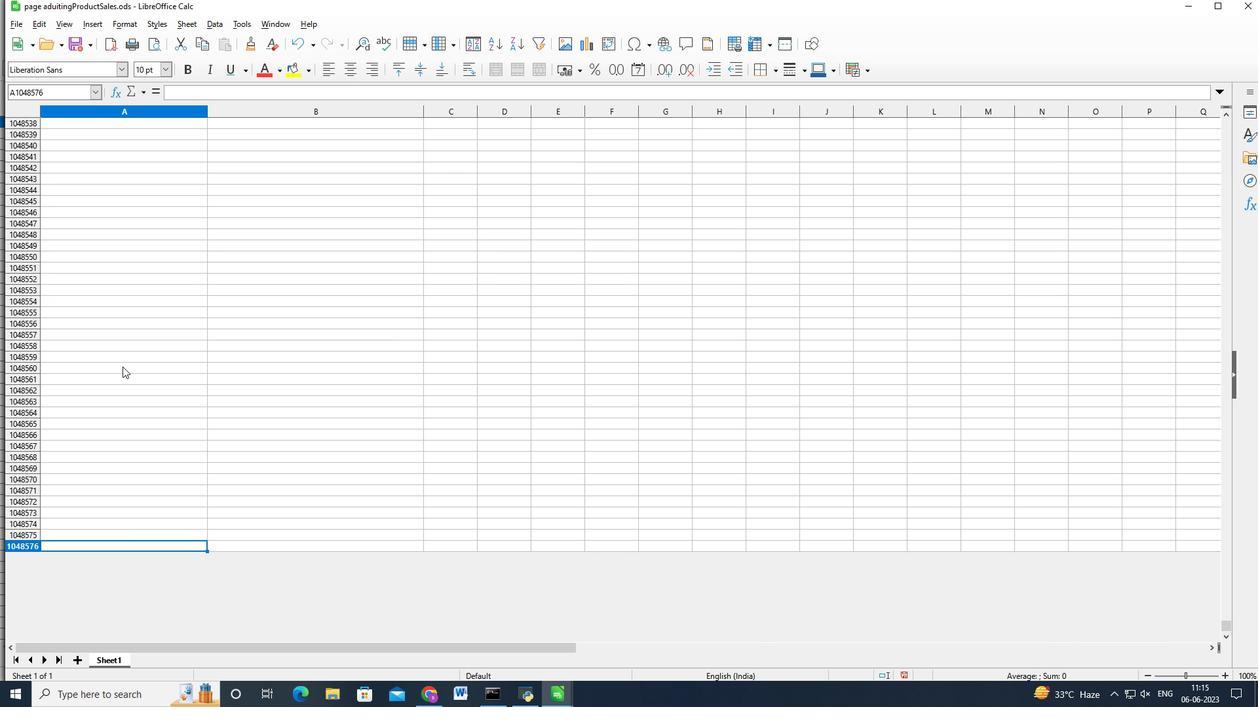 
Action: Key pressed <Key.shift>
Screenshot: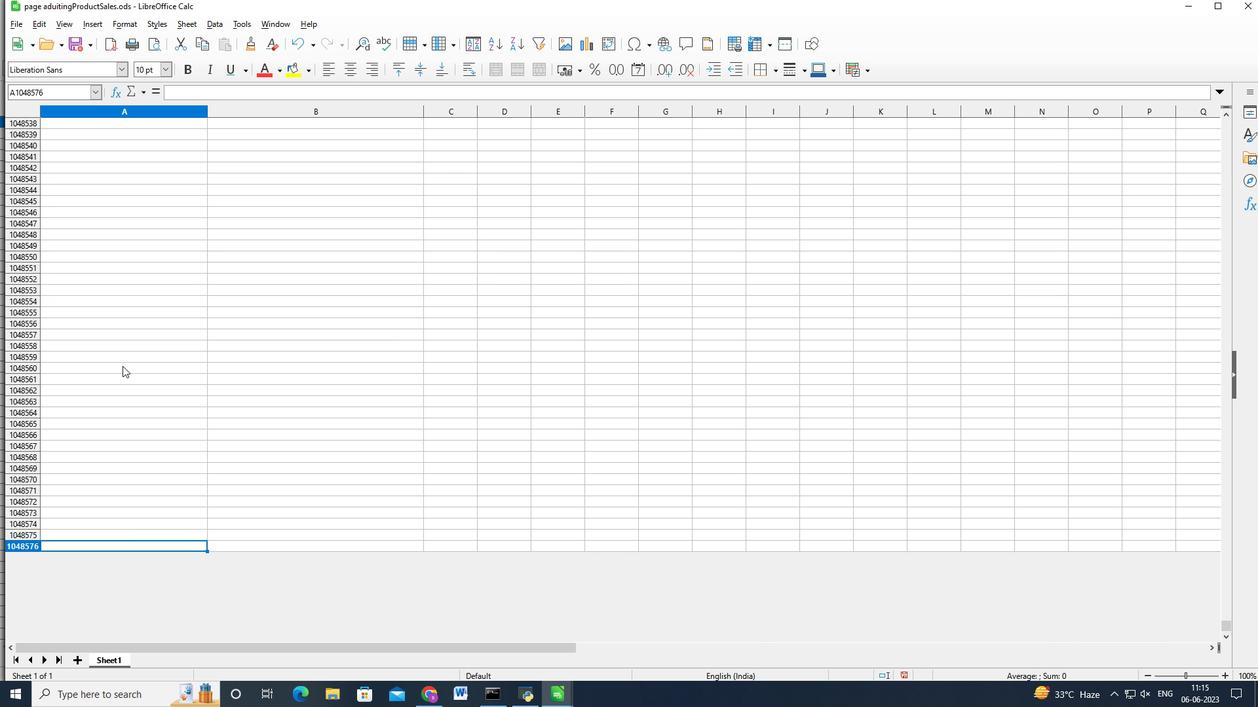 
Action: Mouse moved to (122, 366)
Screenshot: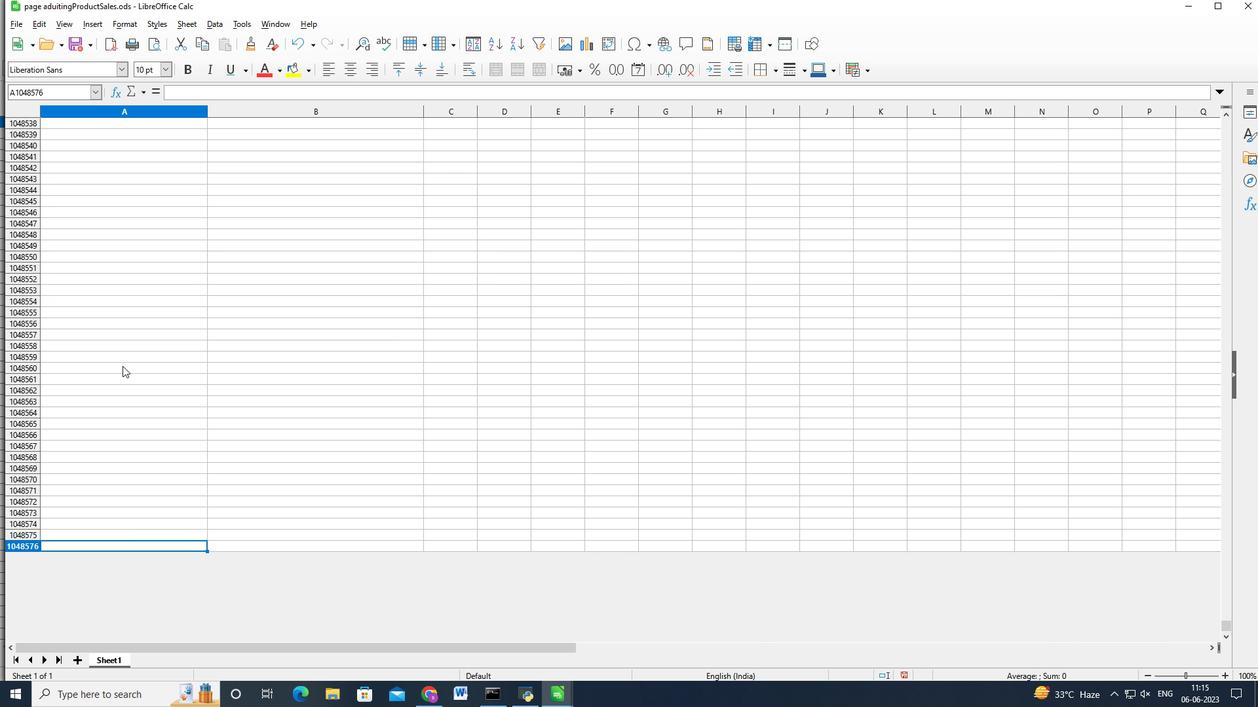 
Action: Mouse scrolled (122, 367) with delta (0, 0)
Screenshot: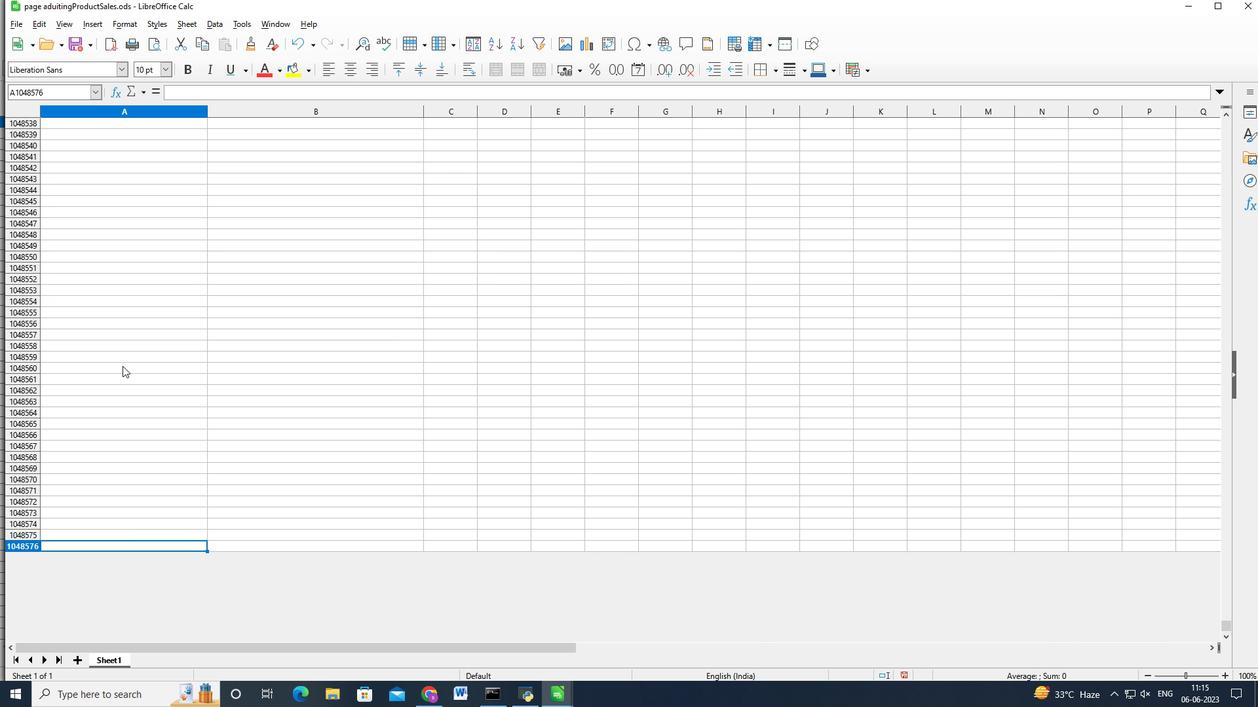 
Action: Mouse scrolled (122, 367) with delta (0, 0)
Screenshot: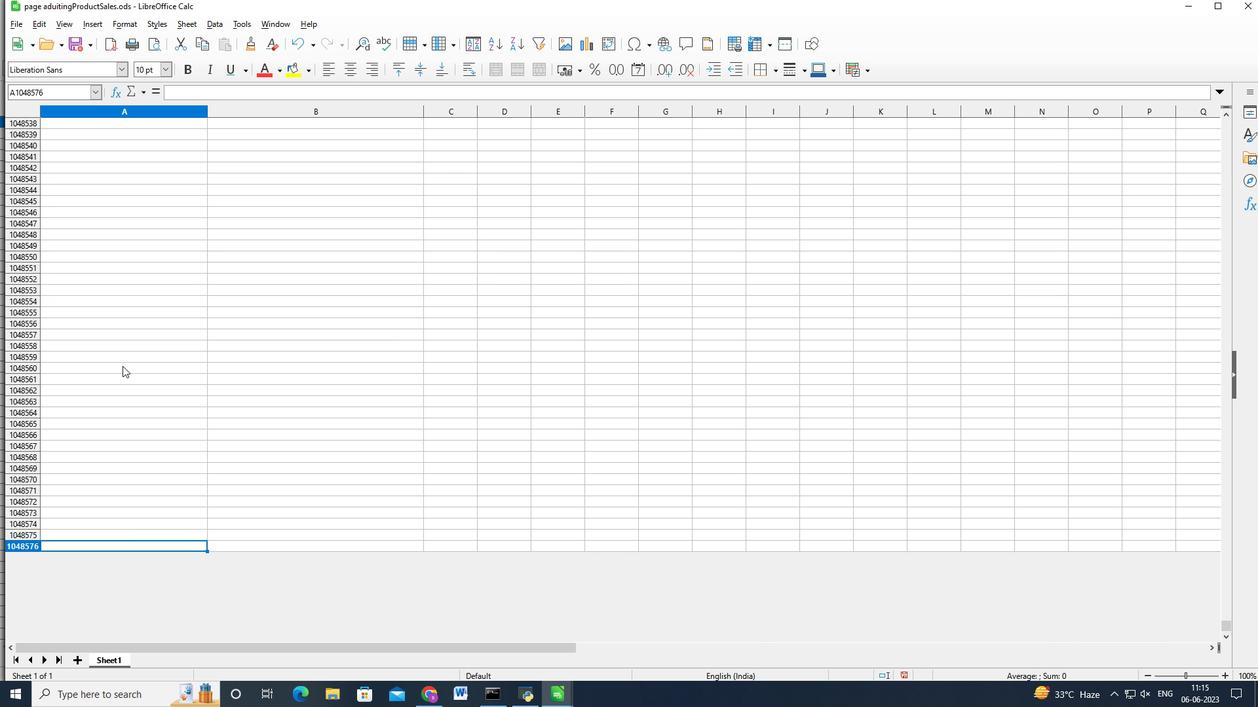 
Action: Mouse scrolled (122, 367) with delta (0, 0)
Screenshot: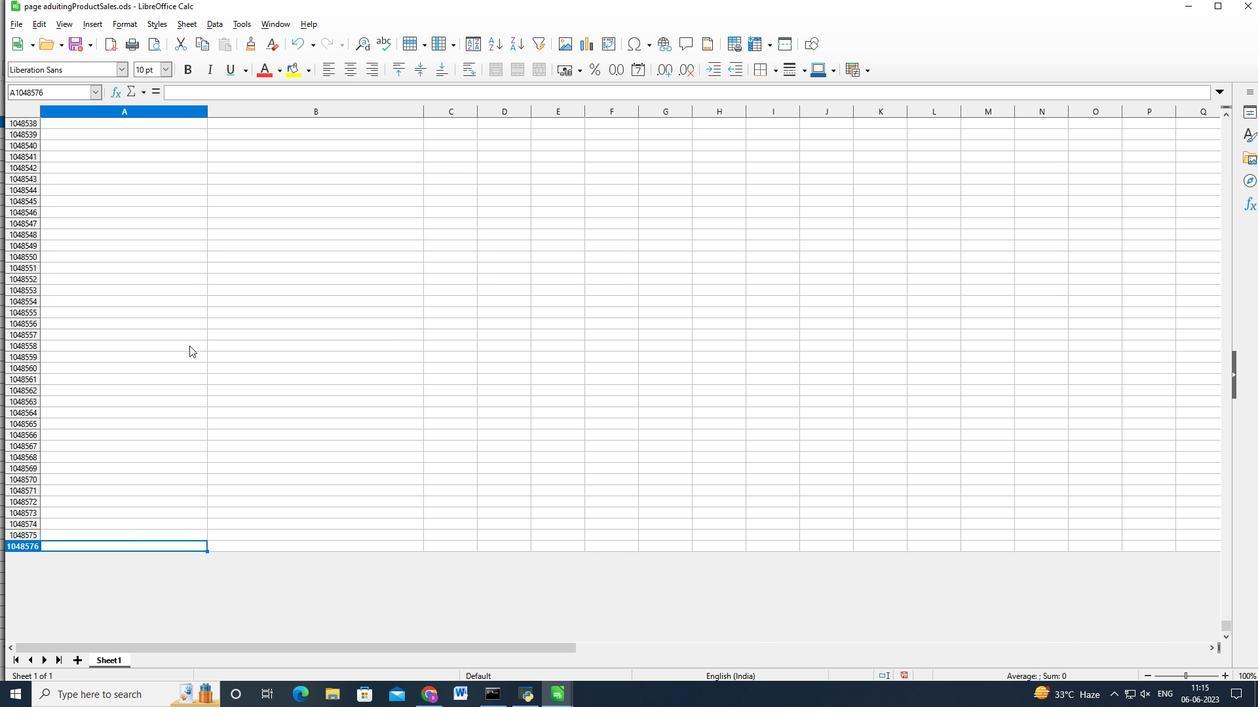 
Action: Mouse scrolled (122, 367) with delta (0, 0)
Screenshot: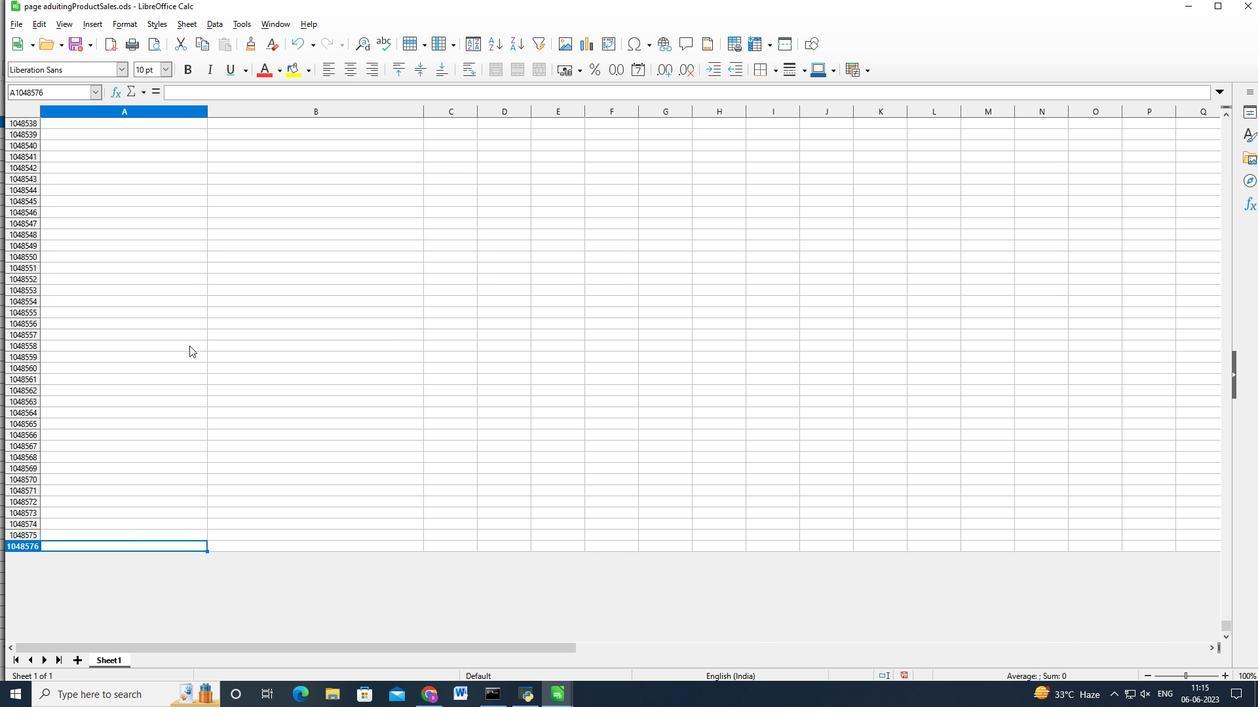 
Action: Mouse scrolled (122, 367) with delta (0, 0)
Screenshot: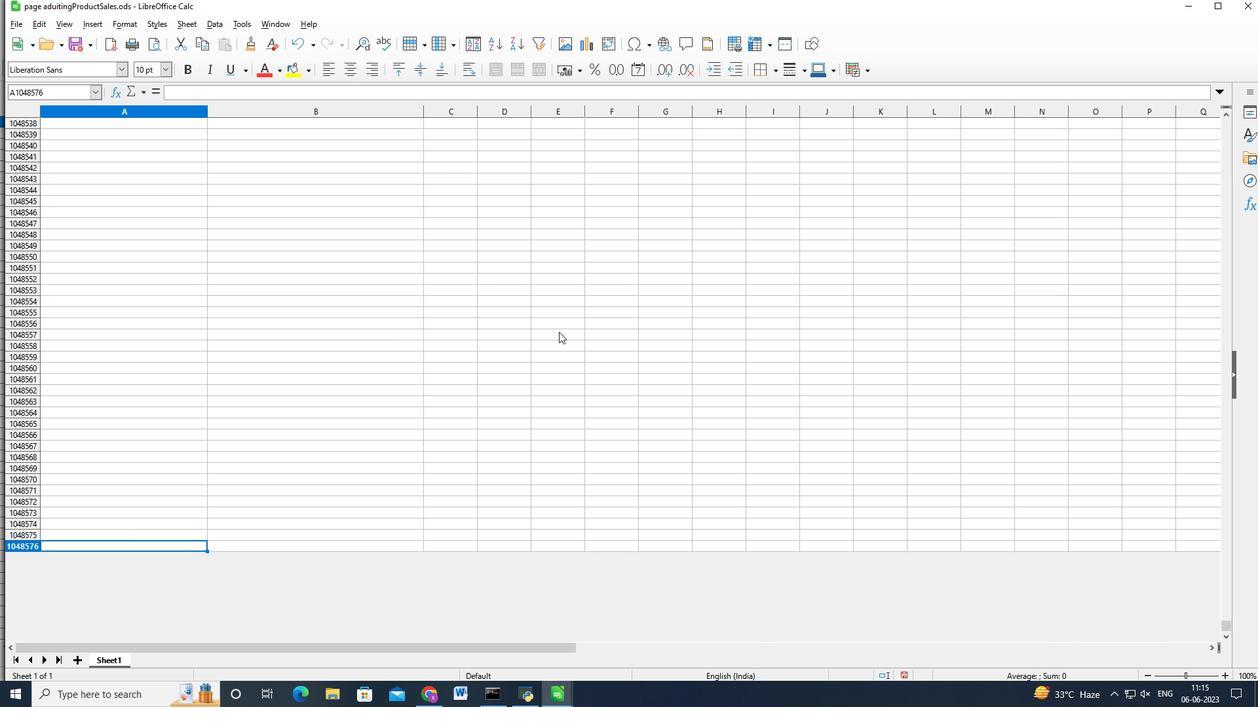 
Action: Mouse moved to (122, 366)
Screenshot: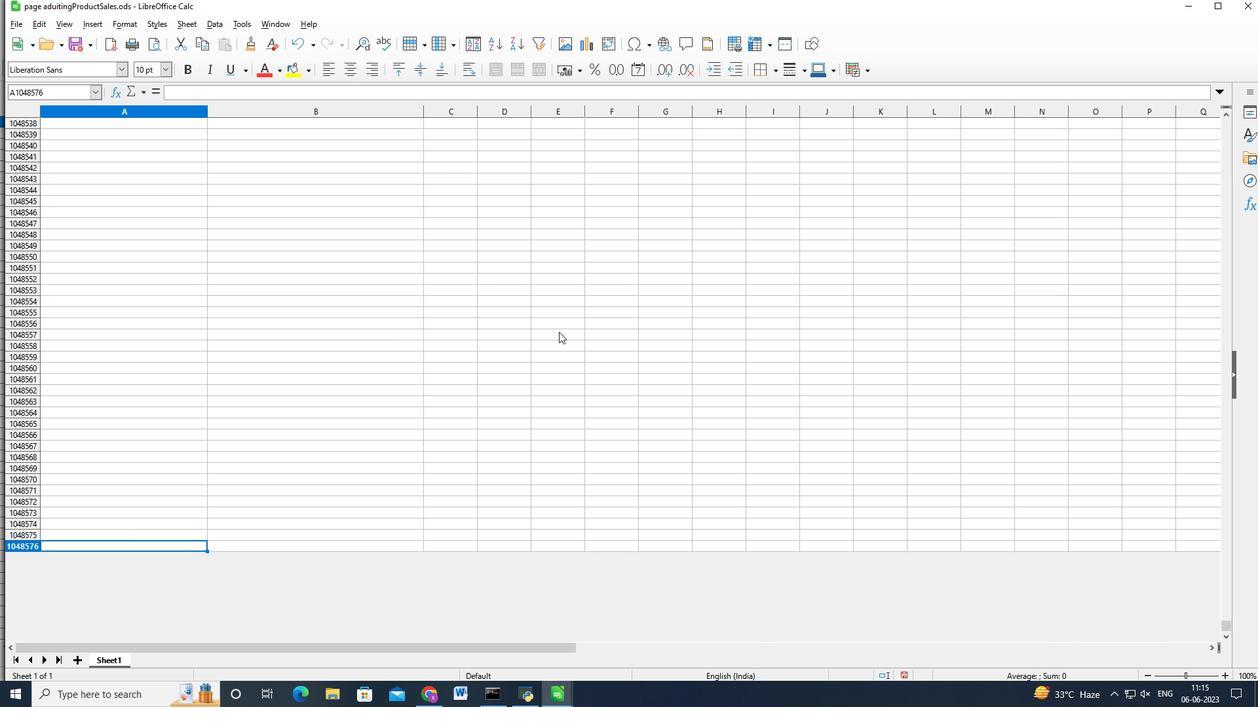 
Action: Mouse scrolled (122, 366) with delta (0, 0)
Screenshot: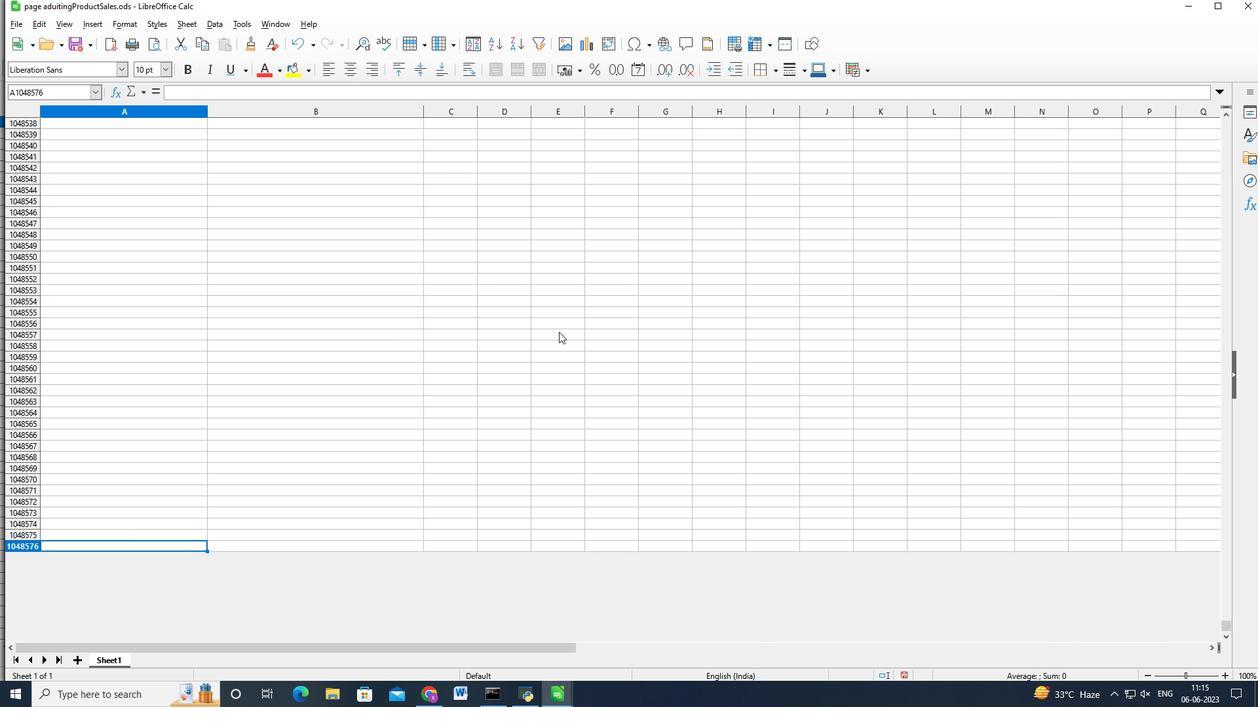
Action: Mouse moved to (1226, 632)
Screenshot: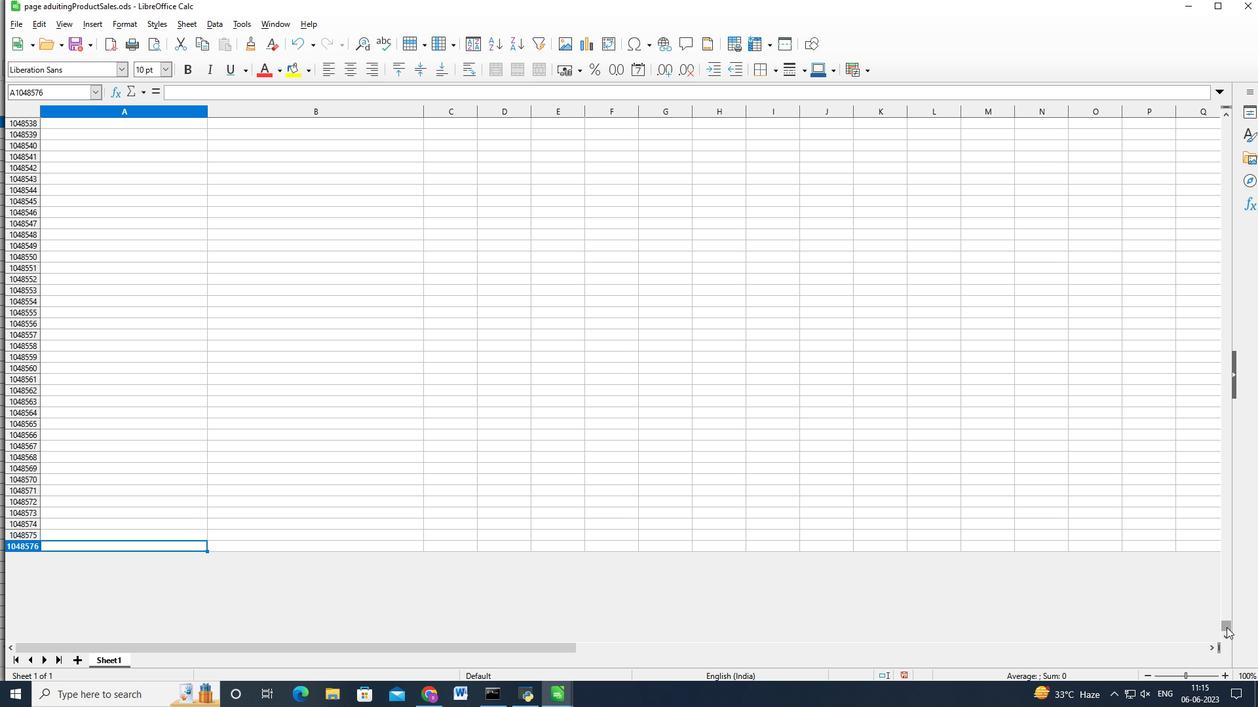 
Action: Mouse pressed left at (1226, 632)
Screenshot: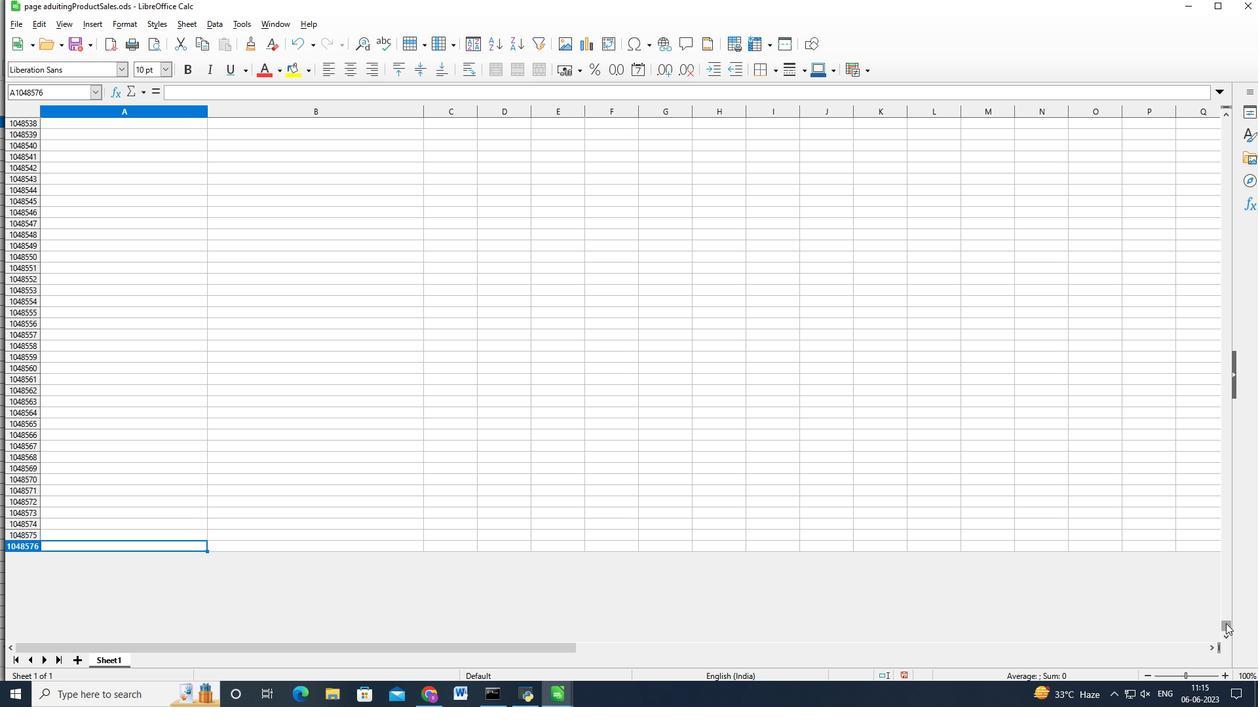 
Action: Mouse moved to (1226, 623)
Screenshot: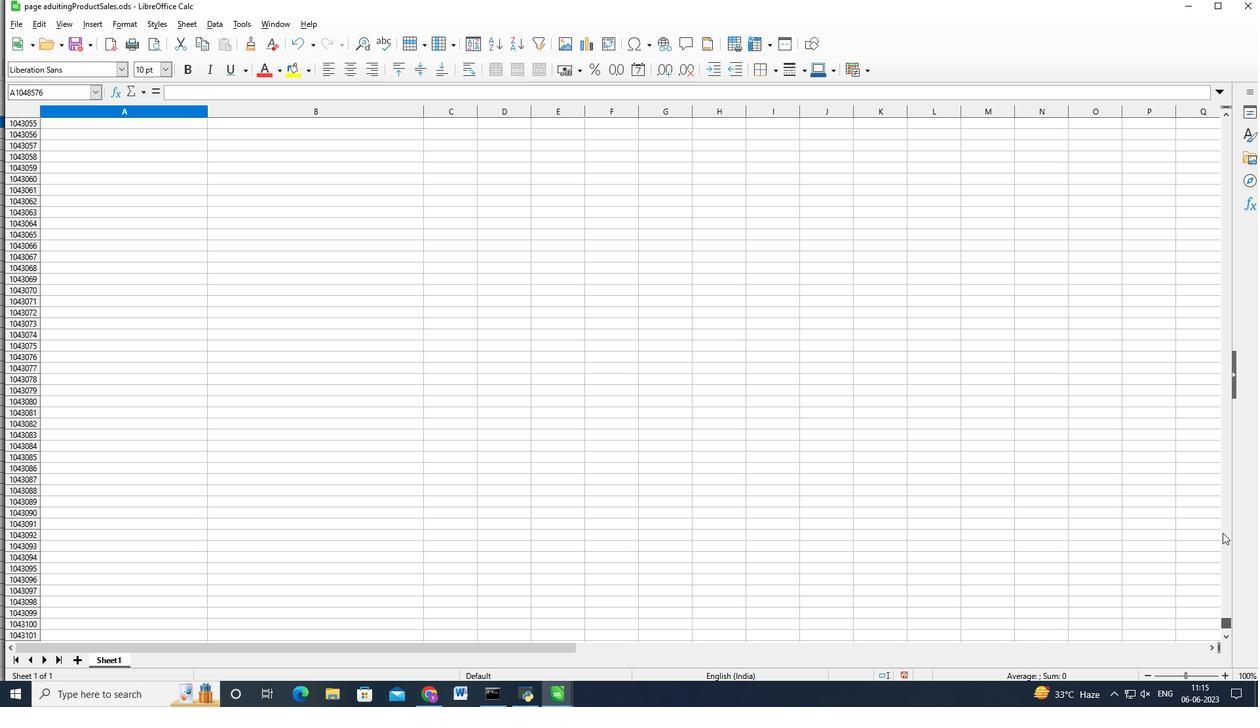 
Action: Mouse pressed left at (1226, 623)
Screenshot: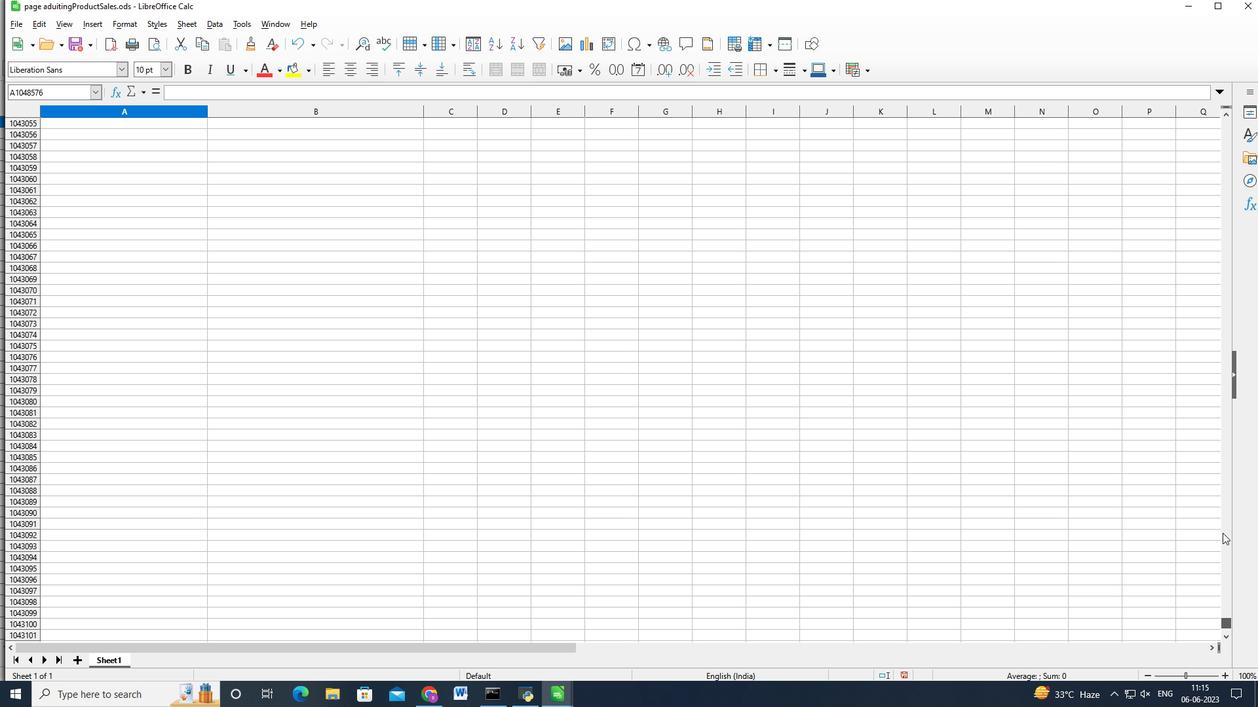 
Action: Mouse moved to (408, 111)
Screenshot: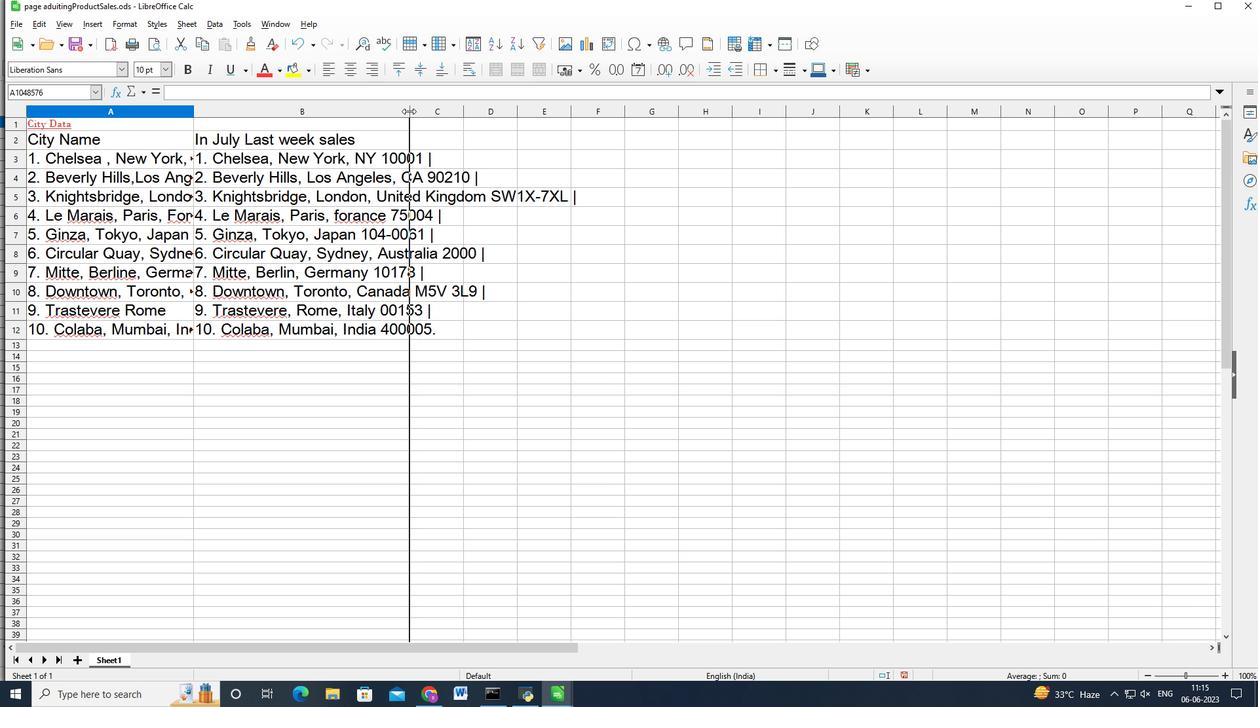 
Action: Mouse pressed left at (408, 111)
Screenshot: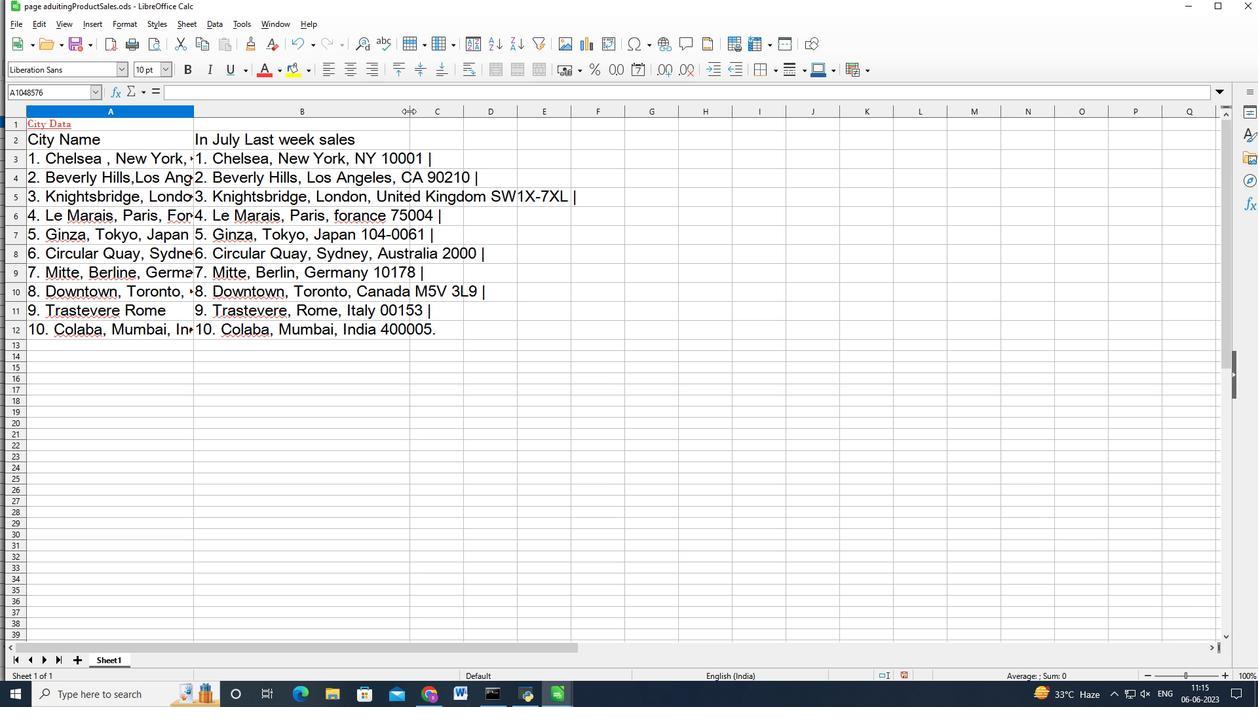 
Action: Mouse pressed left at (408, 111)
Screenshot: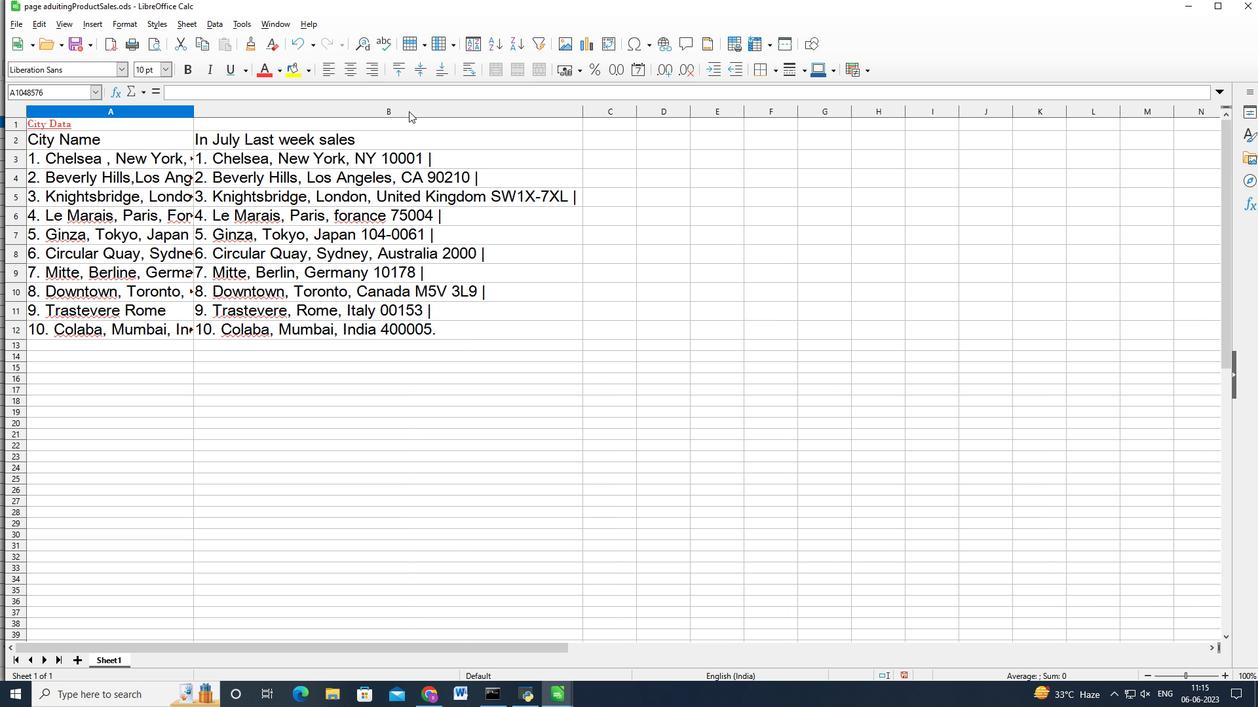
Action: Mouse pressed left at (408, 111)
Screenshot: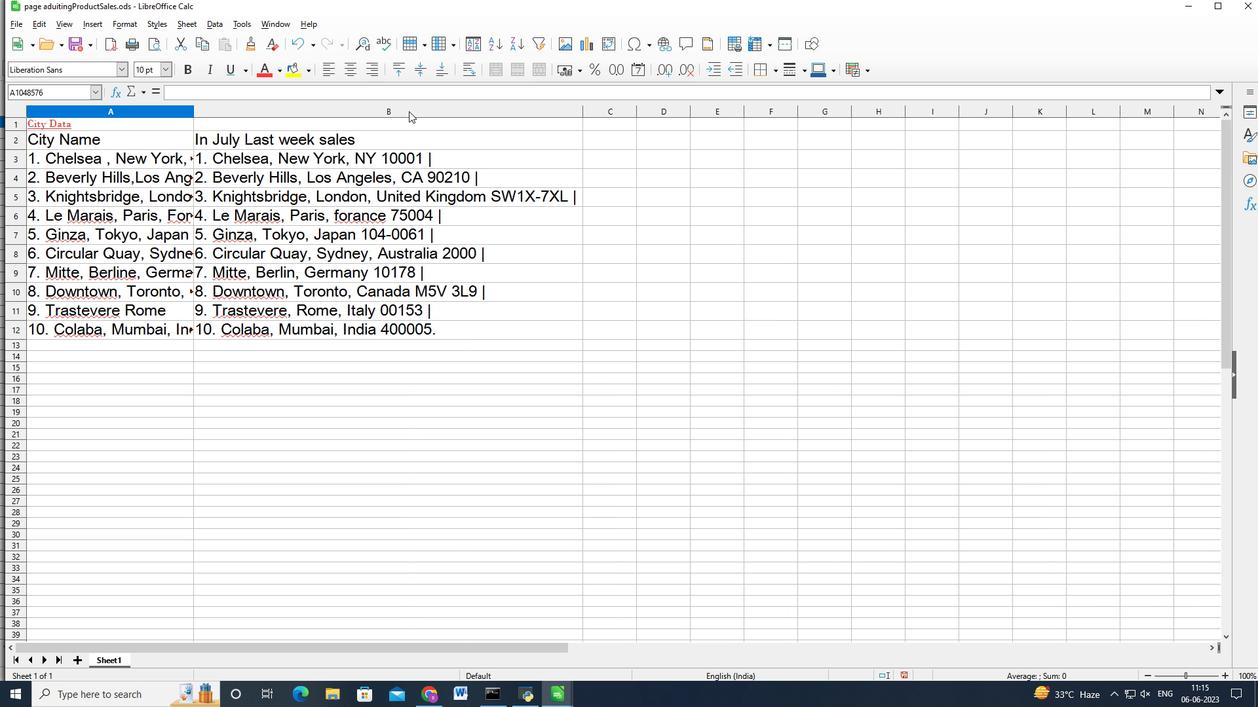 
Action: Mouse moved to (193, 114)
Screenshot: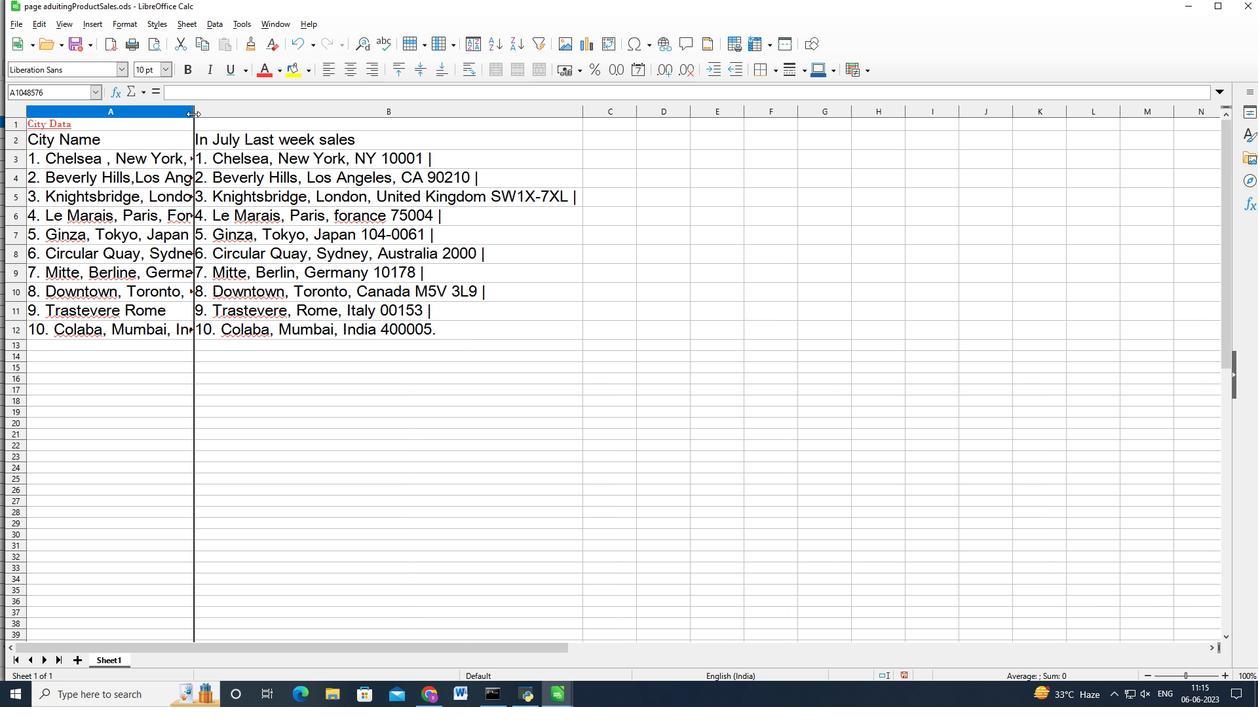 
Action: Mouse pressed left at (193, 114)
Screenshot: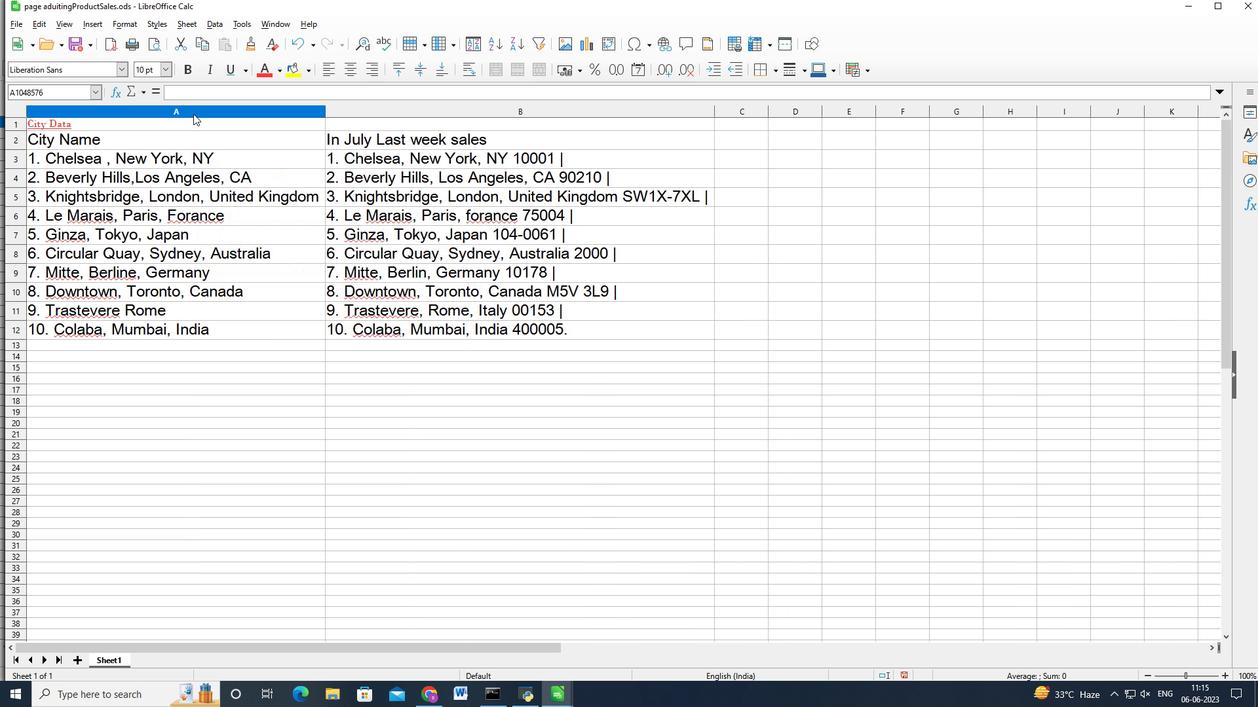 
Action: Mouse pressed left at (193, 114)
Screenshot: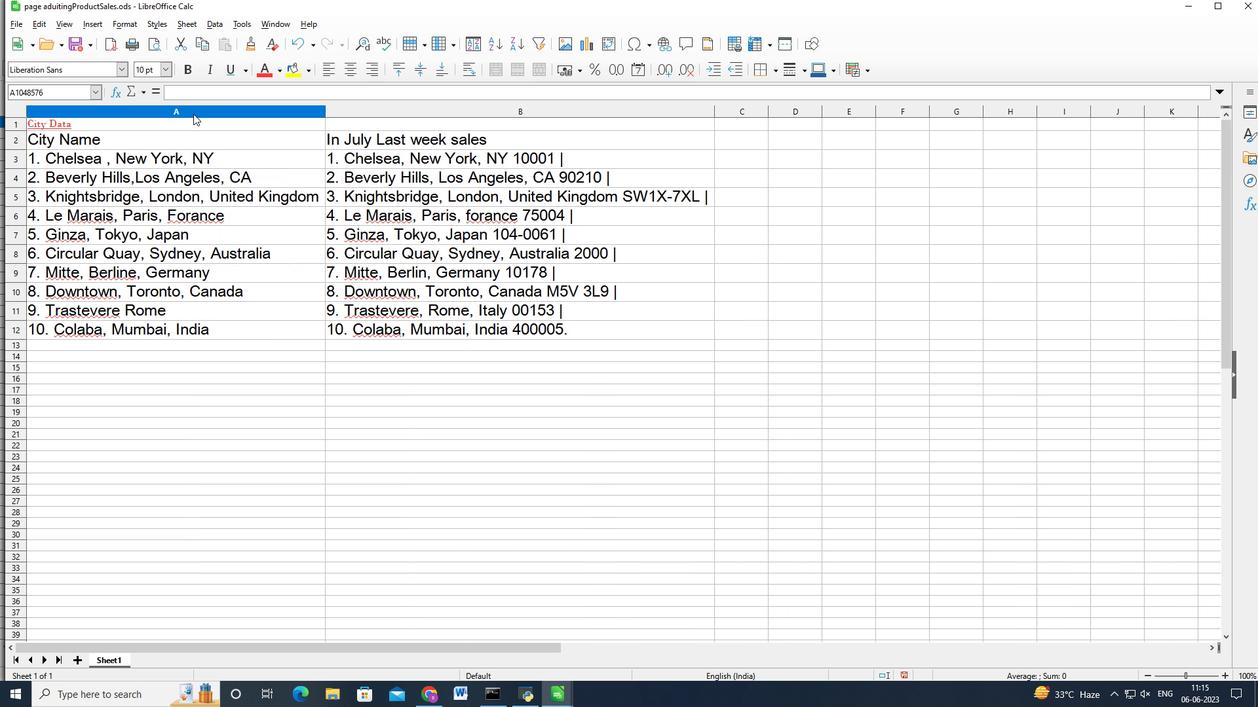 
Action: Mouse moved to (174, 127)
Screenshot: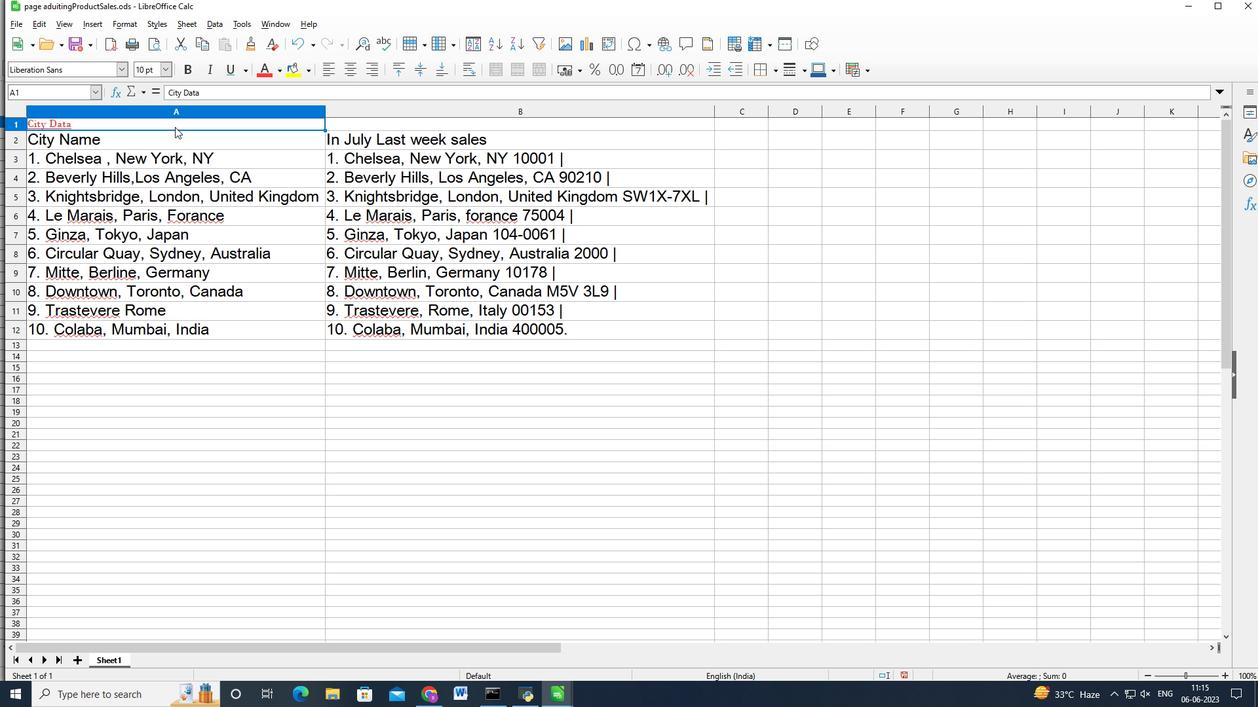 
Action: Mouse pressed left at (174, 127)
Screenshot: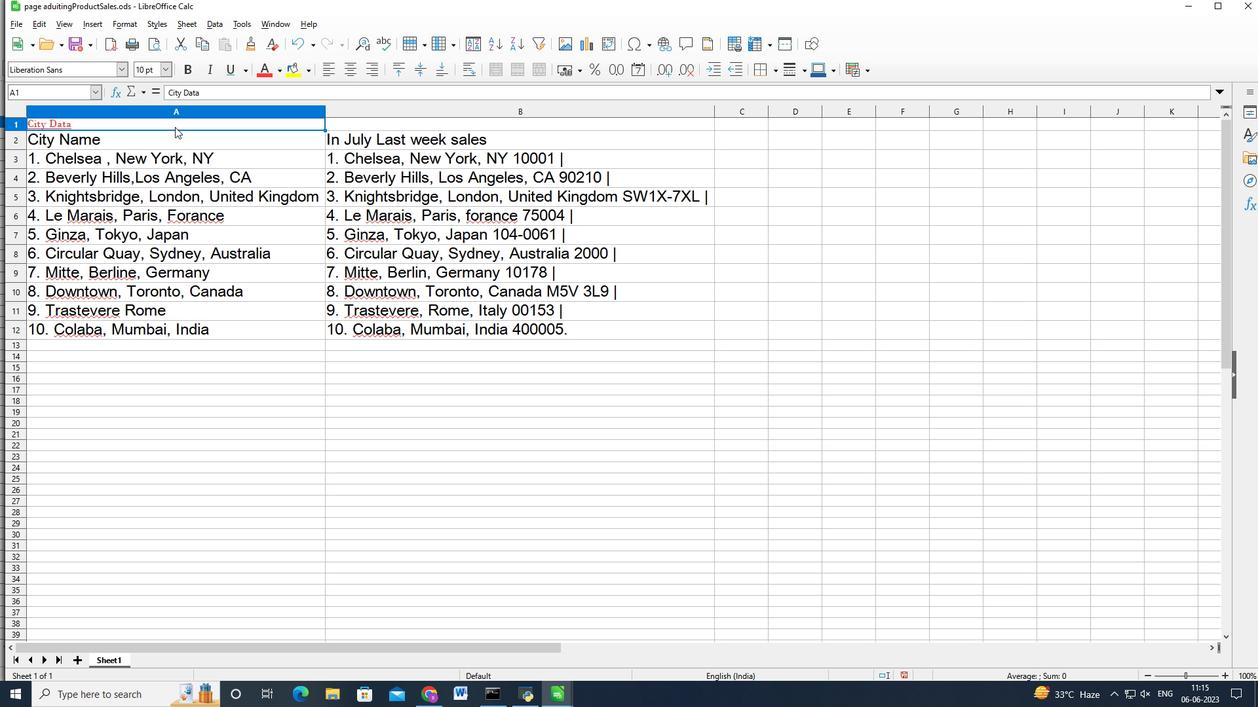 
Action: Key pressed <Key.shift><Key.right><Key.down><Key.down><Key.down><Key.down><Key.down><Key.down><Key.down><Key.down><Key.down>
Screenshot: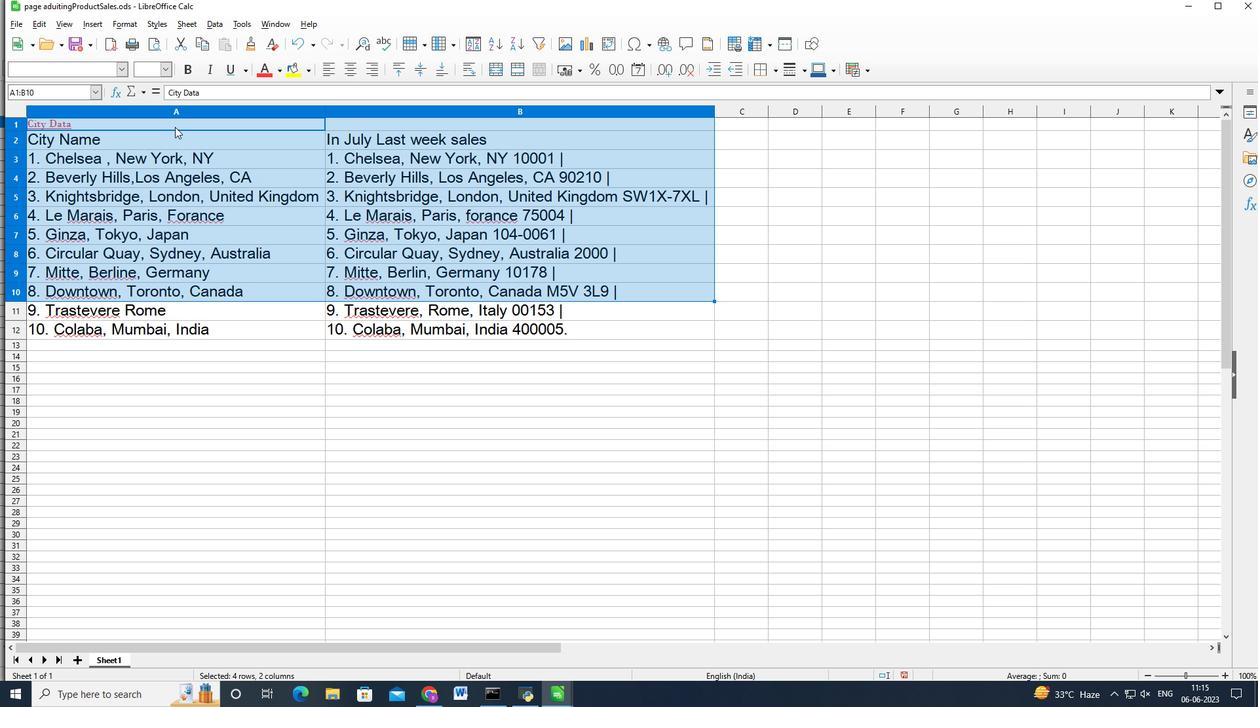 
Action: Mouse moved to (184, 129)
Screenshot: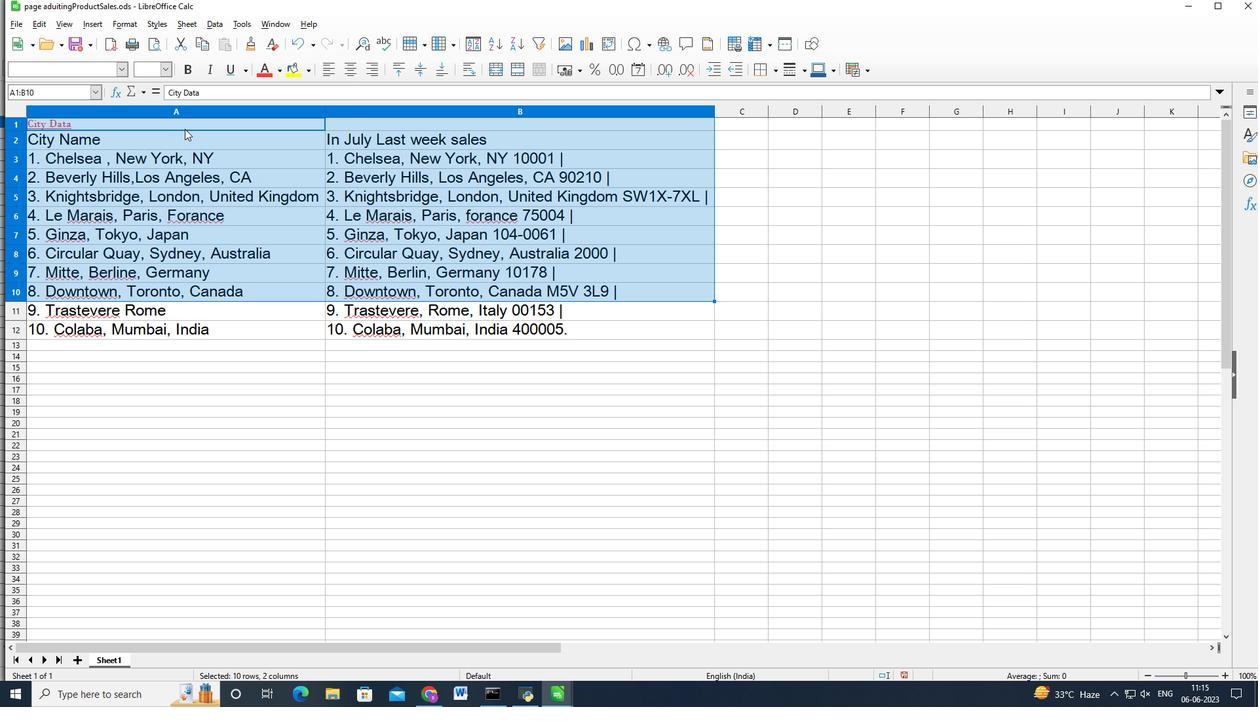 
Action: Key pressed <Key.shift><Key.shift><Key.shift><Key.down><Key.down>
Screenshot: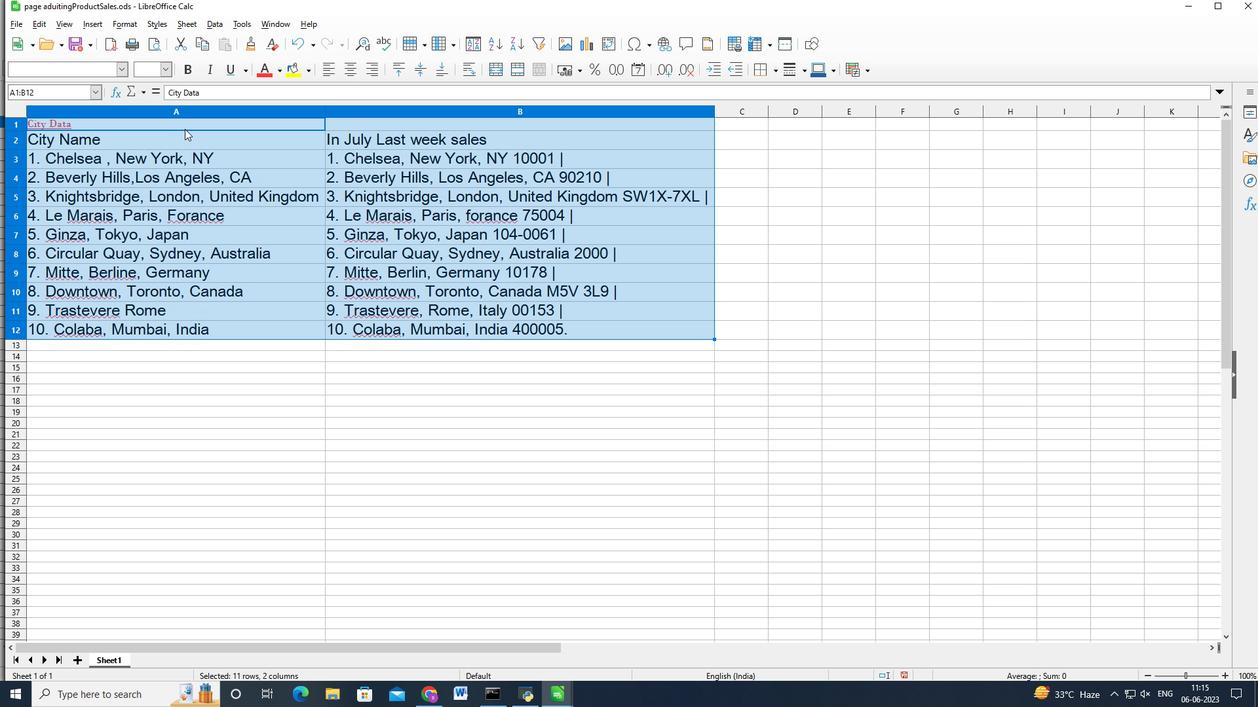 
Action: Mouse moved to (370, 66)
Screenshot: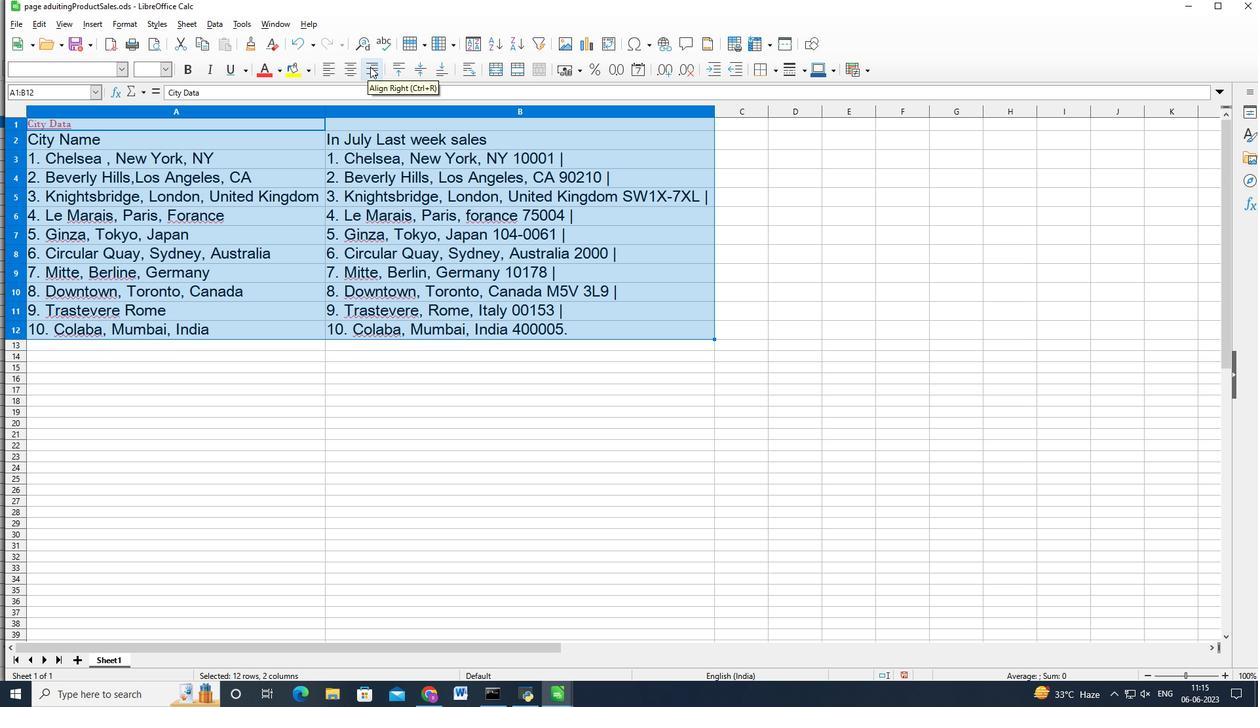 
Action: Mouse pressed left at (370, 66)
Screenshot: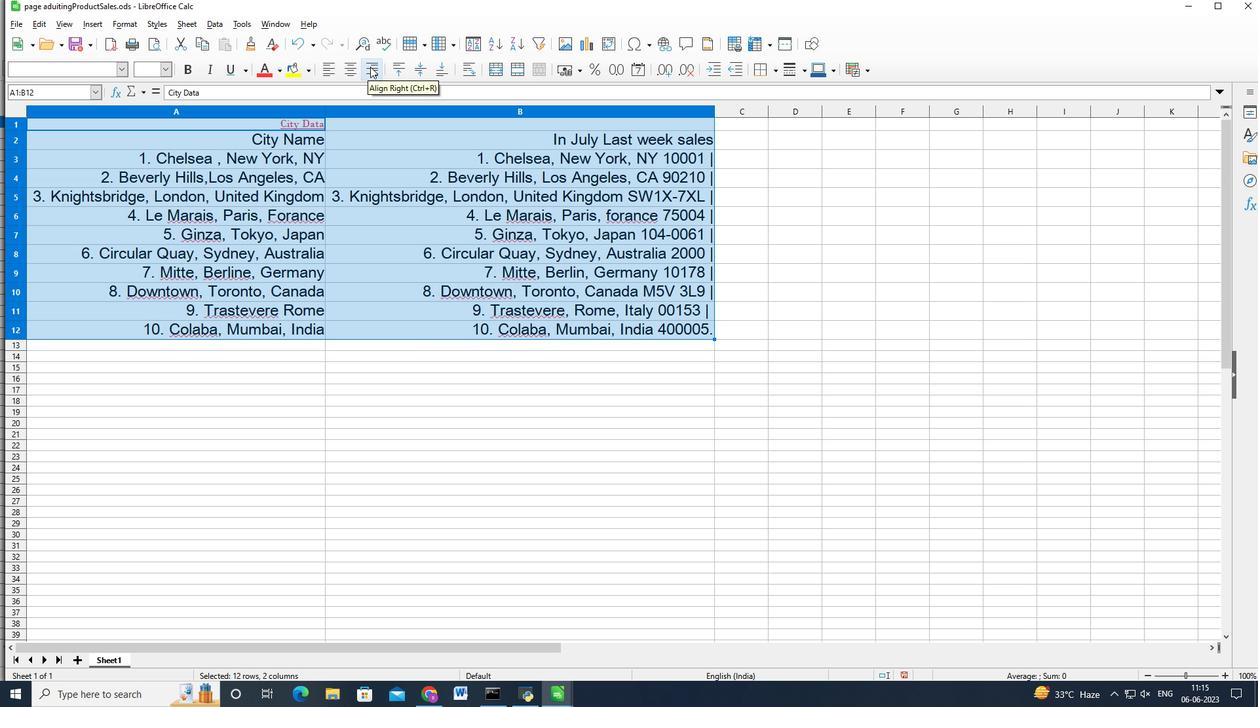 
Action: Mouse moved to (19, 26)
Screenshot: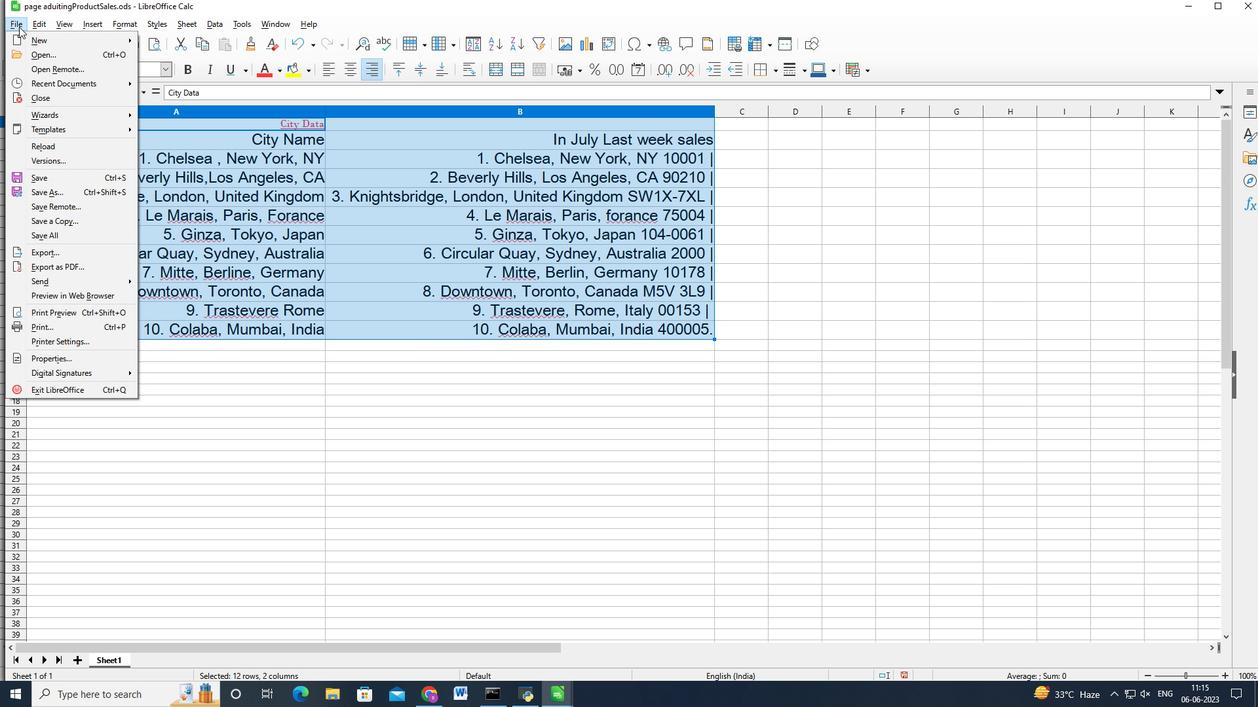 
Action: Mouse pressed left at (19, 26)
Screenshot: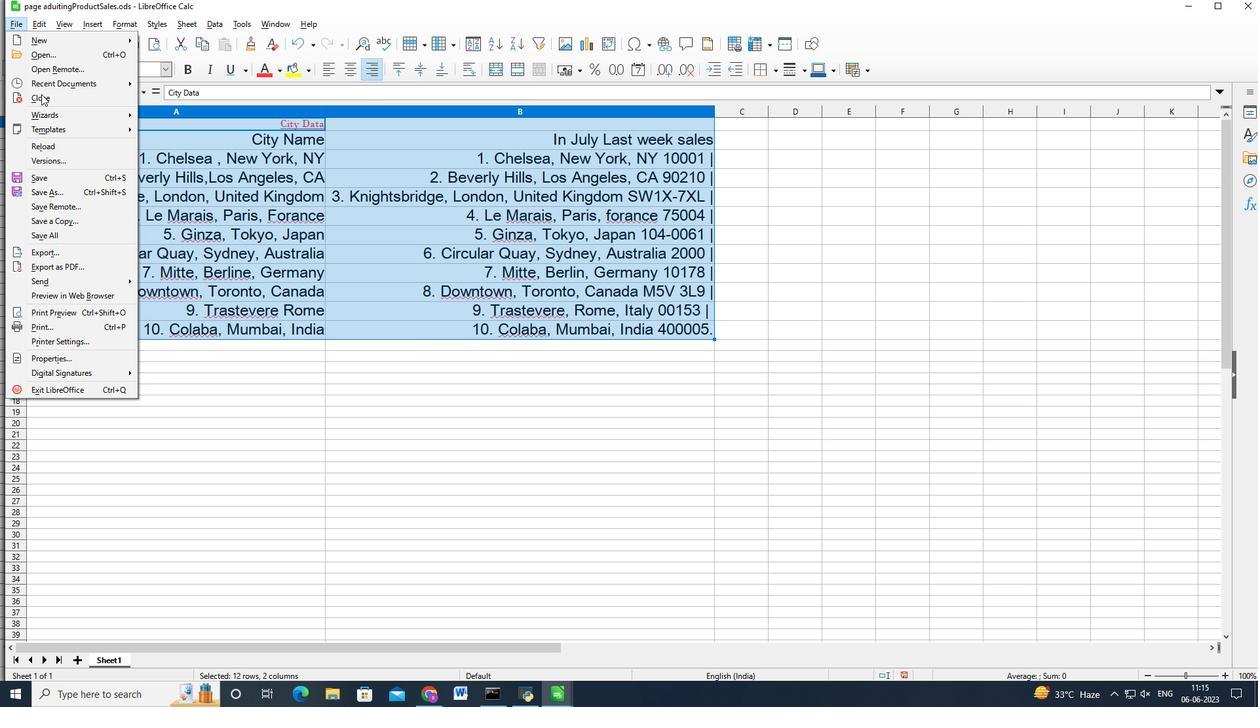 
Action: Mouse moved to (67, 179)
Screenshot: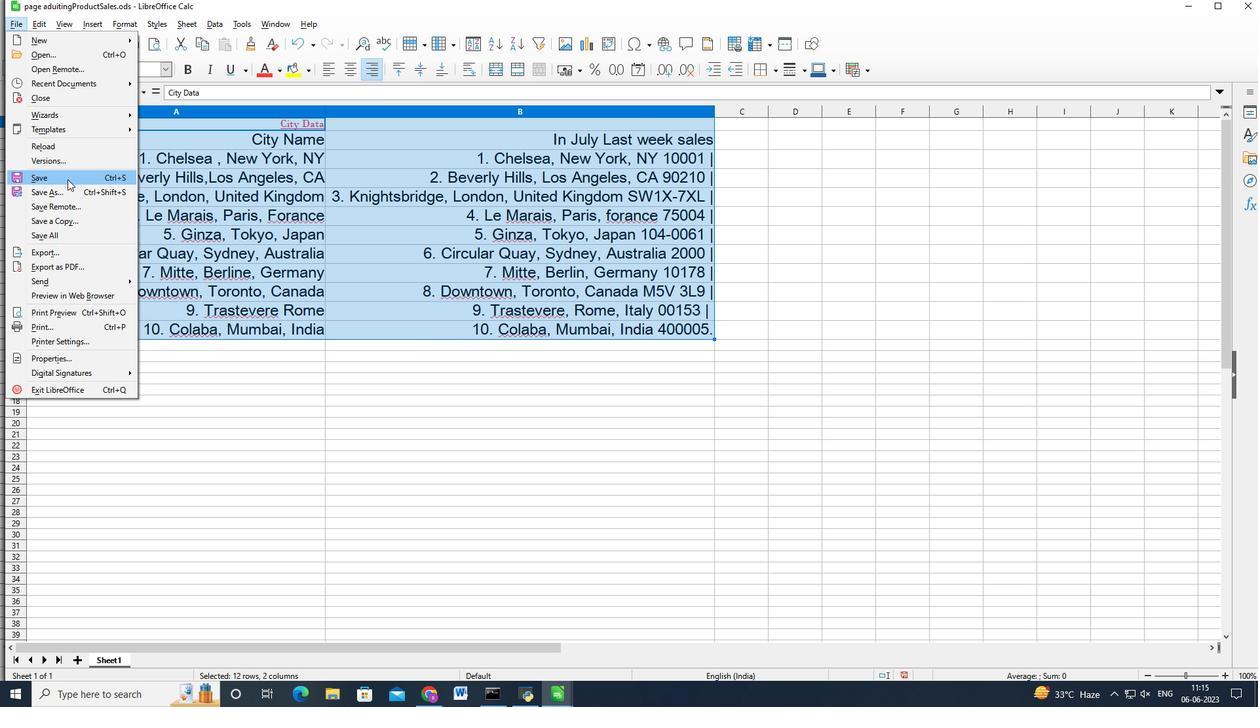 
Action: Mouse pressed left at (67, 179)
Screenshot: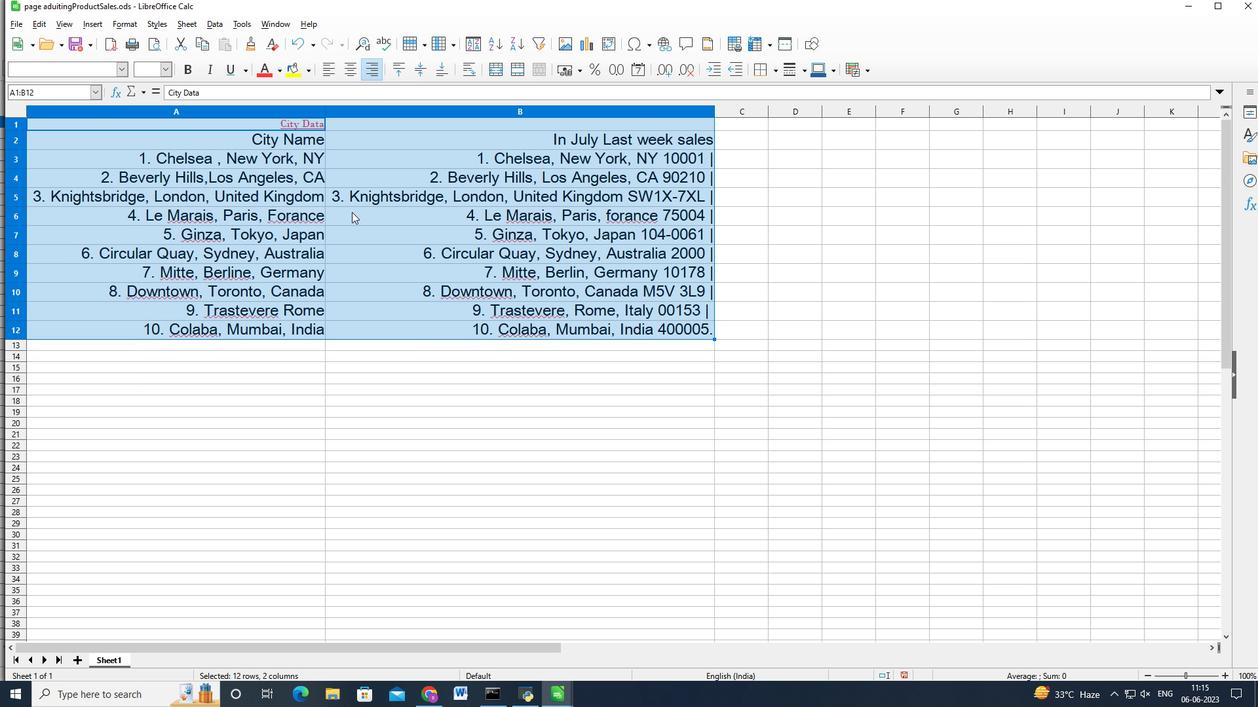 
Action: Mouse moved to (483, 246)
Screenshot: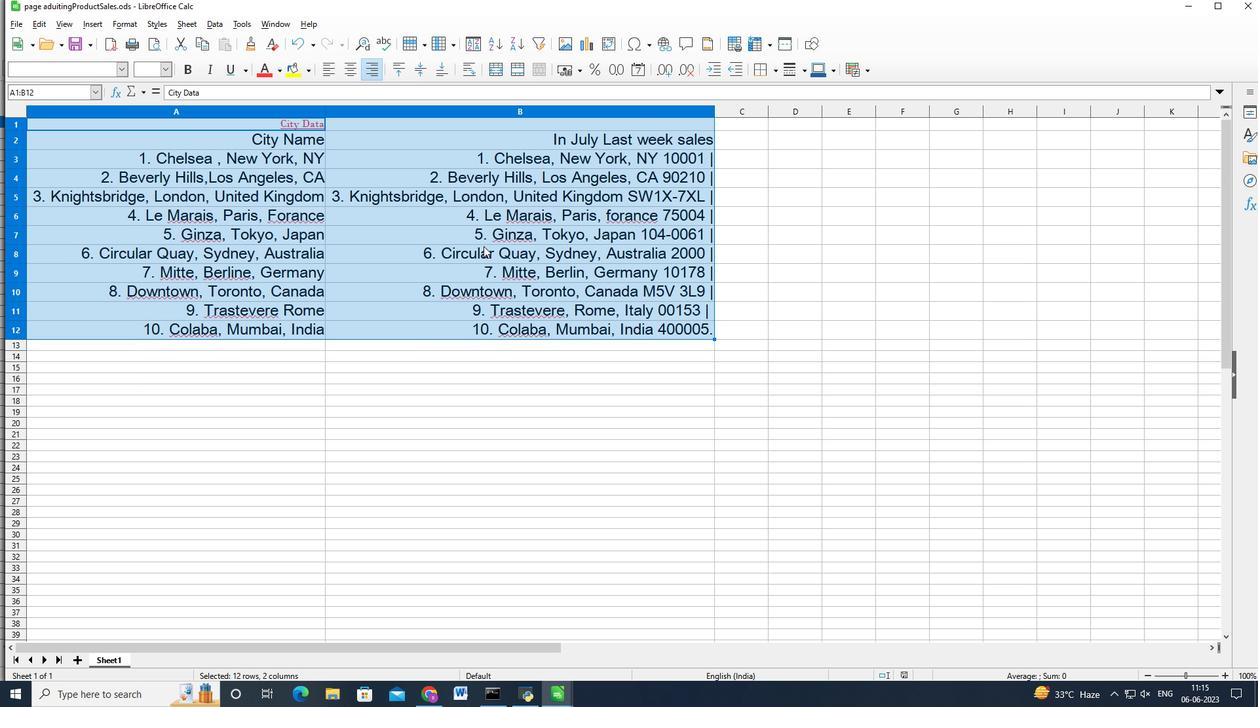 
